 Task: Look for space in Huntsville, United States from 8th August, 2023 to 15th August, 2023 for 9 adults in price range Rs.10000 to Rs.14000. Place can be shared room with 5 bedrooms having 9 beds and 5 bathrooms. Property type can be house, flat, guest house. Amenities needed are: wifi, TV, free parkinig on premises, gym, breakfast. Booking option can be shelf check-in. Required host language is English.
Action: Mouse moved to (529, 112)
Screenshot: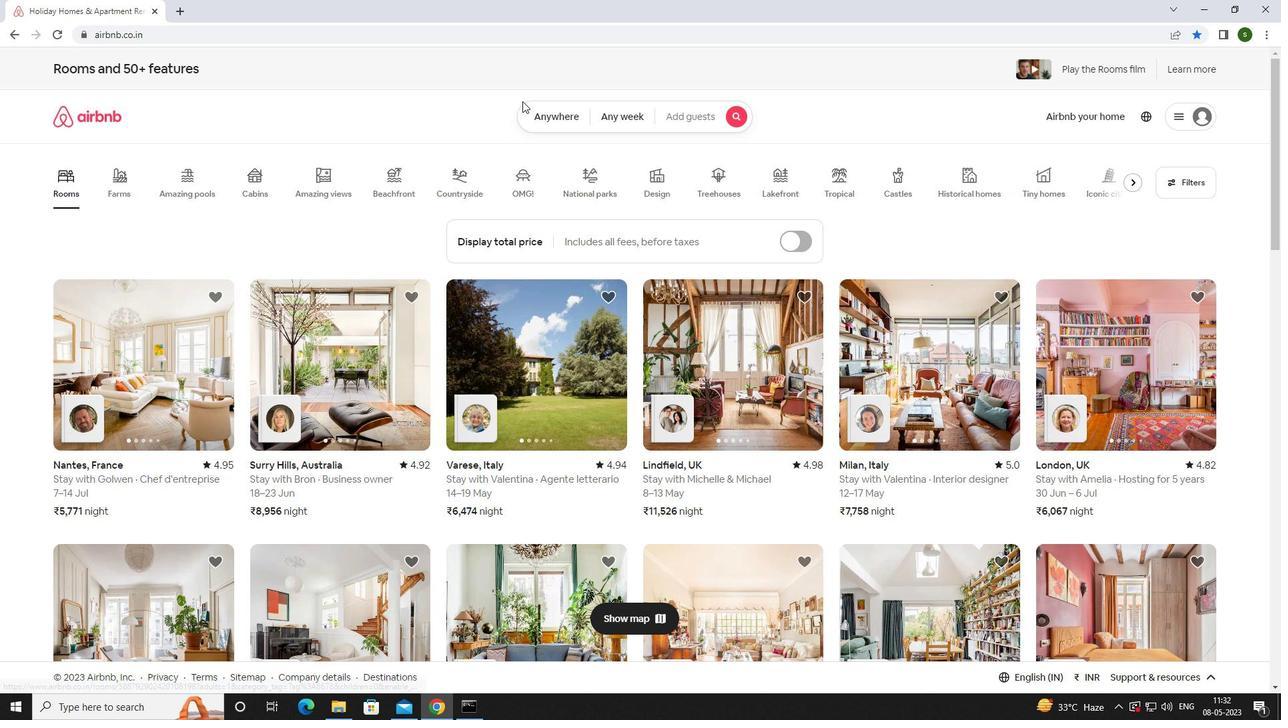 
Action: Mouse pressed left at (529, 112)
Screenshot: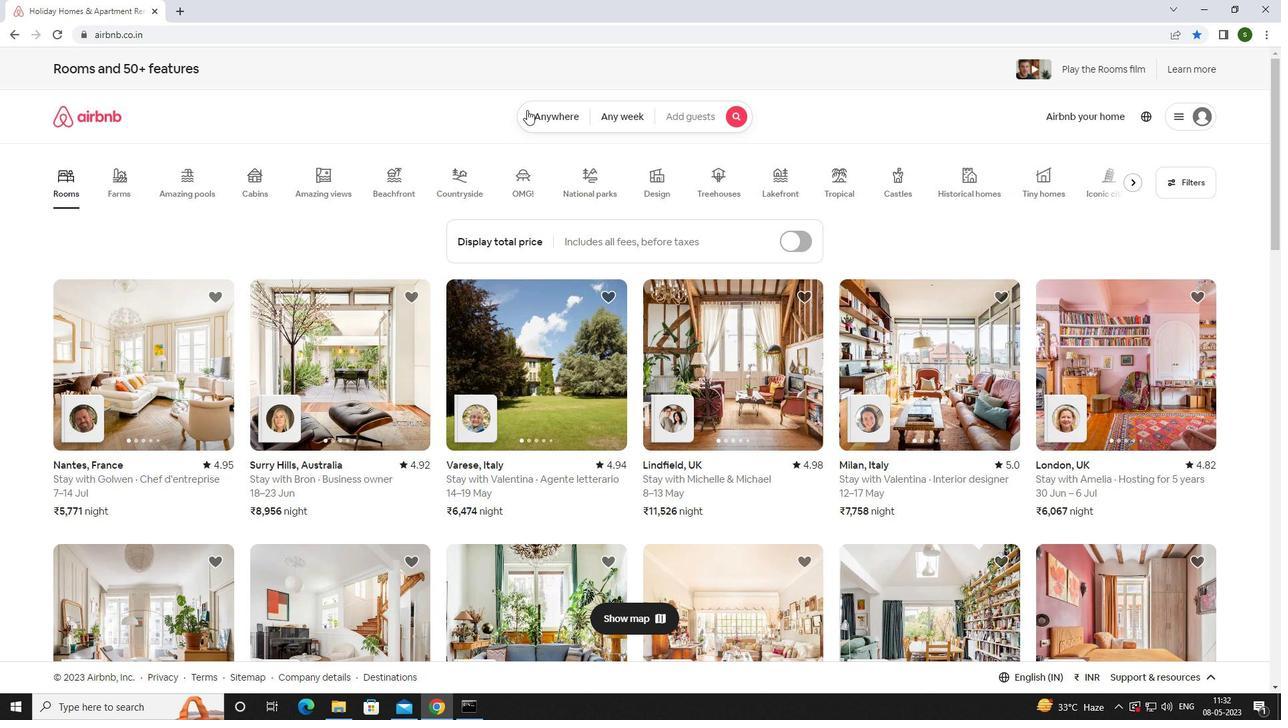 
Action: Mouse moved to (487, 170)
Screenshot: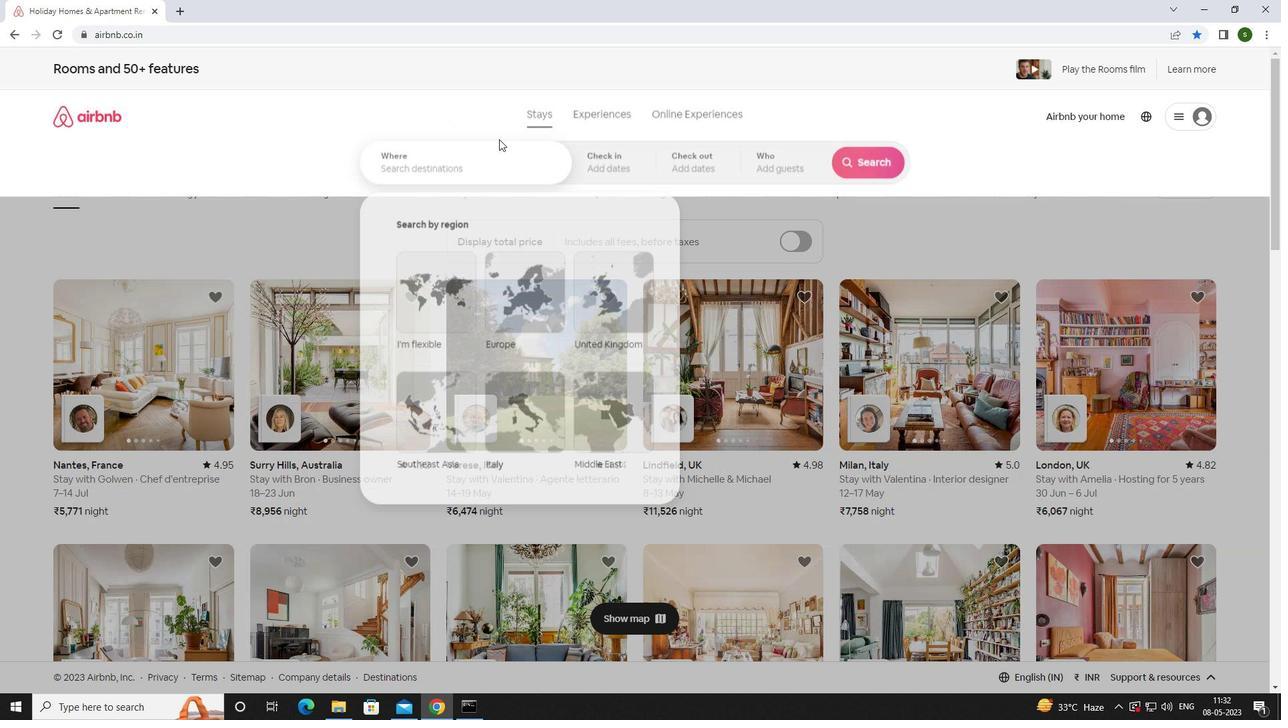 
Action: Mouse pressed left at (487, 170)
Screenshot: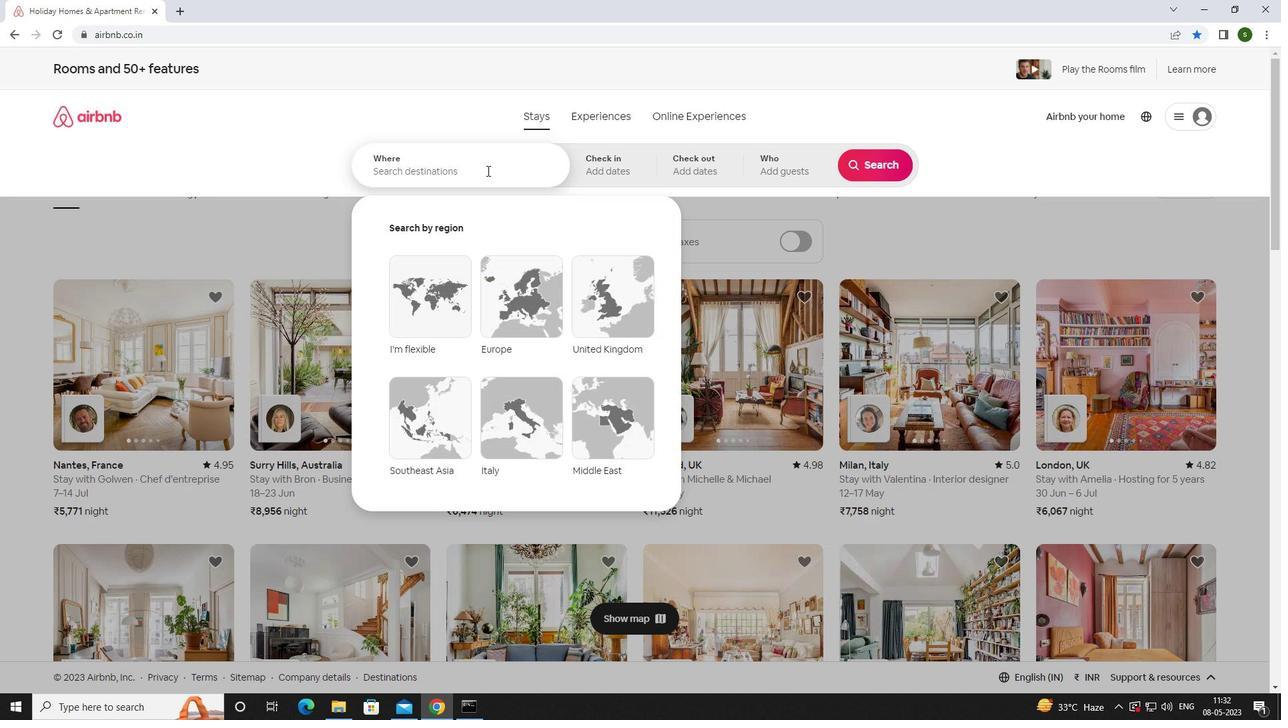 
Action: Key pressed <Key.caps_lock>h<Key.caps_lock>untsville,<Key.space><Key.caps_lock>u<Key.caps_lock>Nited<Key.space><Key.caps_lock>s<Key.caps_lock>tates<Key.enter><Key.enter>
Screenshot: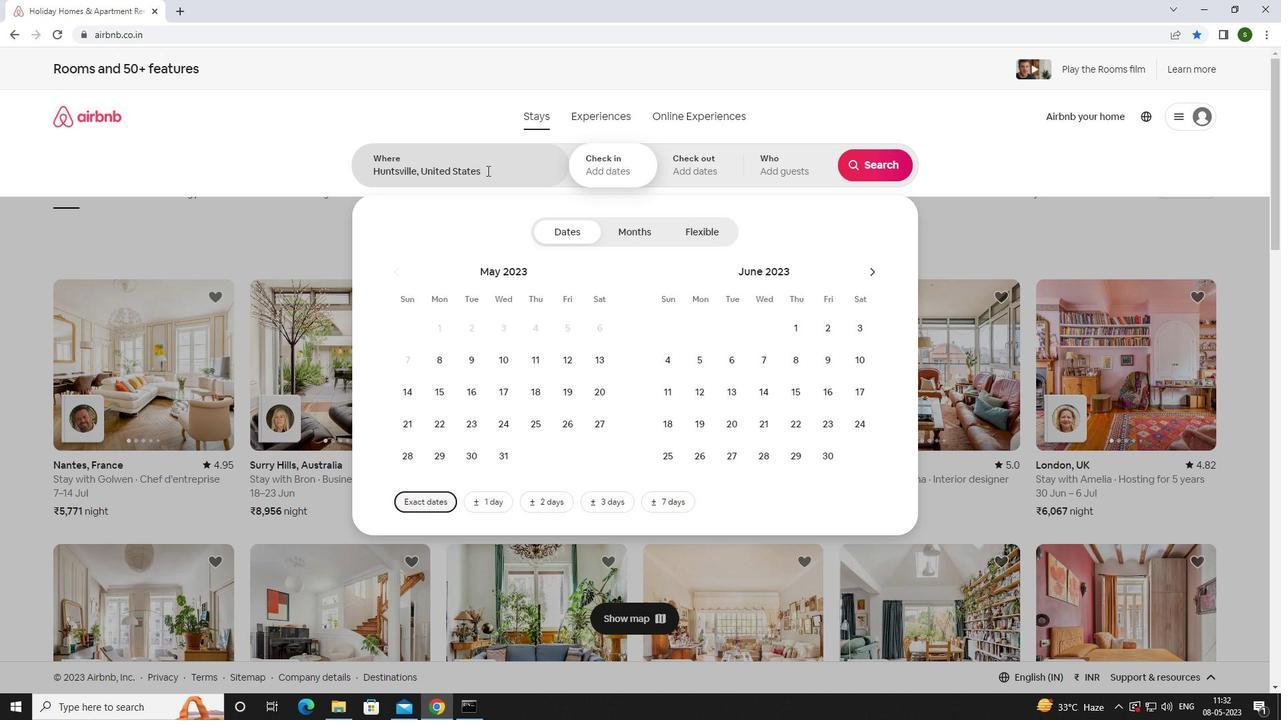 
Action: Mouse moved to (873, 274)
Screenshot: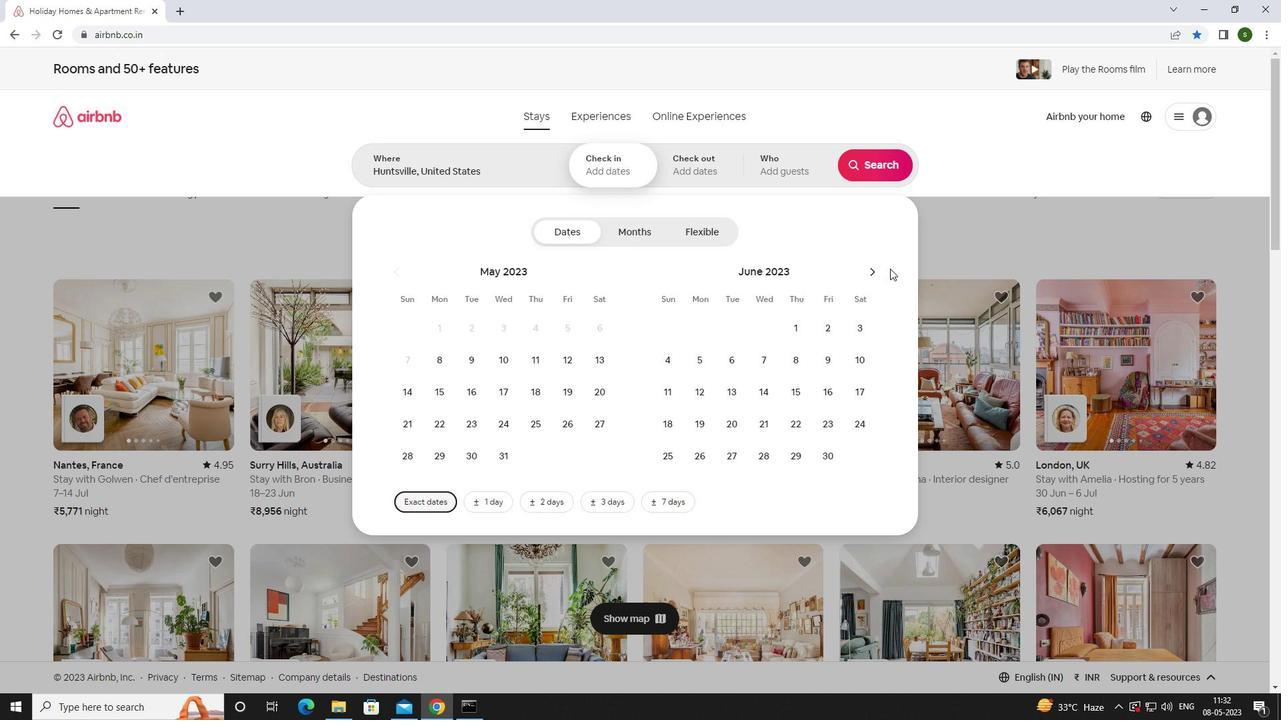 
Action: Mouse pressed left at (873, 274)
Screenshot: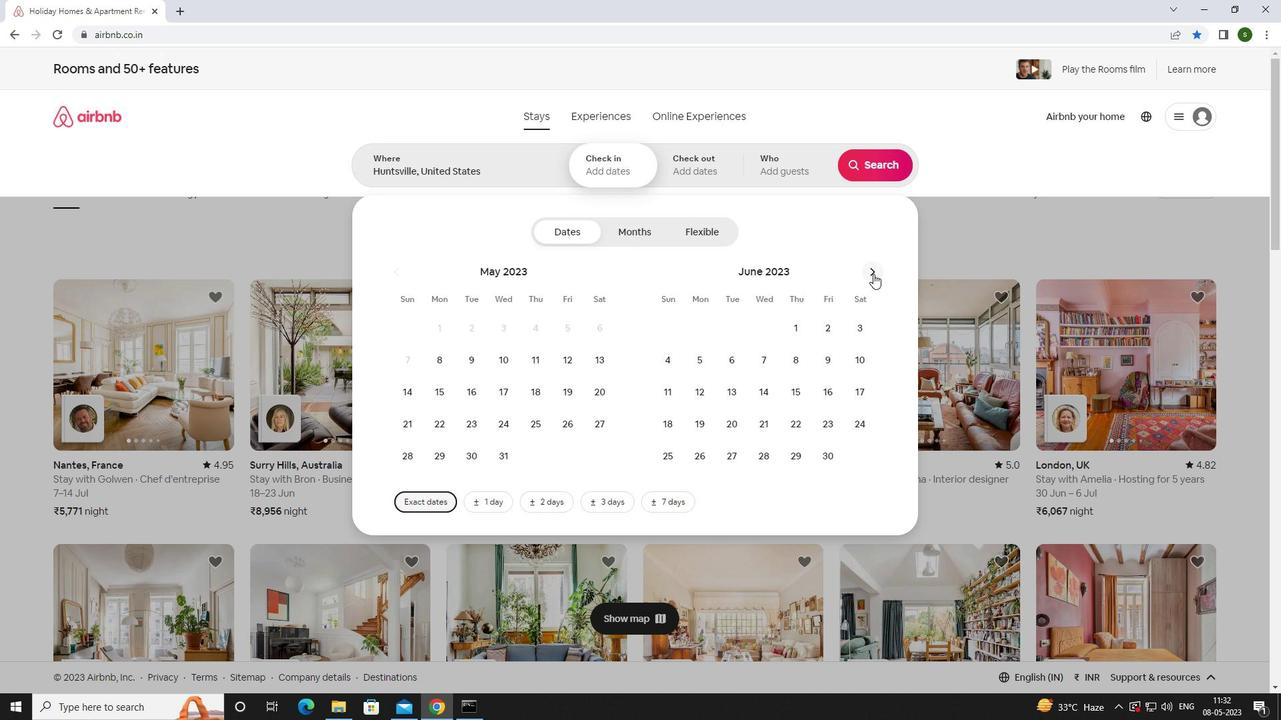 
Action: Mouse moved to (871, 274)
Screenshot: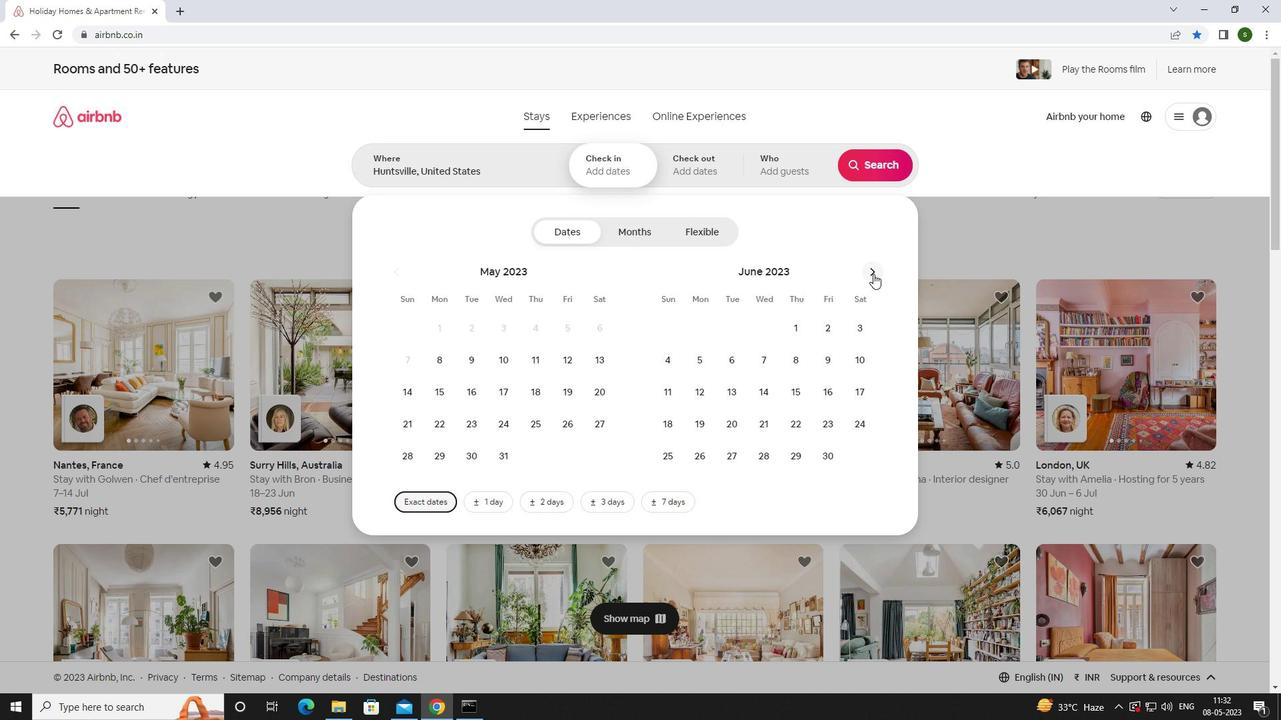 
Action: Mouse pressed left at (871, 274)
Screenshot: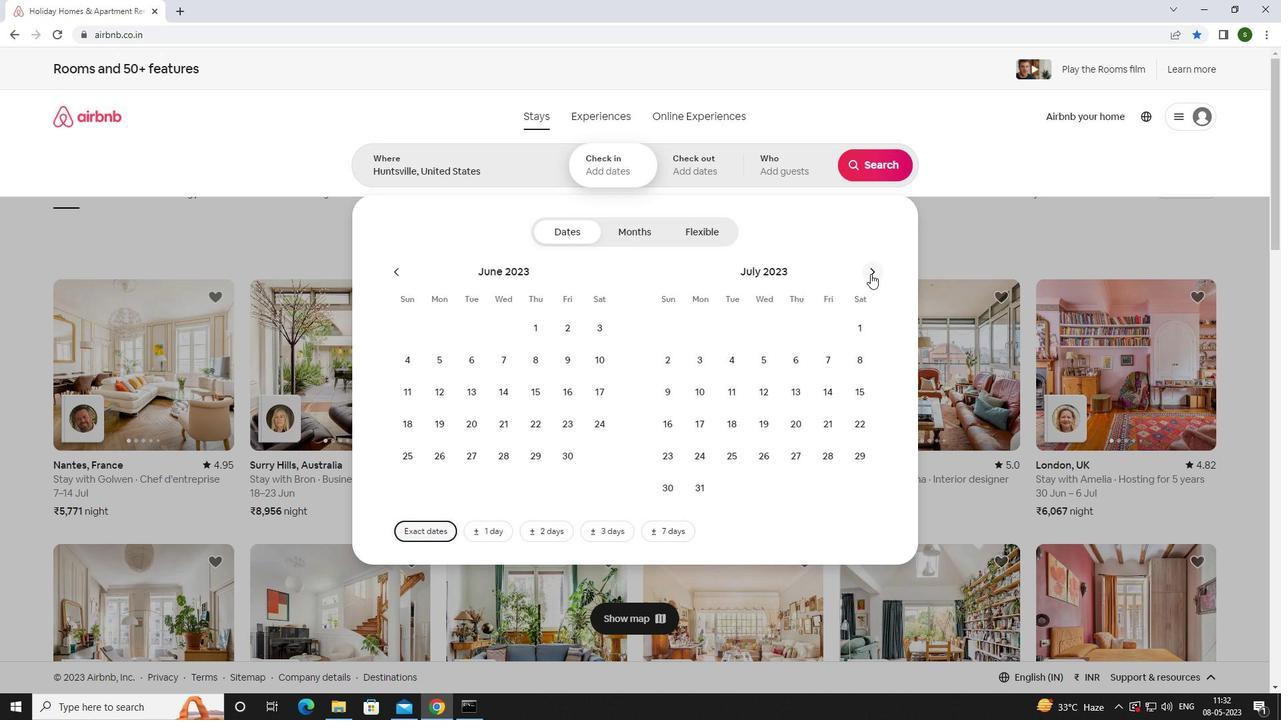 
Action: Mouse moved to (734, 363)
Screenshot: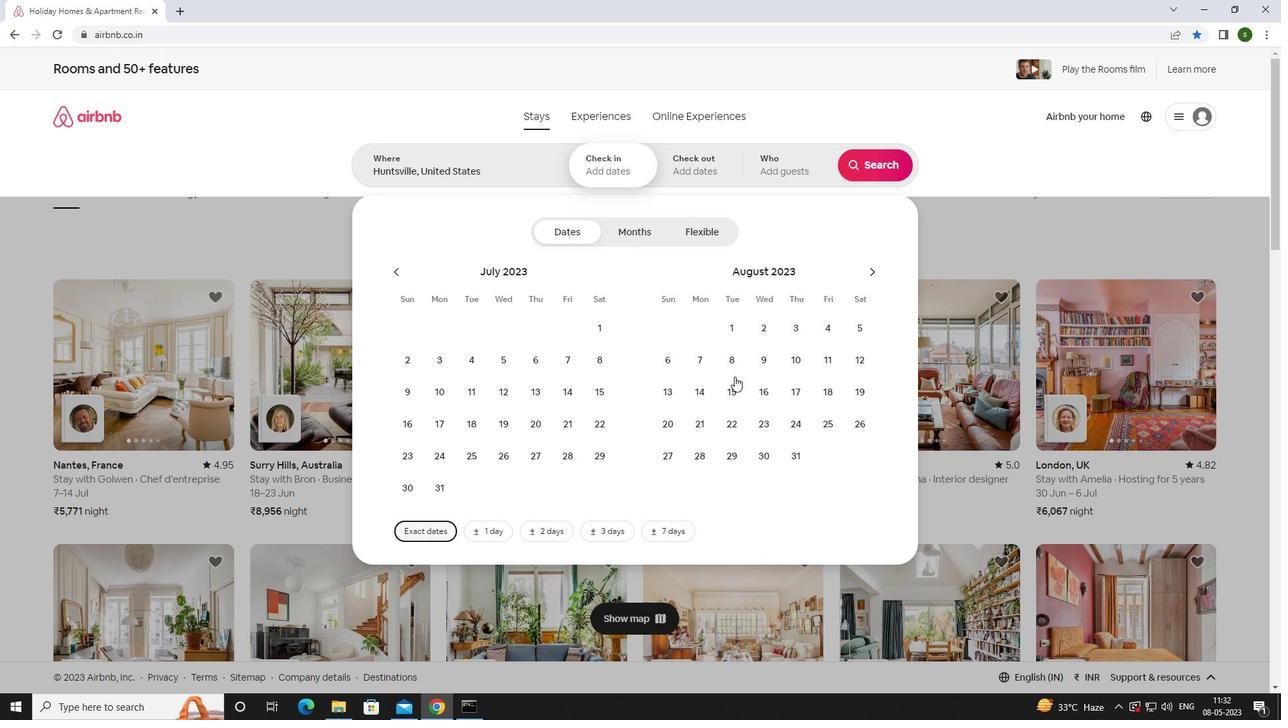 
Action: Mouse pressed left at (734, 363)
Screenshot: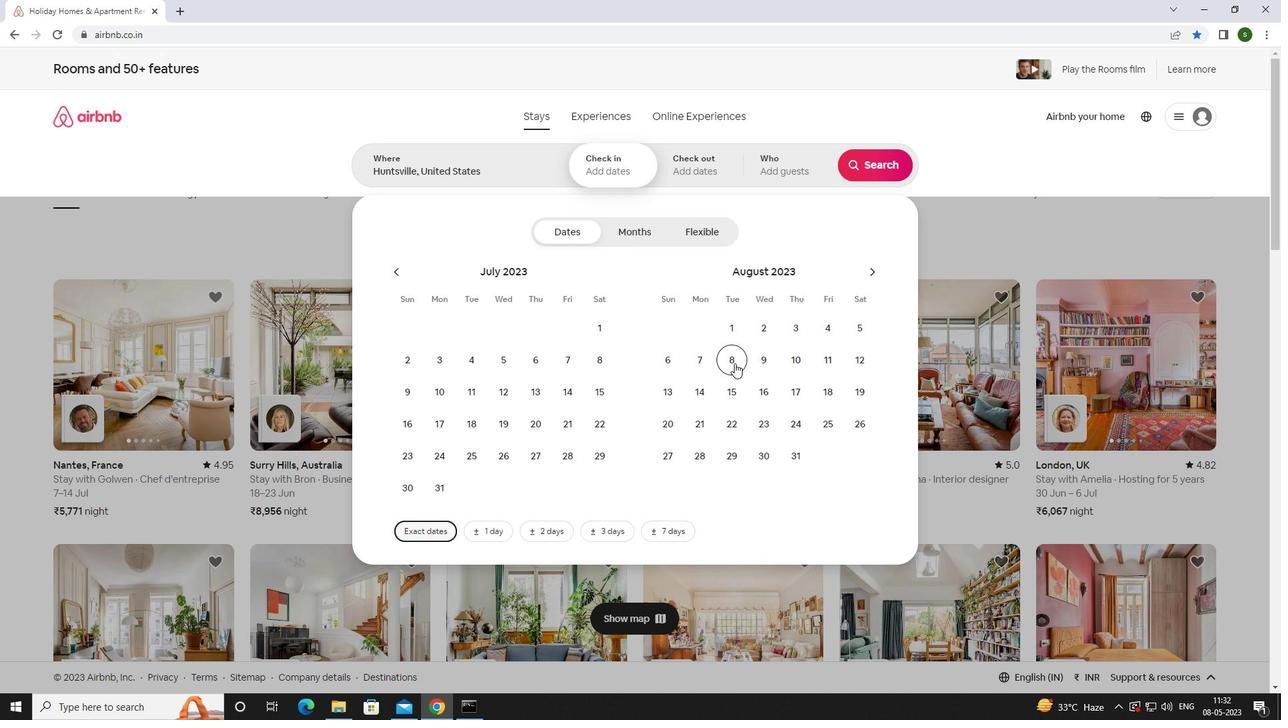 
Action: Mouse moved to (730, 382)
Screenshot: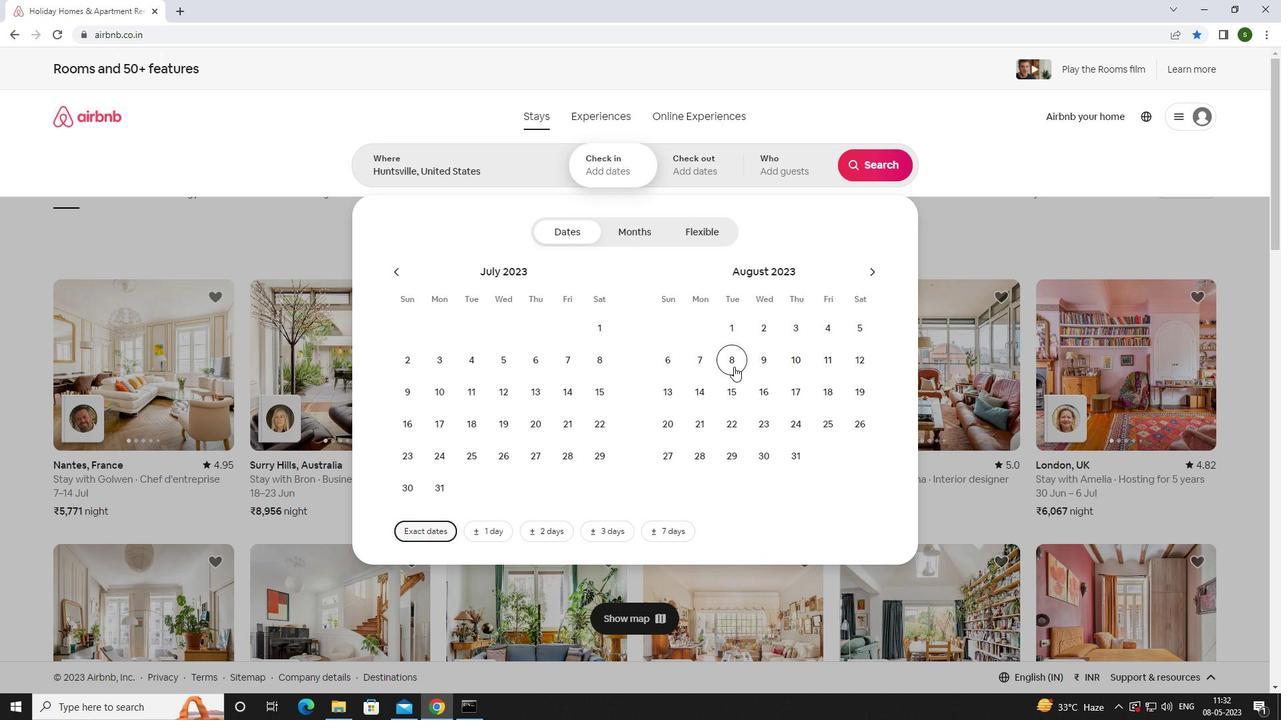 
Action: Mouse pressed left at (730, 382)
Screenshot: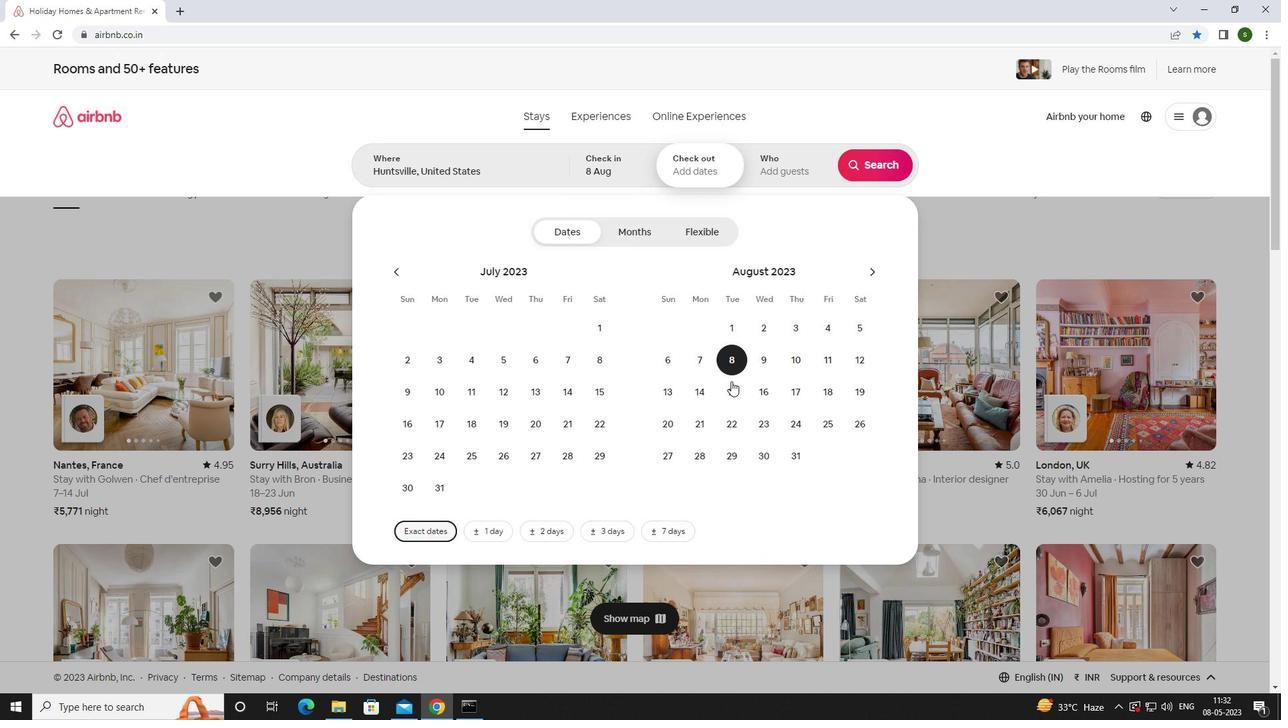 
Action: Mouse moved to (780, 164)
Screenshot: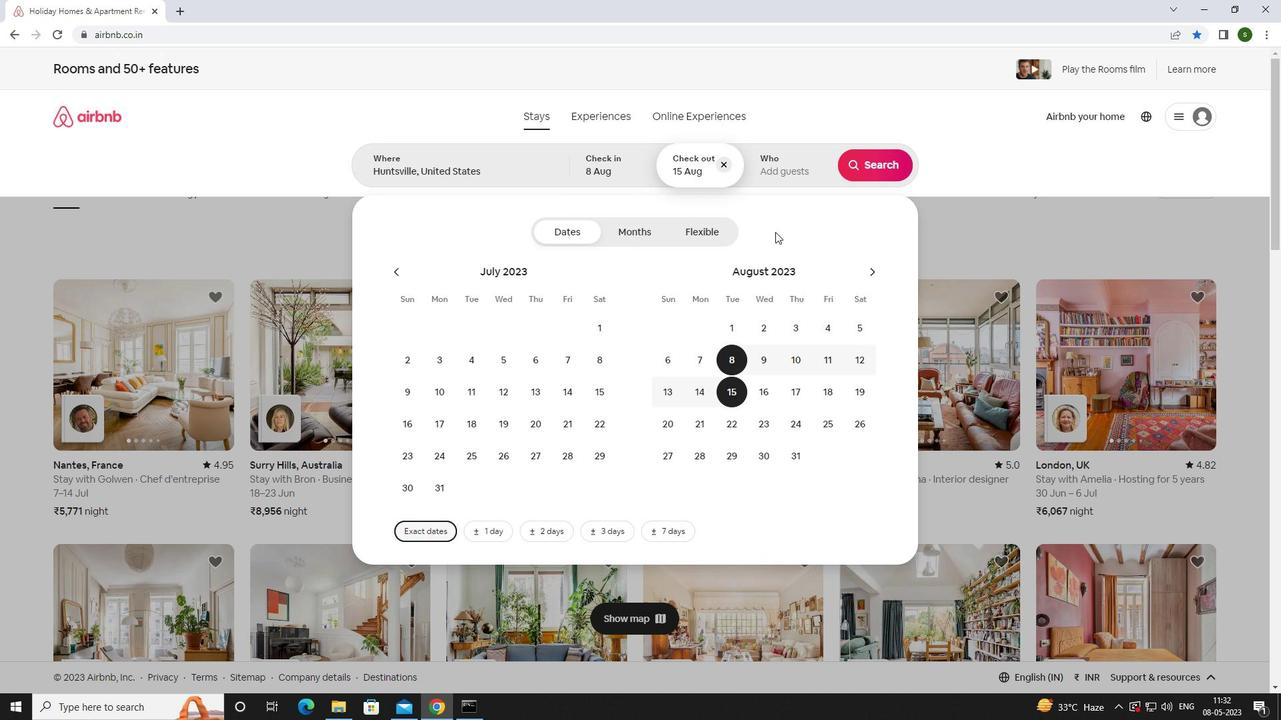 
Action: Mouse pressed left at (780, 164)
Screenshot: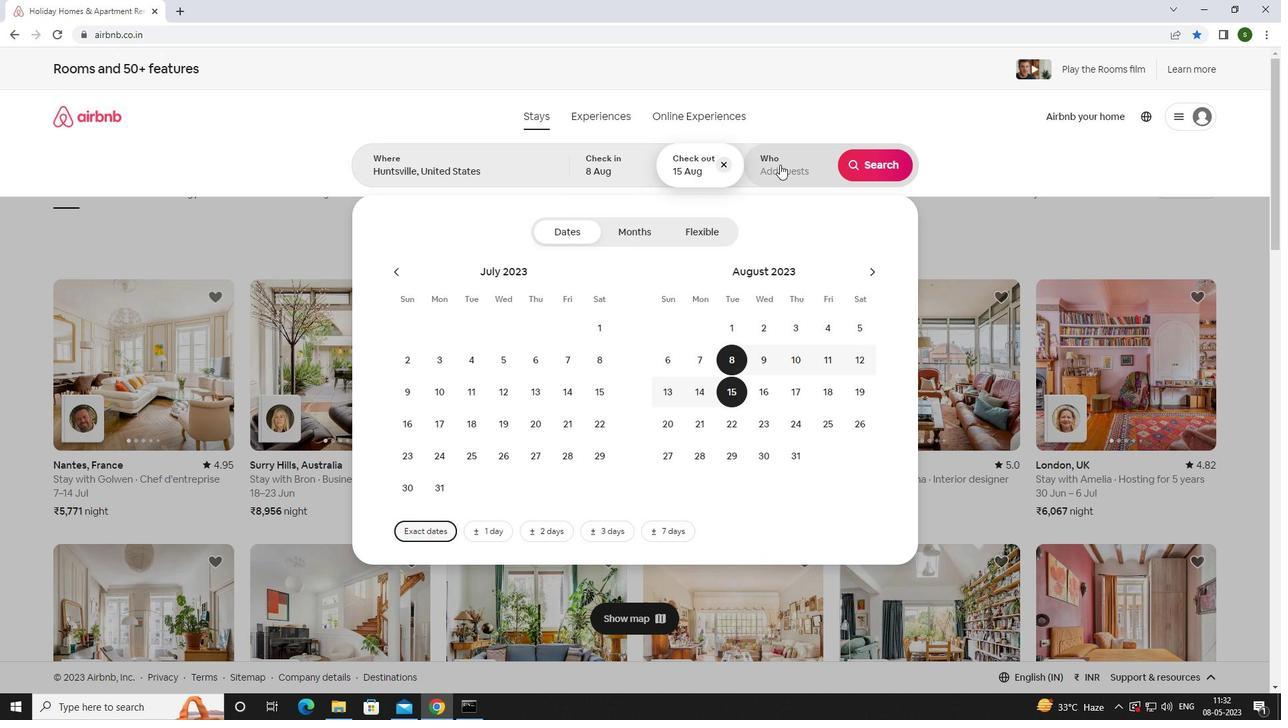 
Action: Mouse moved to (879, 231)
Screenshot: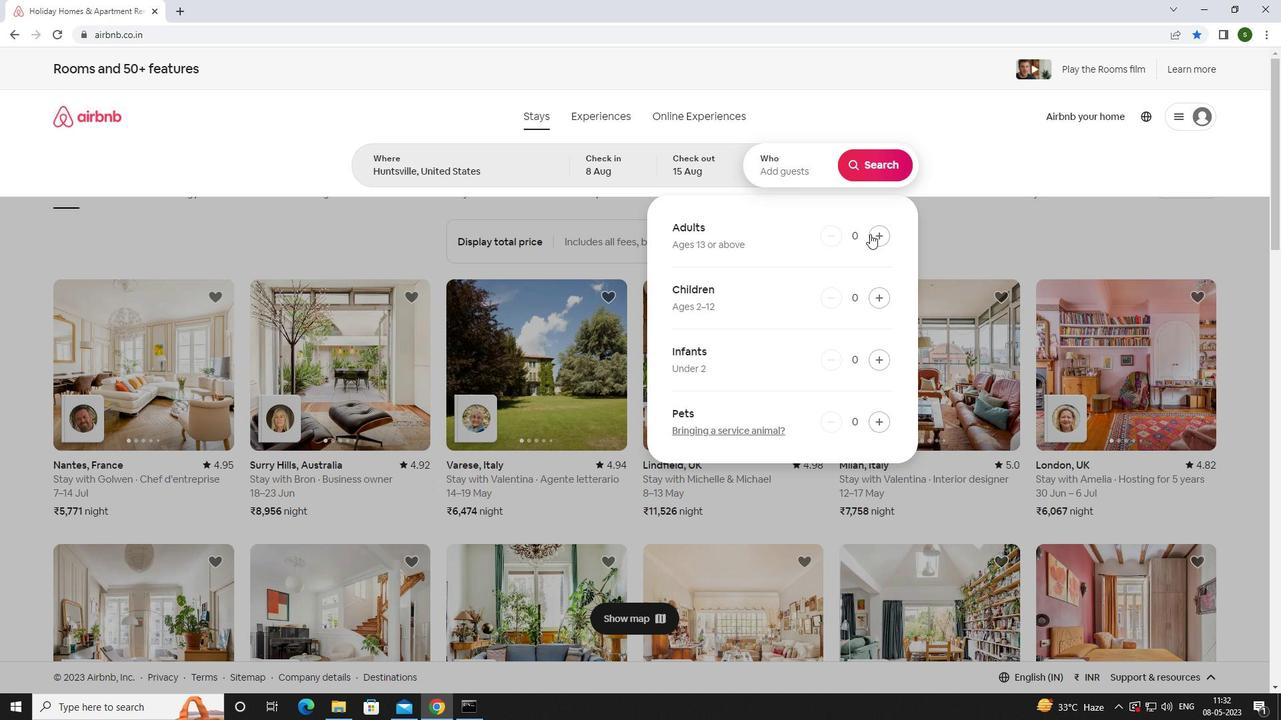 
Action: Mouse pressed left at (879, 231)
Screenshot: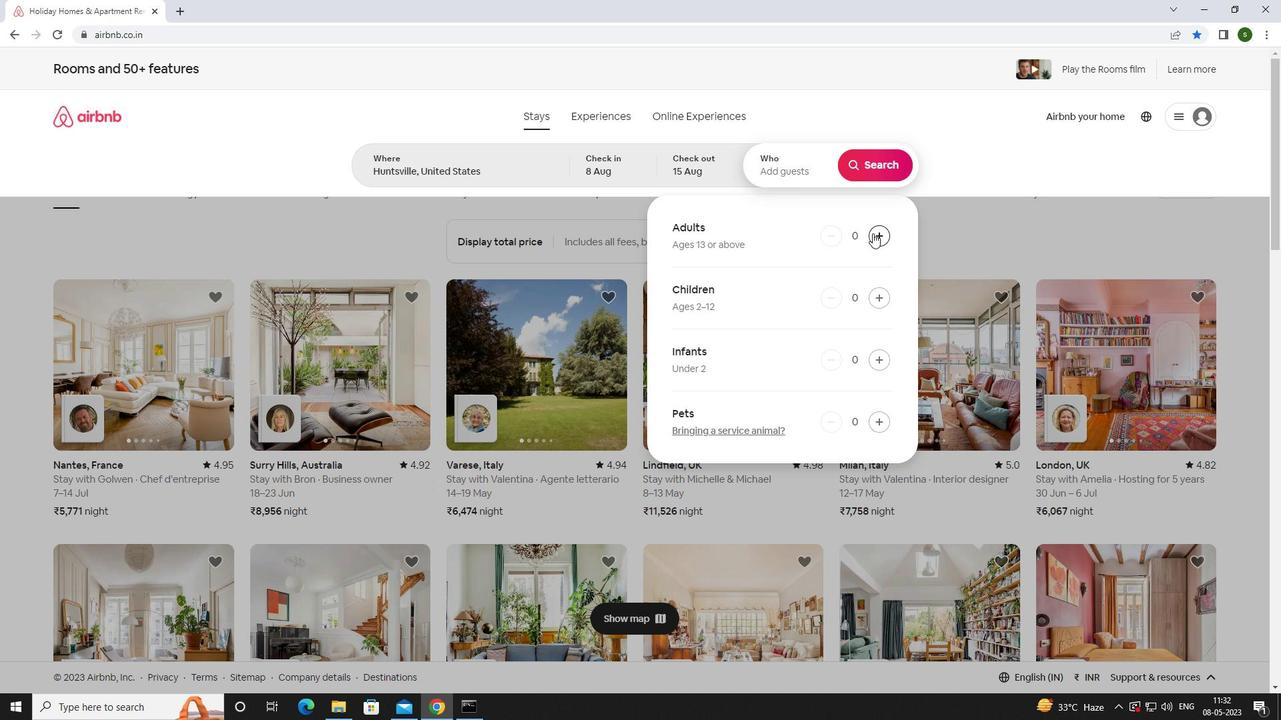 
Action: Mouse pressed left at (879, 231)
Screenshot: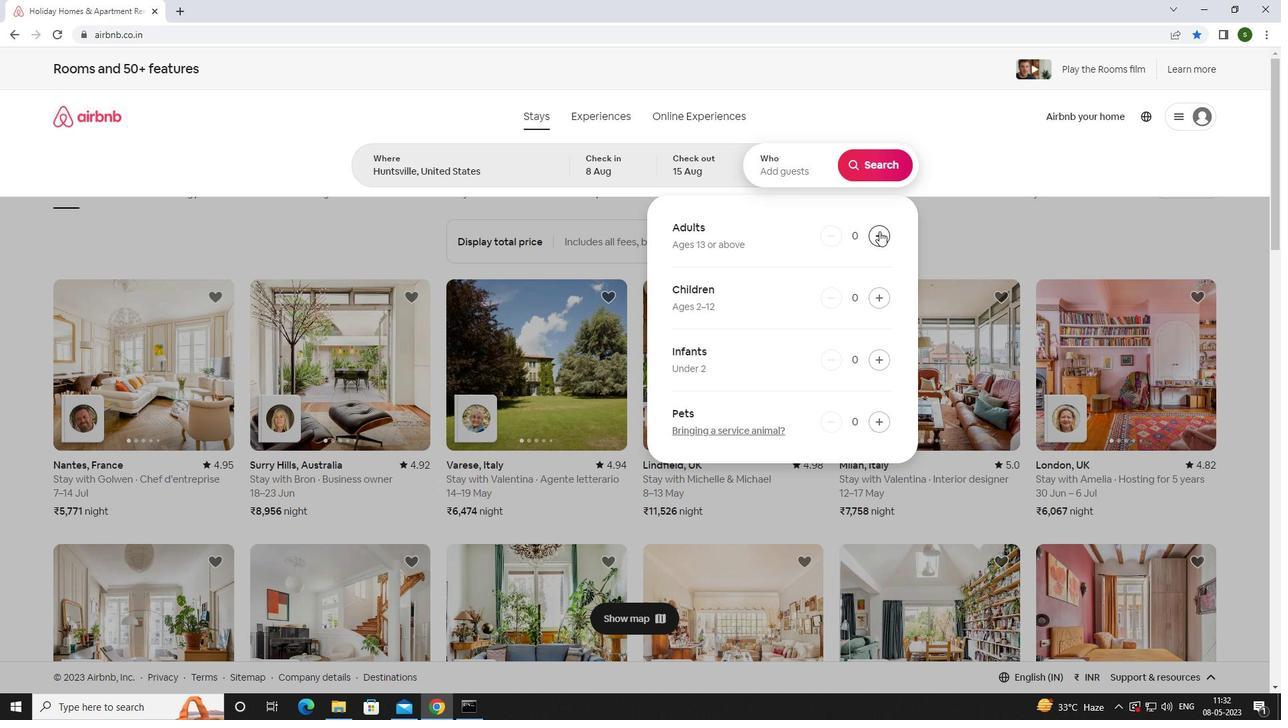 
Action: Mouse pressed left at (879, 231)
Screenshot: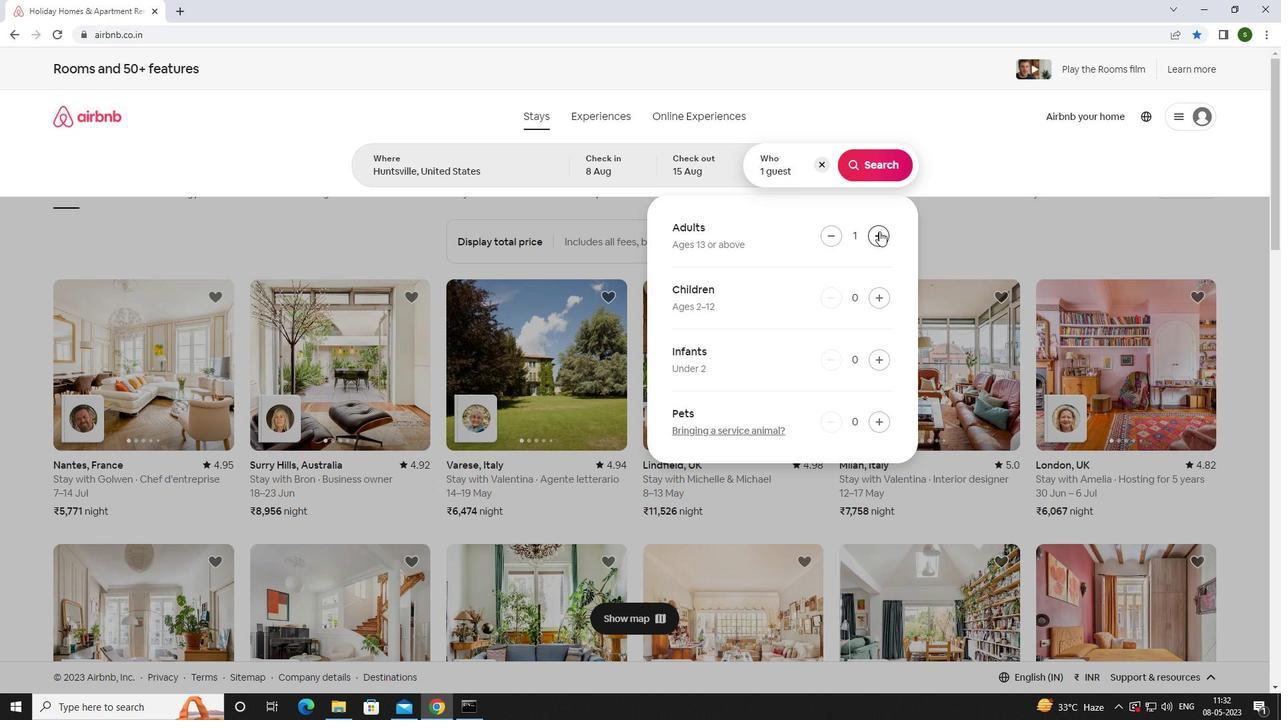 
Action: Mouse pressed left at (879, 231)
Screenshot: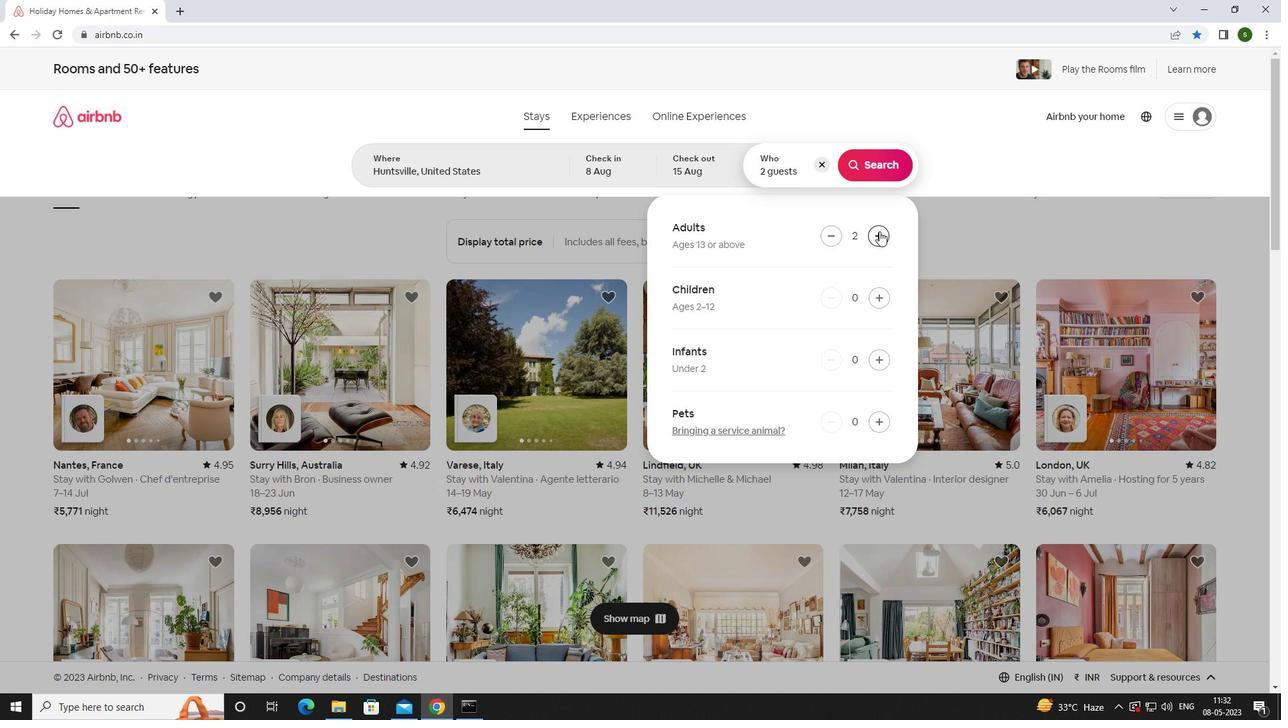 
Action: Mouse pressed left at (879, 231)
Screenshot: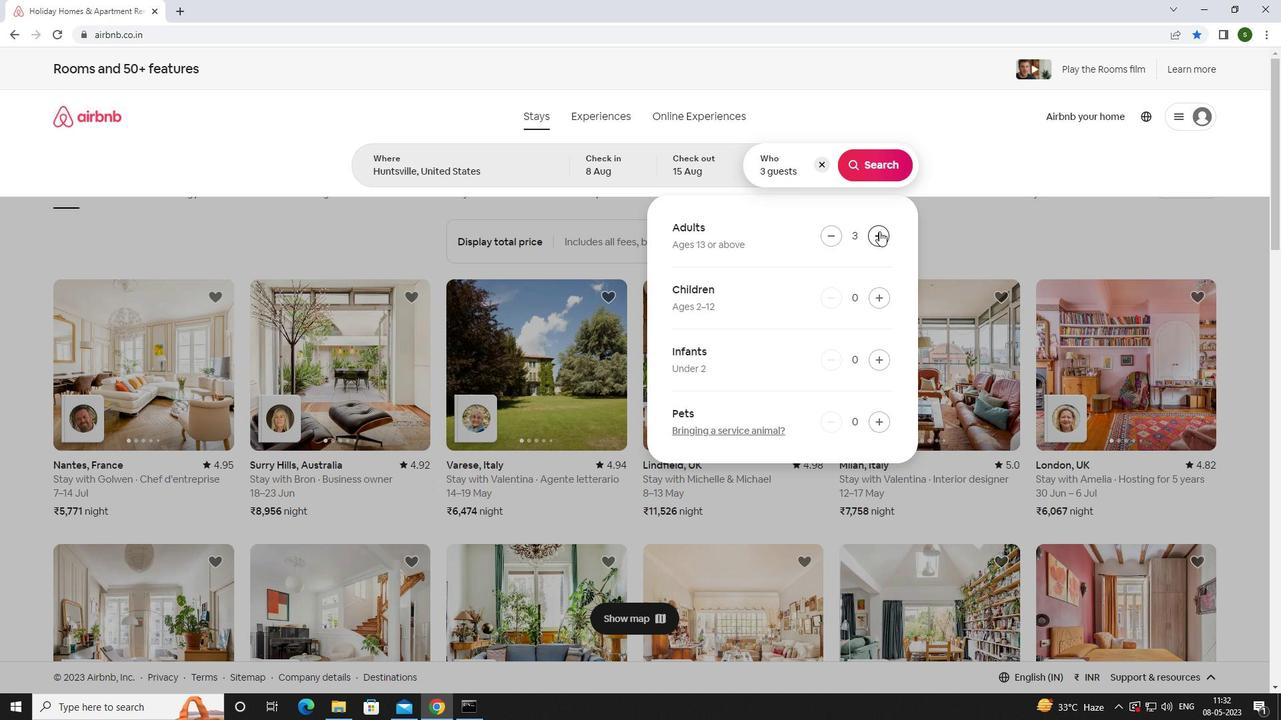 
Action: Mouse pressed left at (879, 231)
Screenshot: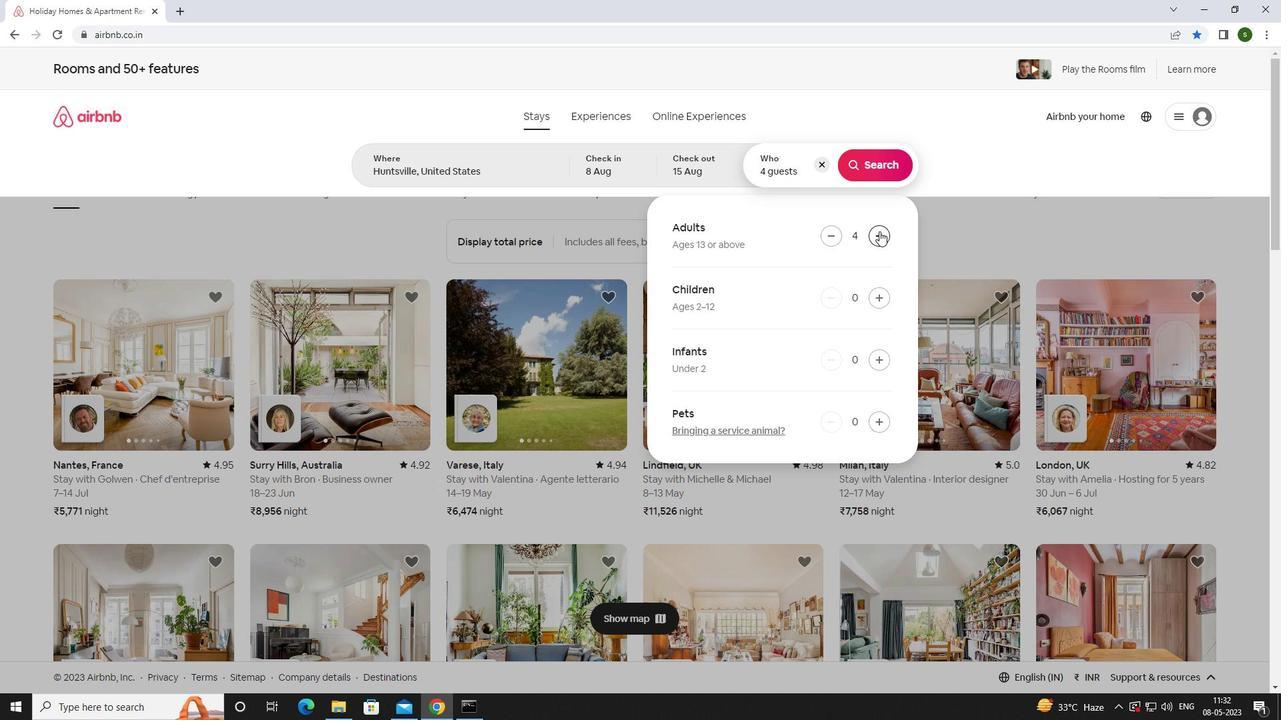 
Action: Mouse pressed left at (879, 231)
Screenshot: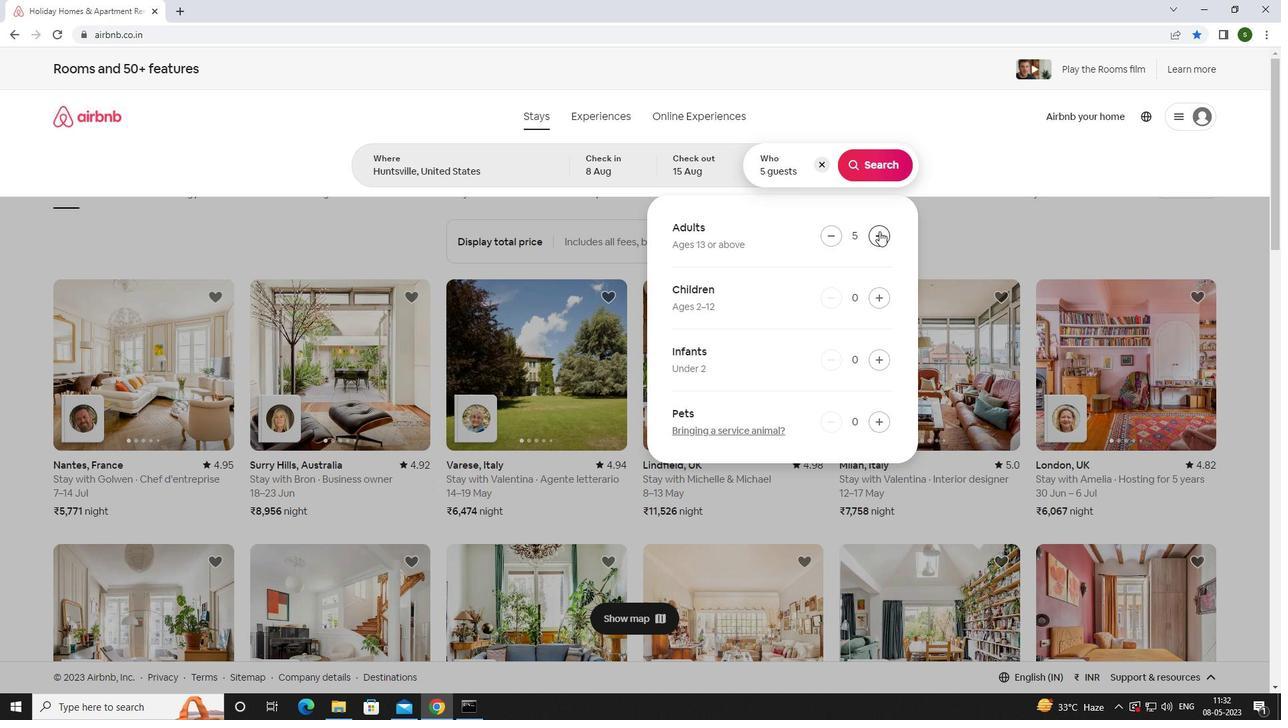 
Action: Mouse pressed left at (879, 231)
Screenshot: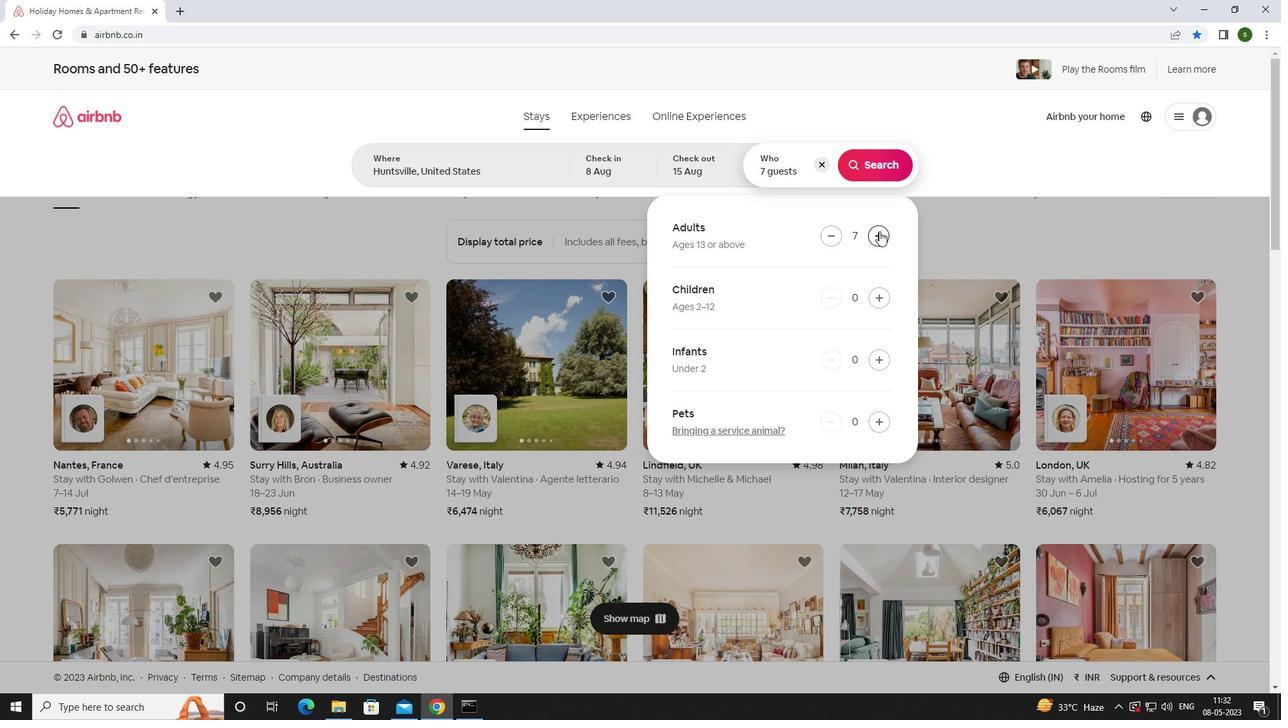 
Action: Mouse moved to (879, 230)
Screenshot: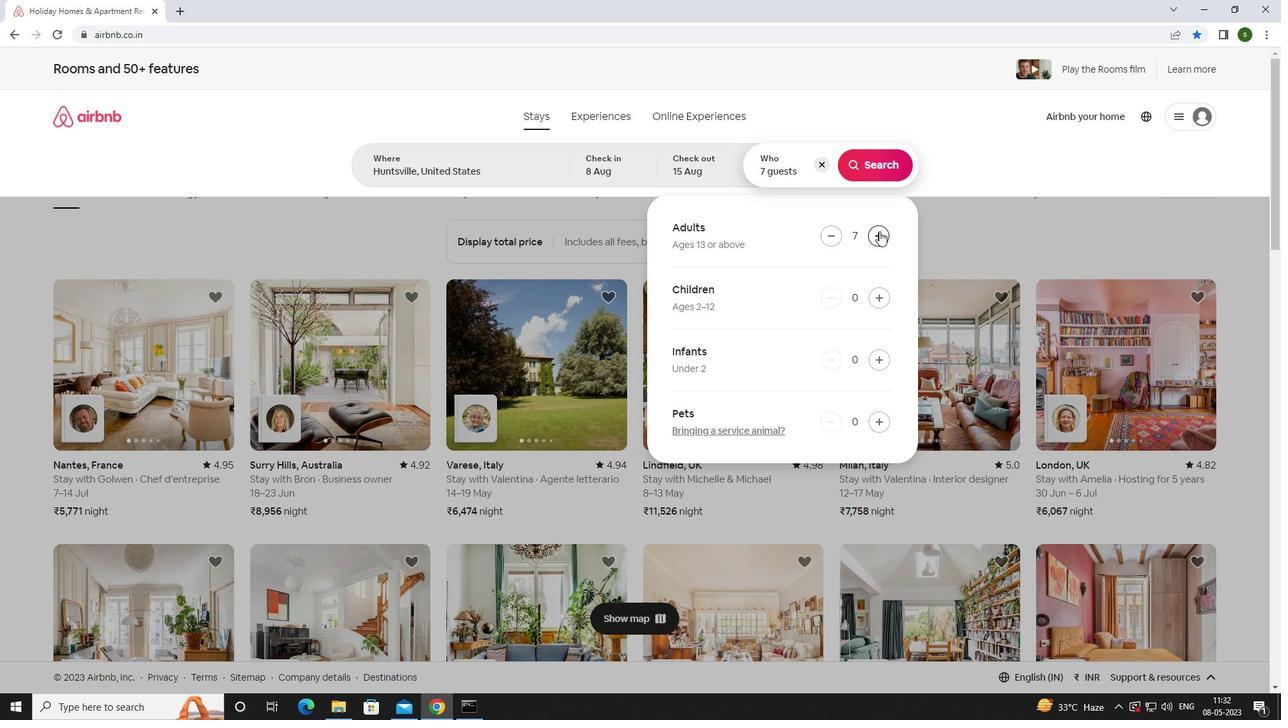 
Action: Mouse pressed left at (879, 230)
Screenshot: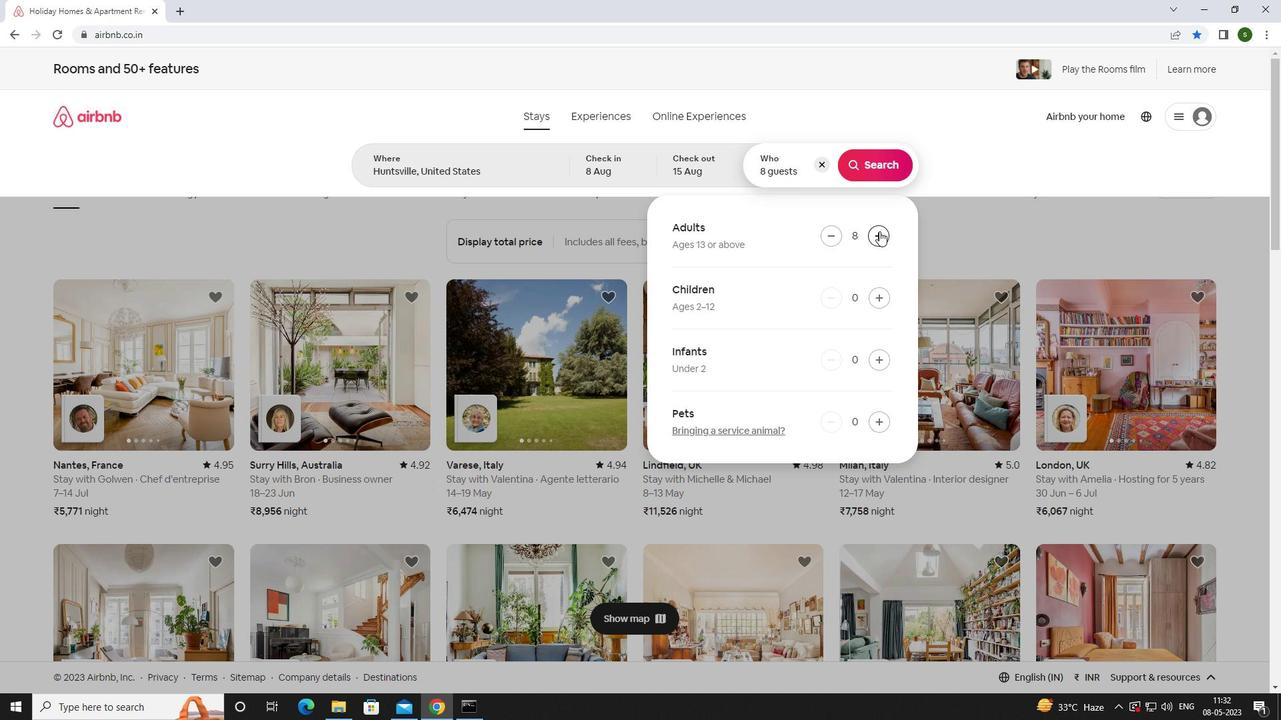
Action: Mouse moved to (866, 170)
Screenshot: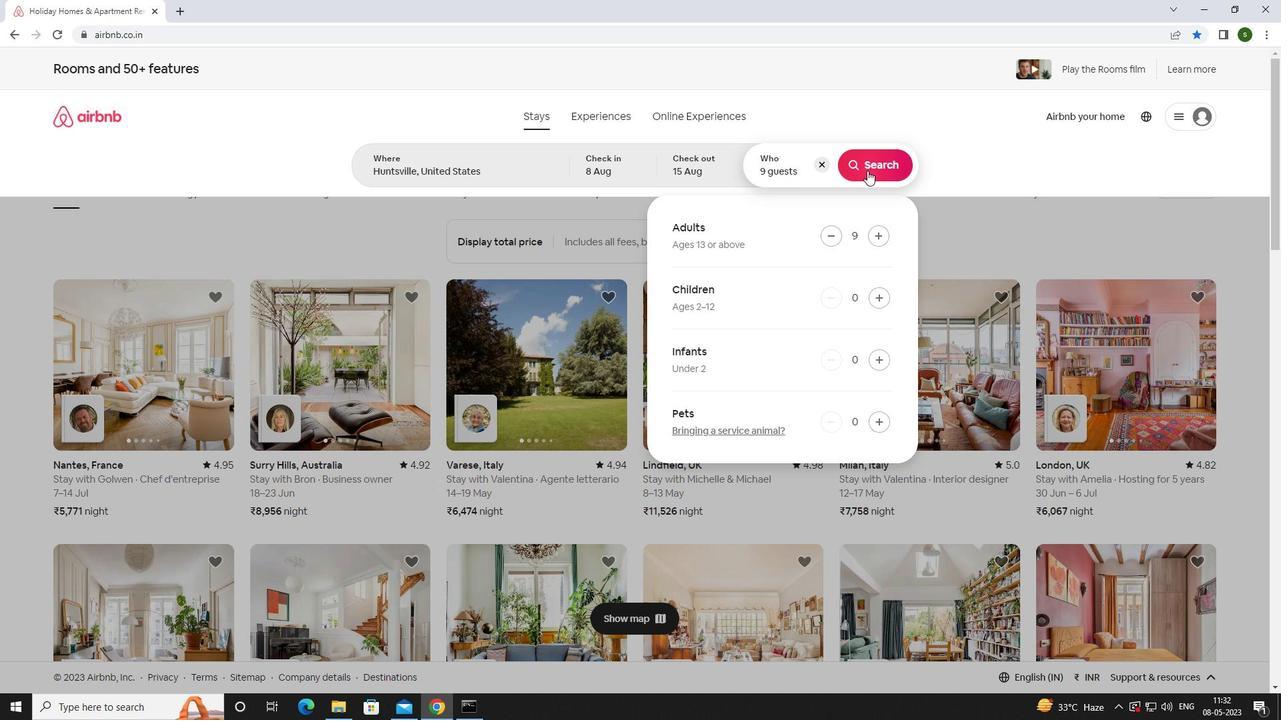 
Action: Mouse pressed left at (866, 170)
Screenshot: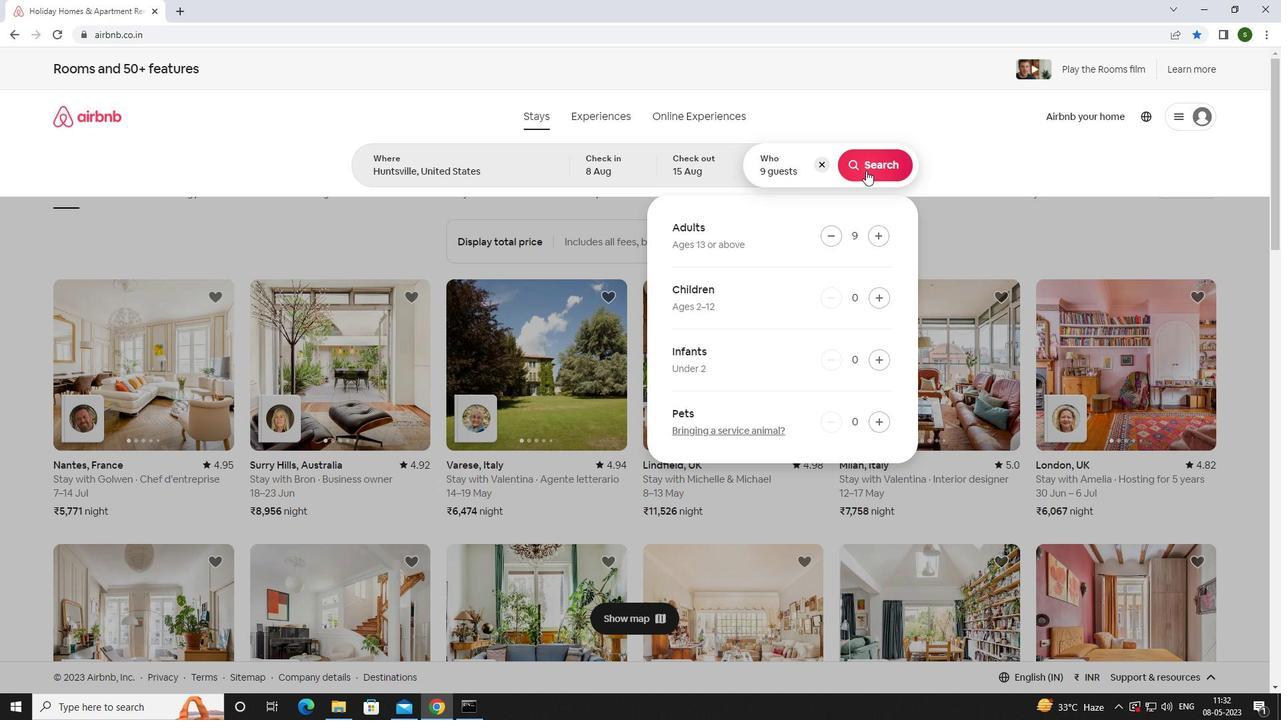 
Action: Mouse moved to (1208, 126)
Screenshot: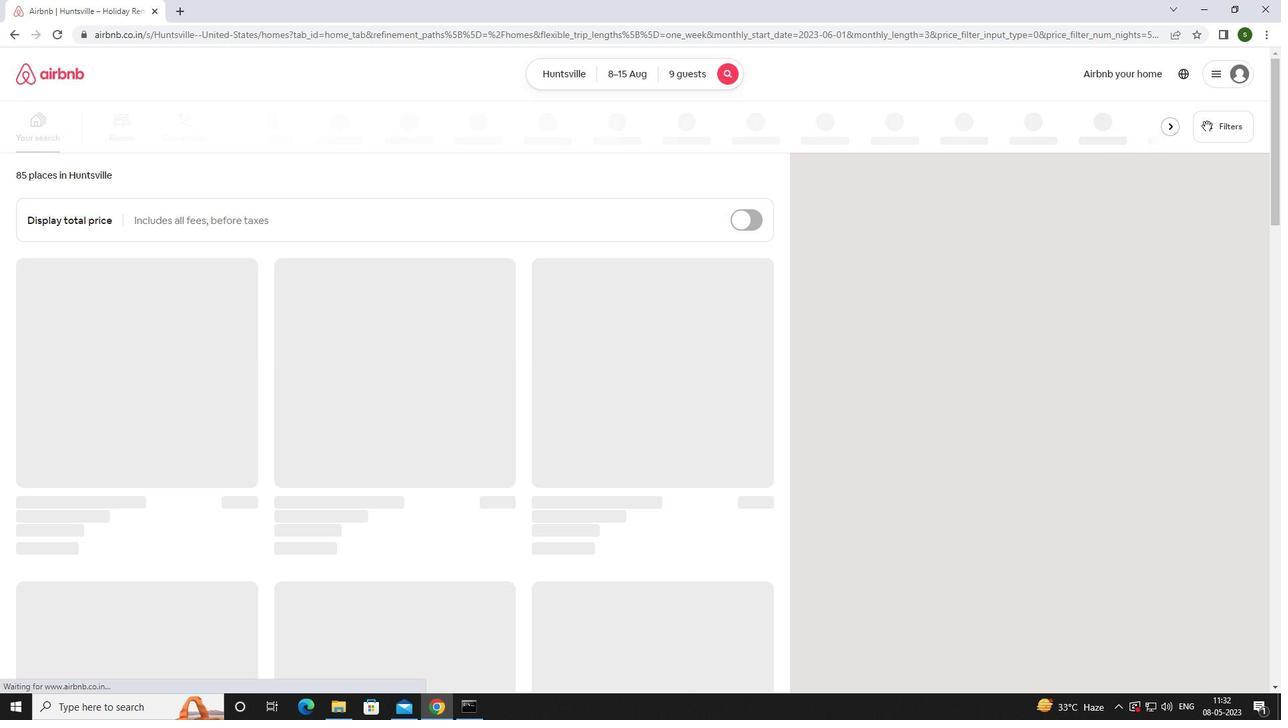 
Action: Mouse pressed left at (1208, 126)
Screenshot: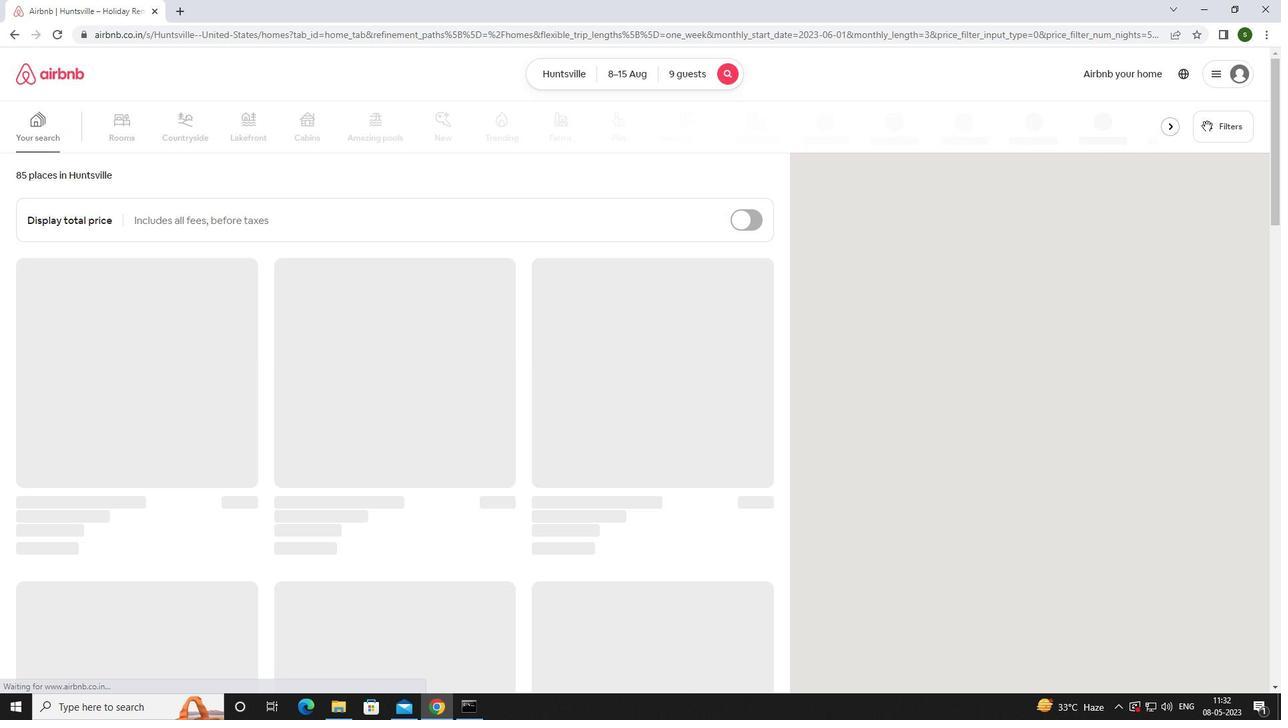 
Action: Mouse moved to (467, 459)
Screenshot: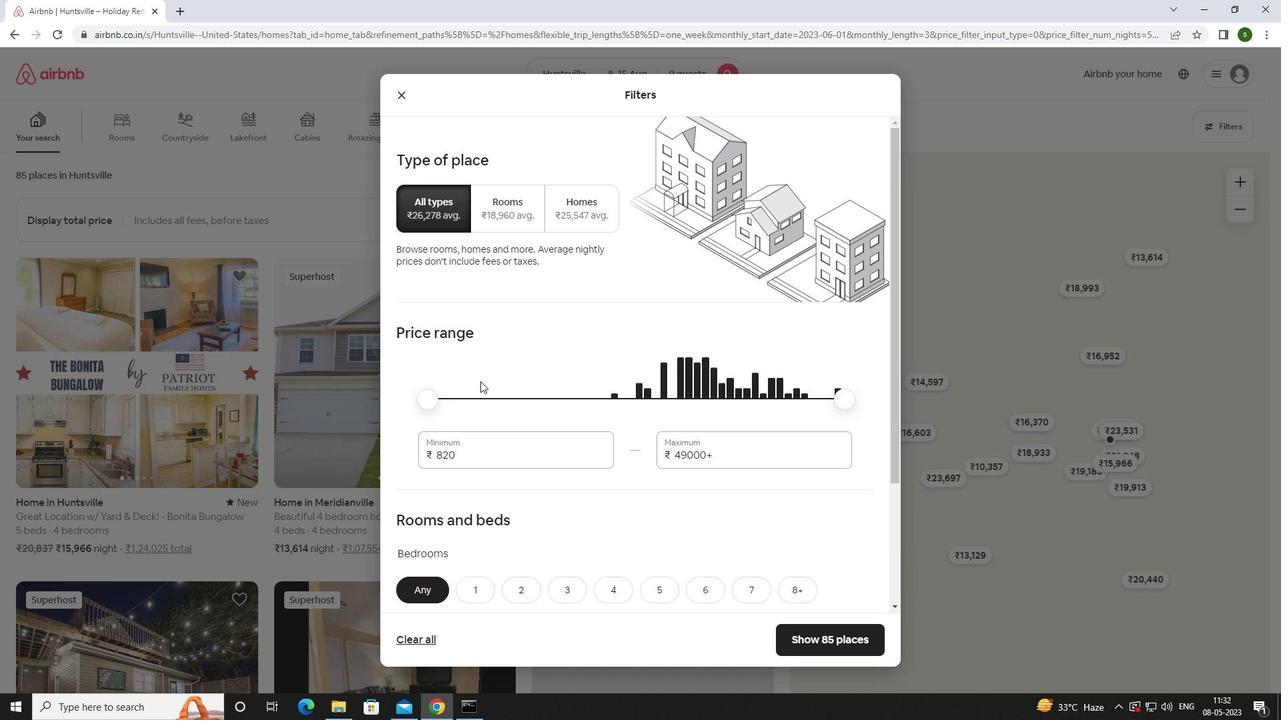 
Action: Mouse pressed left at (467, 459)
Screenshot: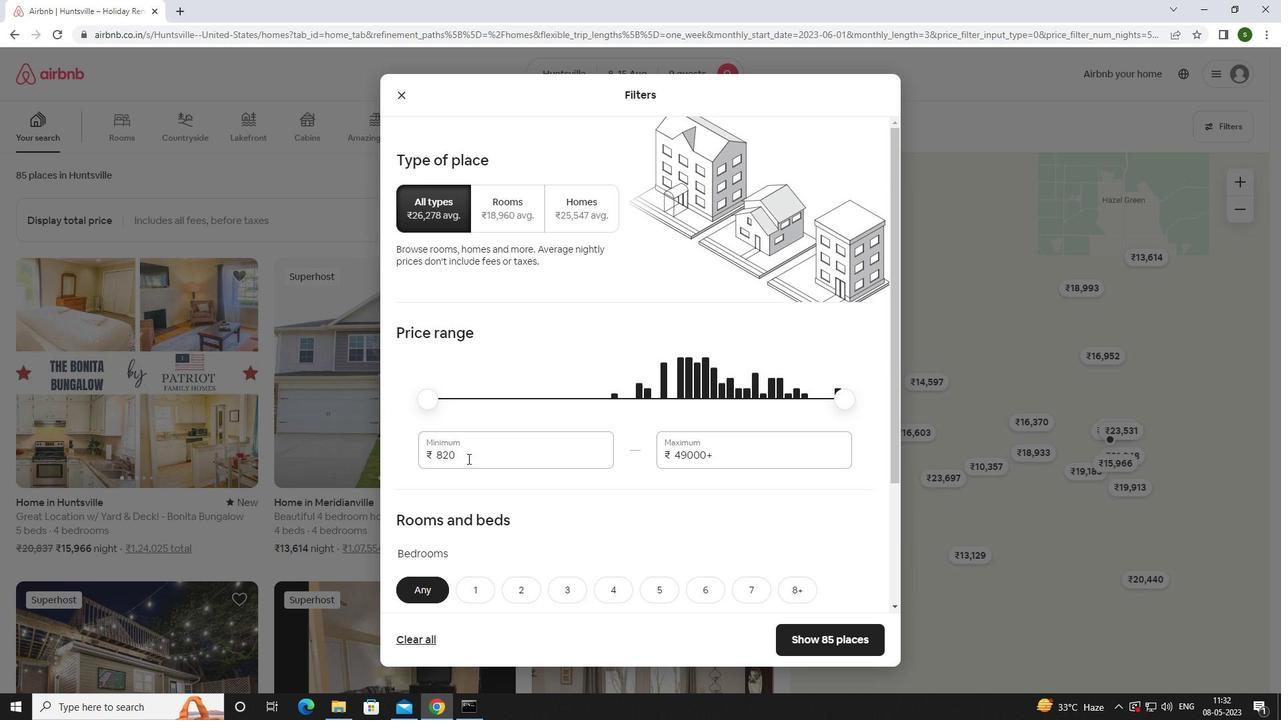 
Action: Mouse moved to (463, 454)
Screenshot: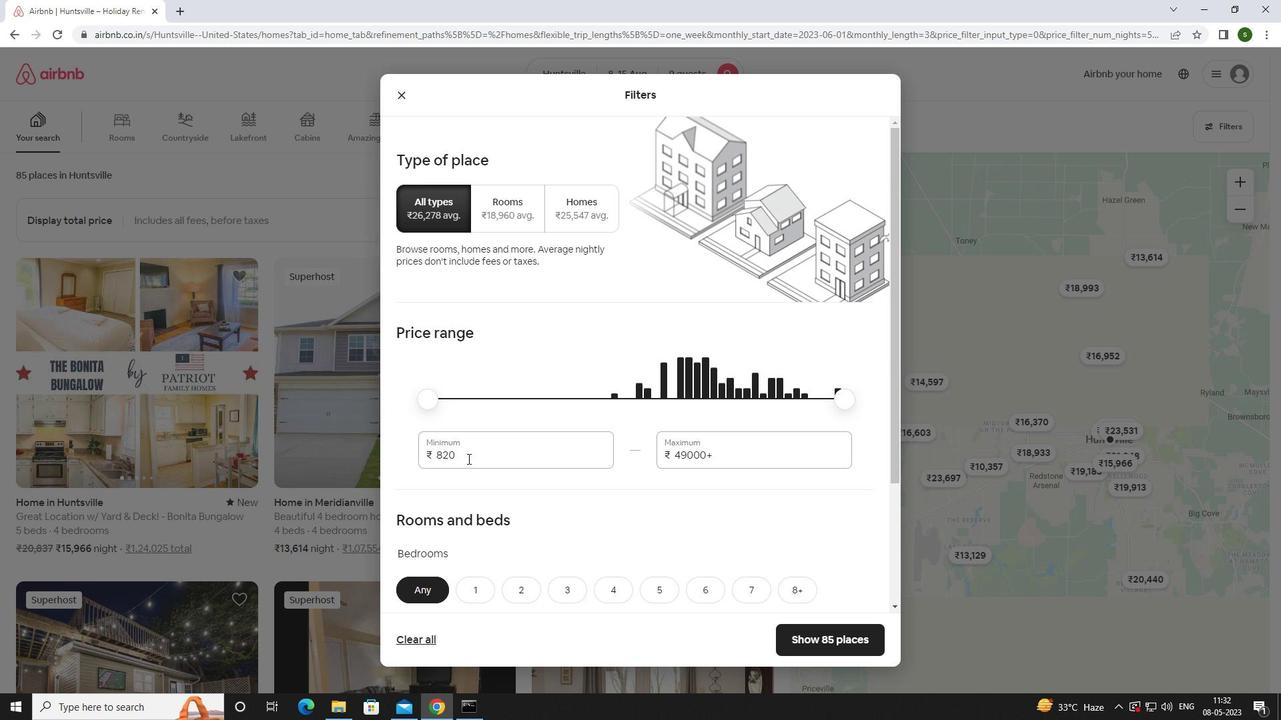 
Action: Key pressed <Key.backspace><Key.backspace><Key.backspace><Key.backspace>10000
Screenshot: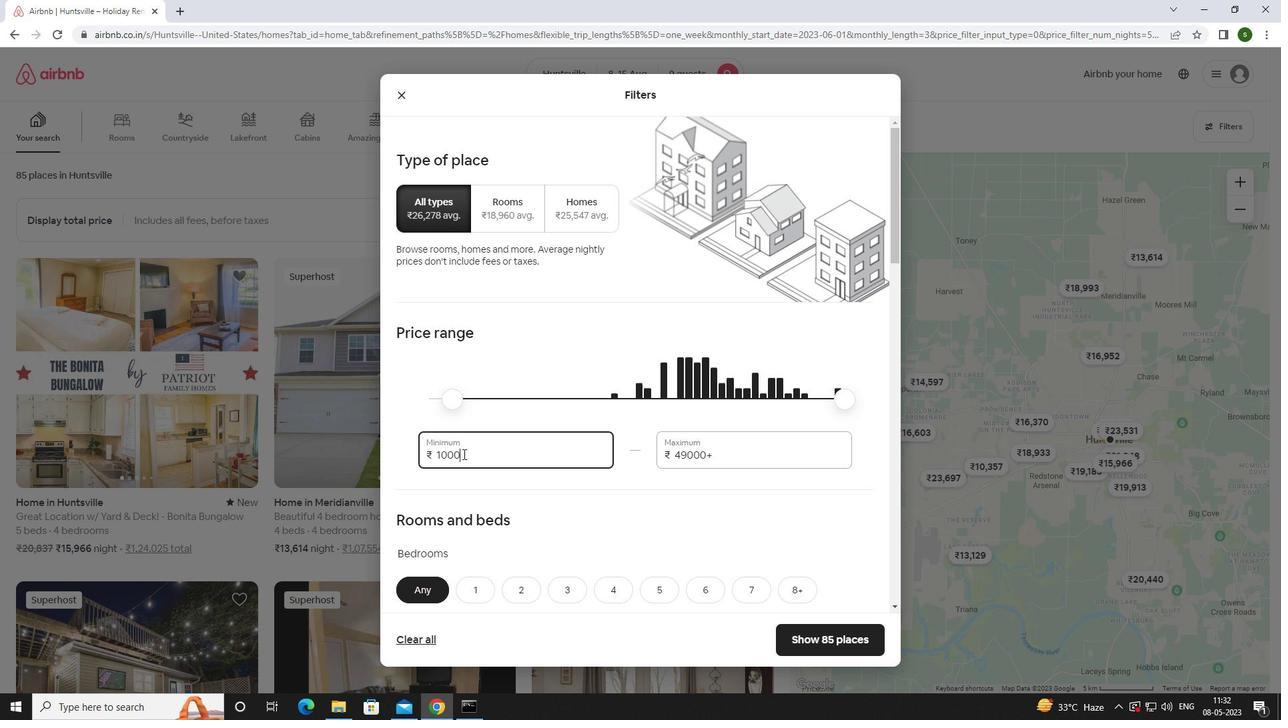 
Action: Mouse moved to (728, 453)
Screenshot: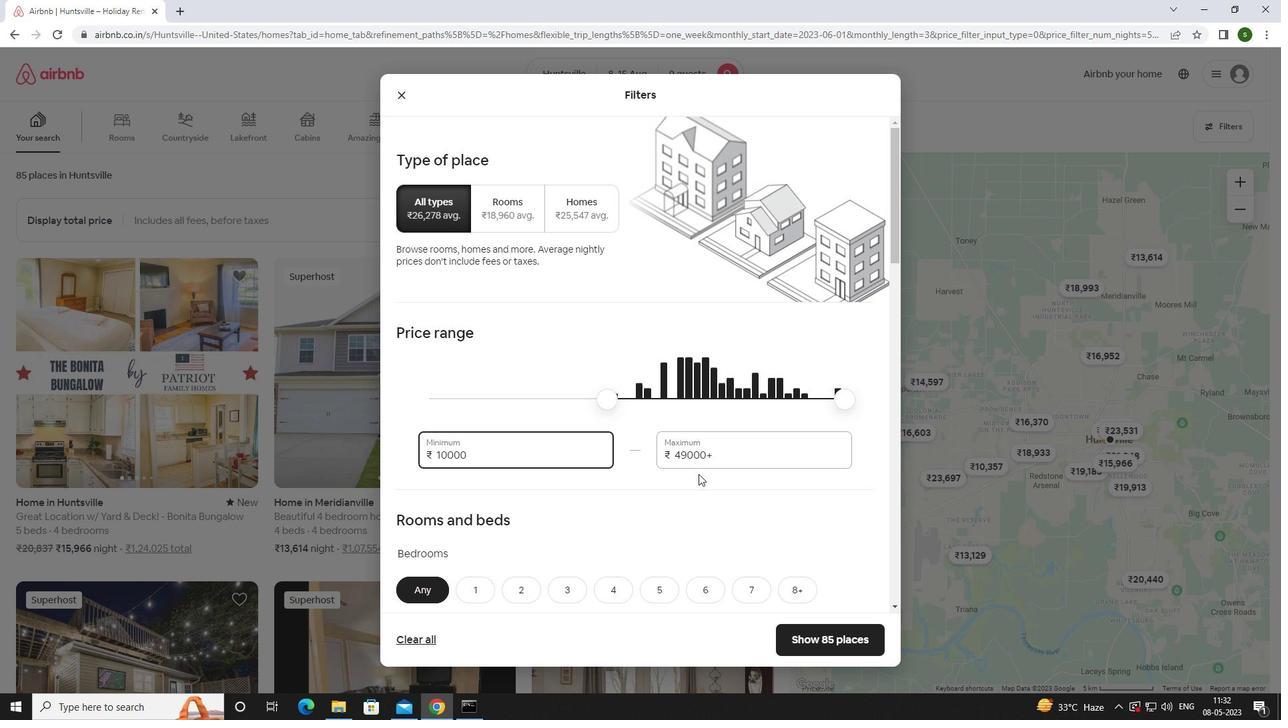 
Action: Mouse pressed left at (728, 453)
Screenshot: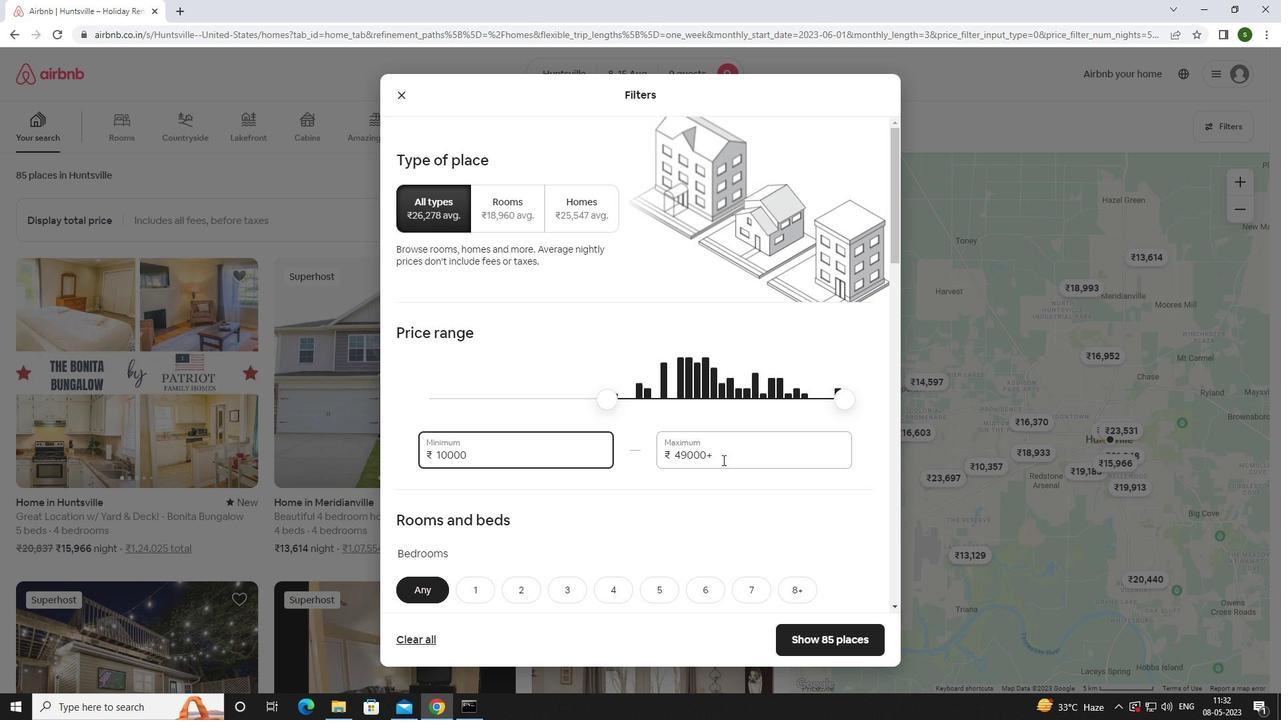 
Action: Mouse moved to (727, 453)
Screenshot: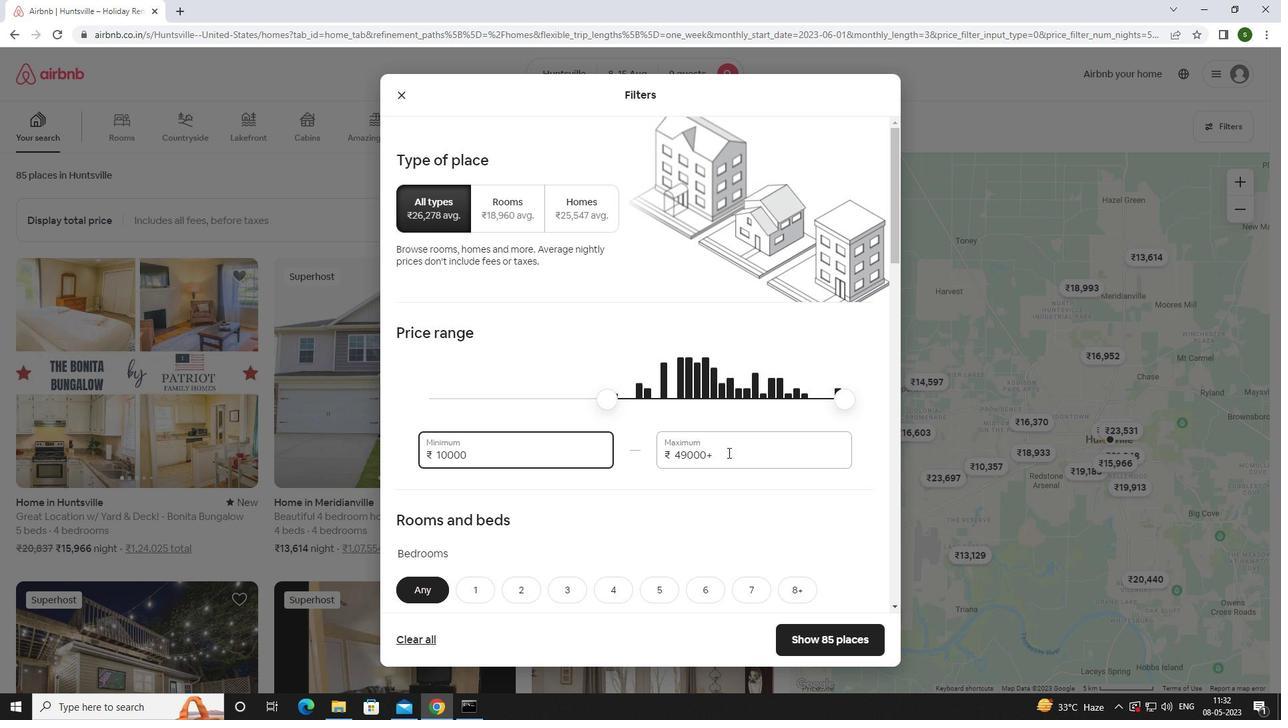 
Action: Key pressed <Key.backspace><Key.backspace><Key.backspace><Key.backspace><Key.backspace><Key.backspace><Key.backspace><Key.backspace><Key.backspace><Key.backspace><Key.backspace>14
Screenshot: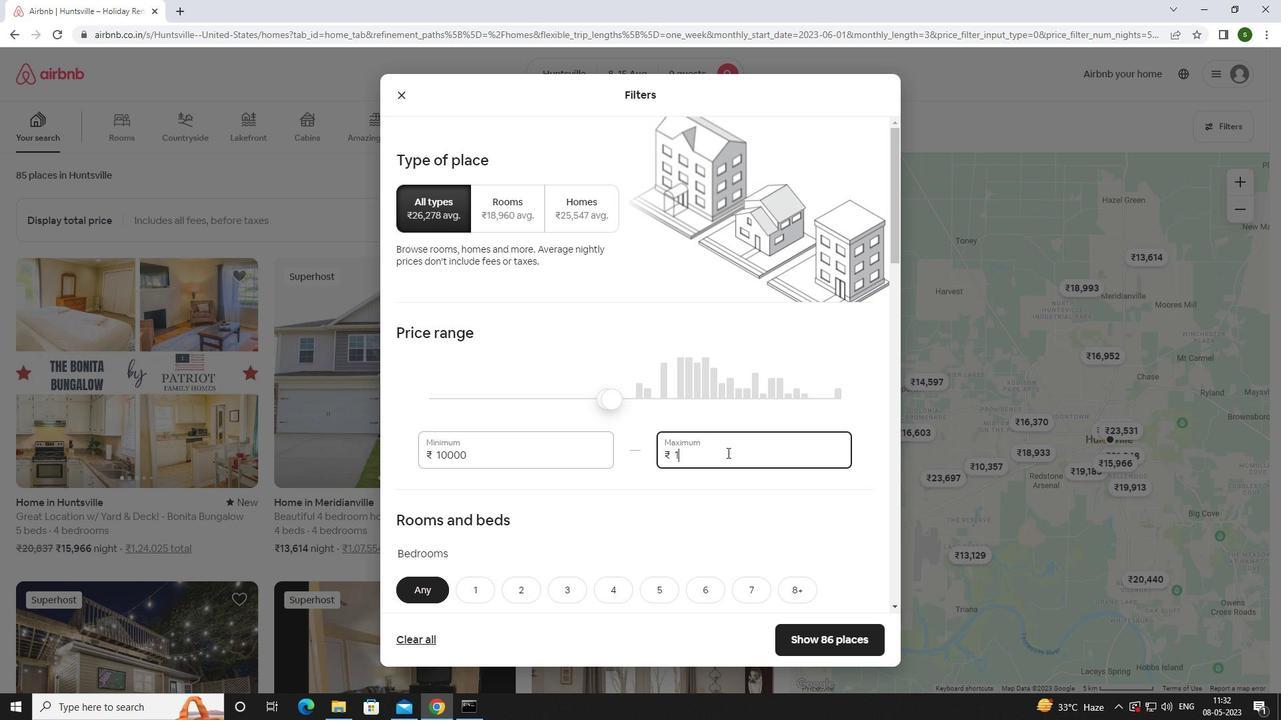 
Action: Mouse moved to (727, 453)
Screenshot: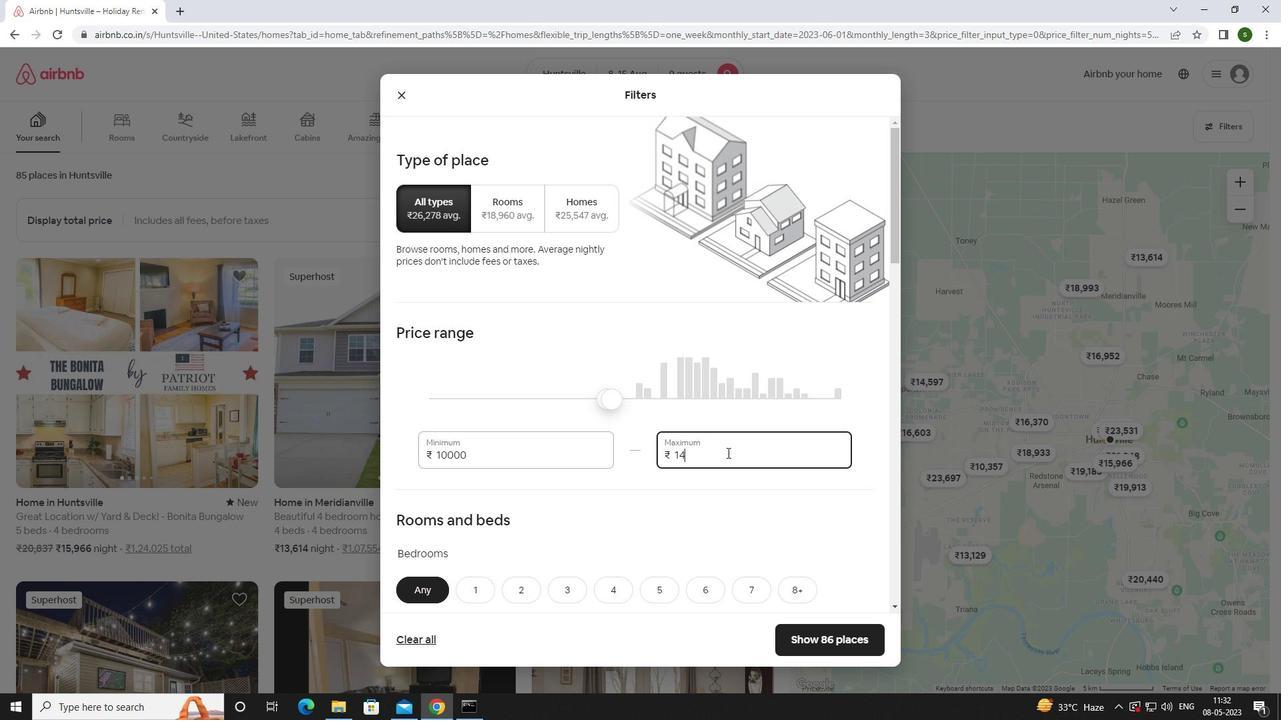 
Action: Key pressed 000
Screenshot: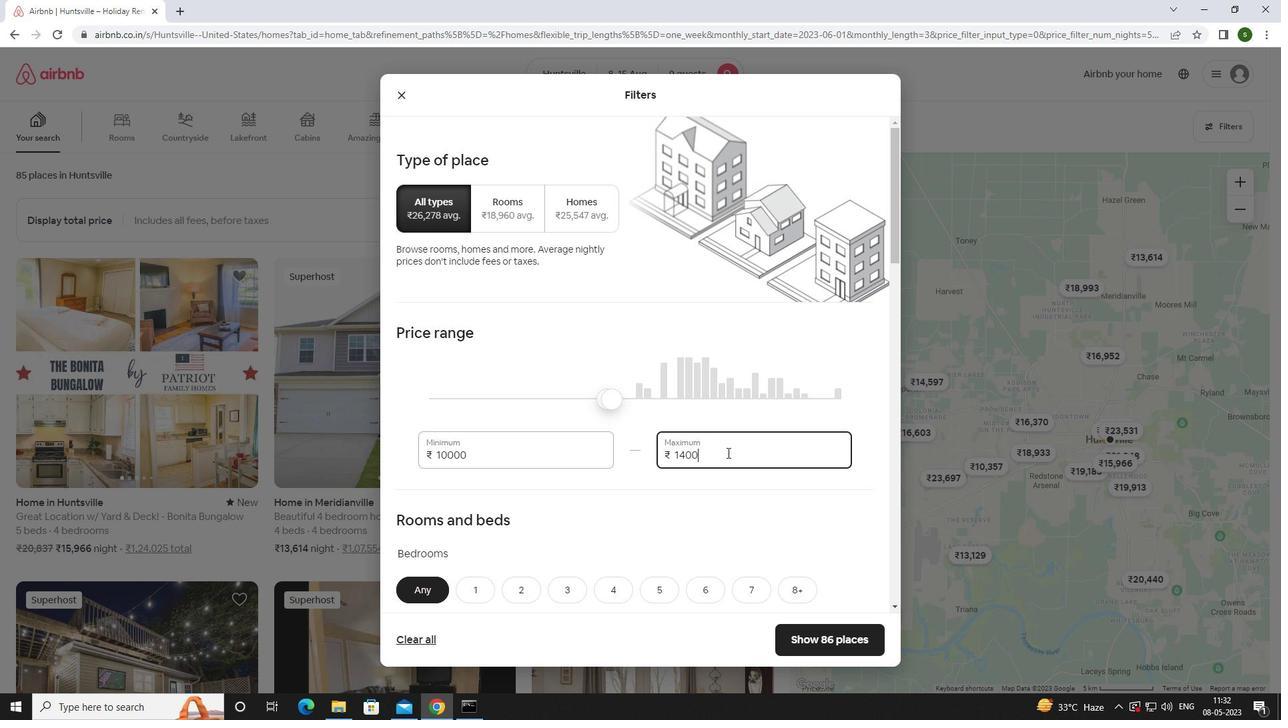 
Action: Mouse moved to (640, 444)
Screenshot: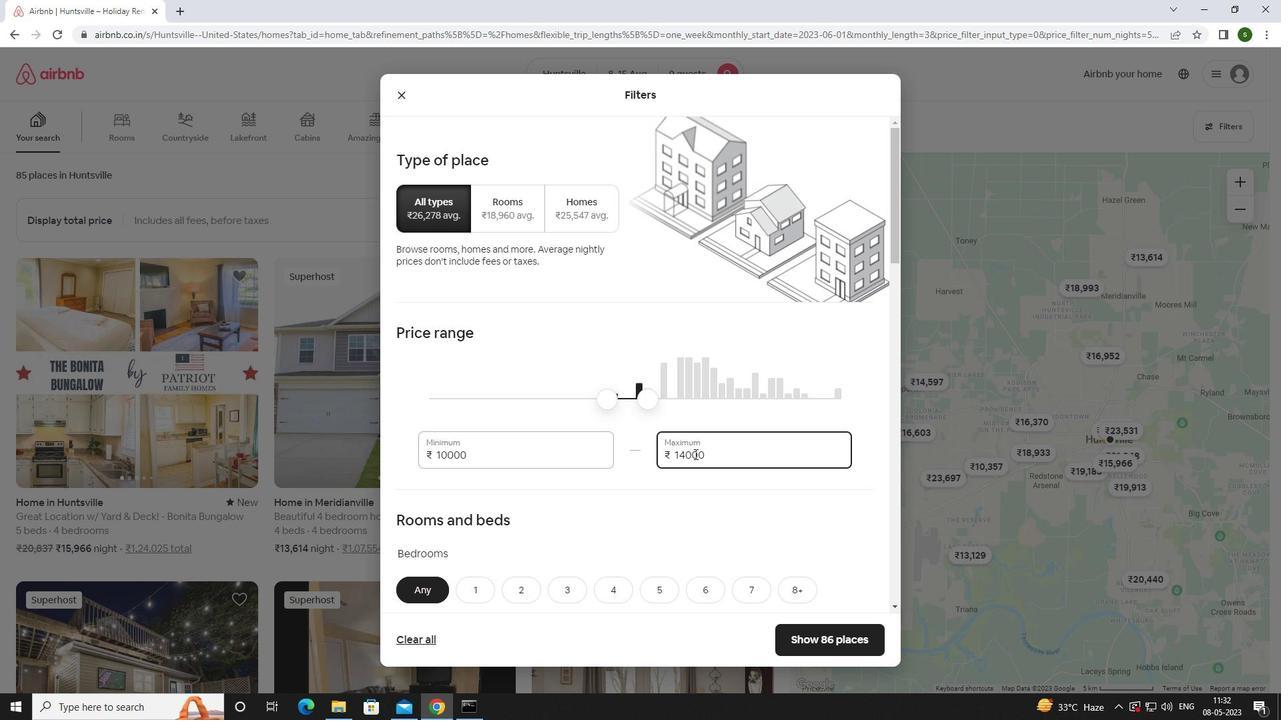 
Action: Mouse scrolled (640, 443) with delta (0, 0)
Screenshot: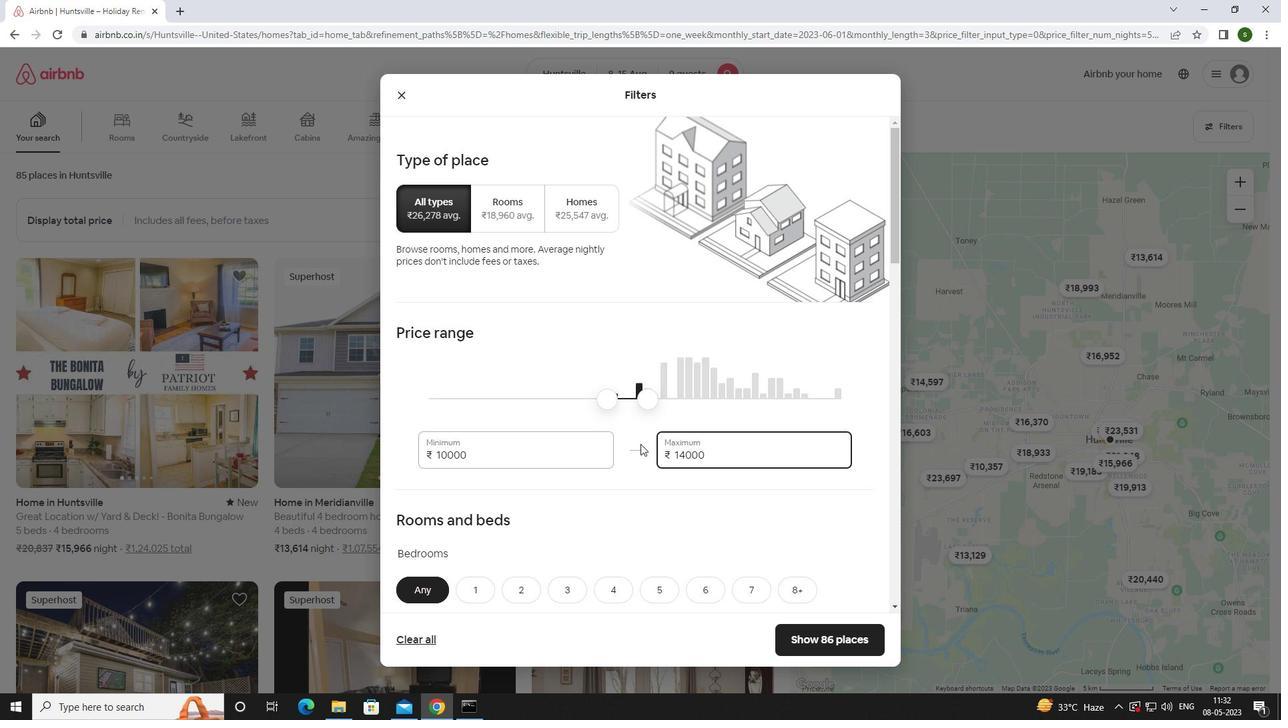 
Action: Mouse scrolled (640, 443) with delta (0, 0)
Screenshot: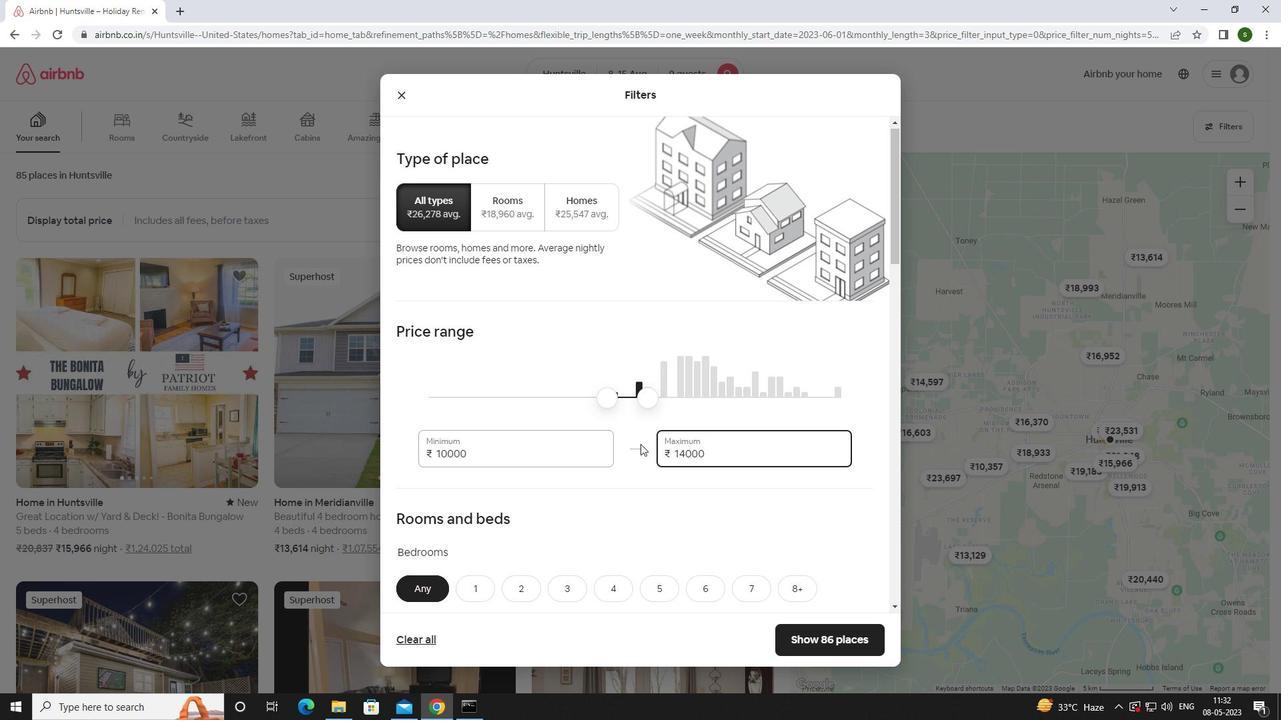 
Action: Mouse scrolled (640, 443) with delta (0, 0)
Screenshot: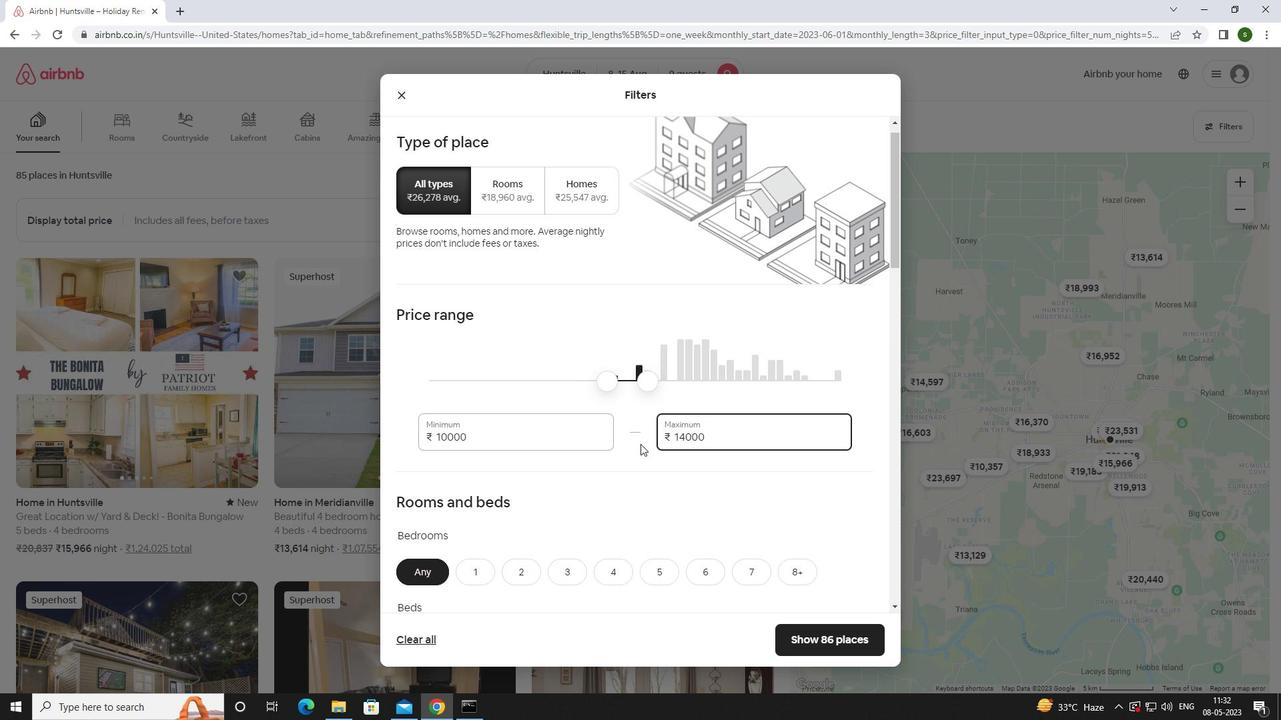 
Action: Mouse moved to (664, 384)
Screenshot: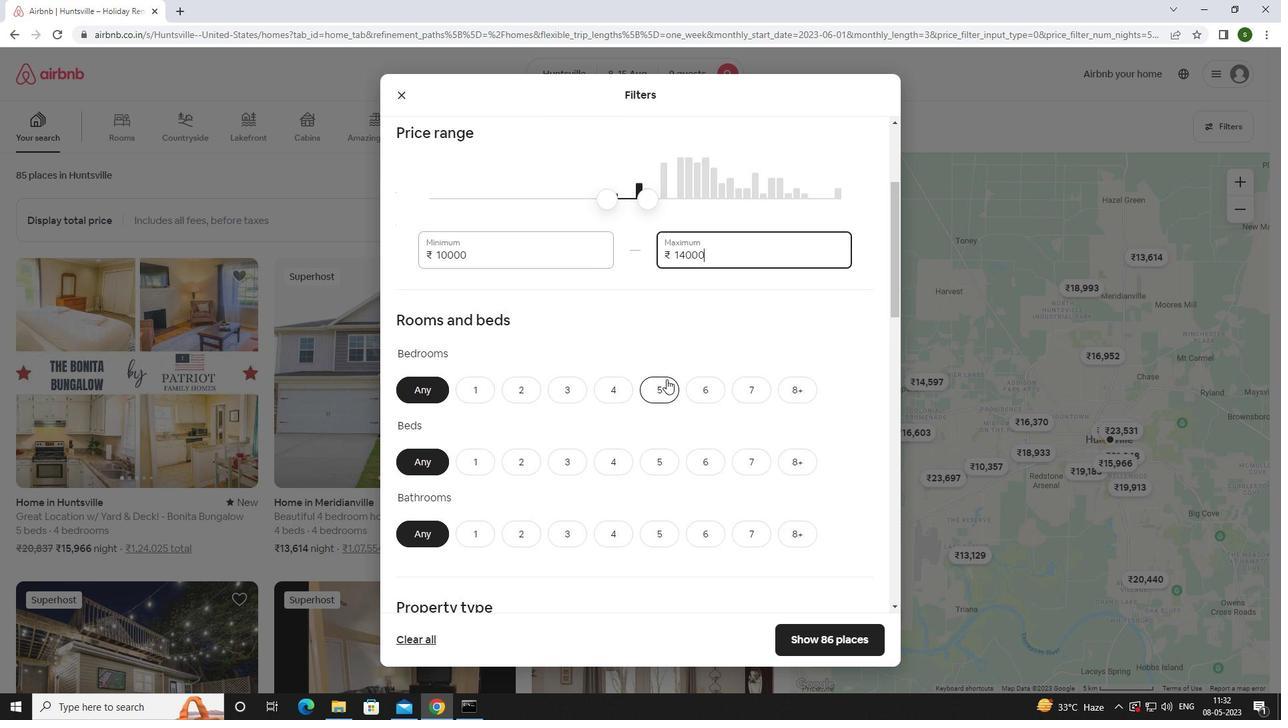 
Action: Mouse pressed left at (664, 384)
Screenshot: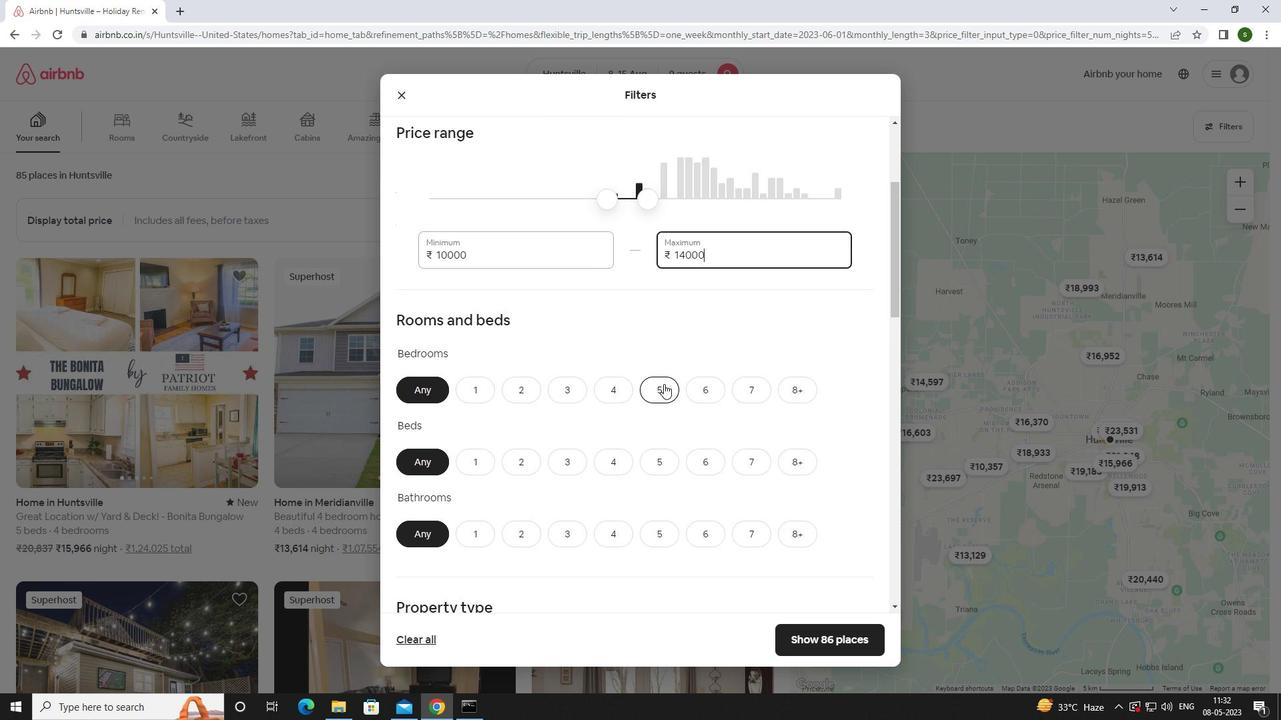 
Action: Mouse moved to (807, 459)
Screenshot: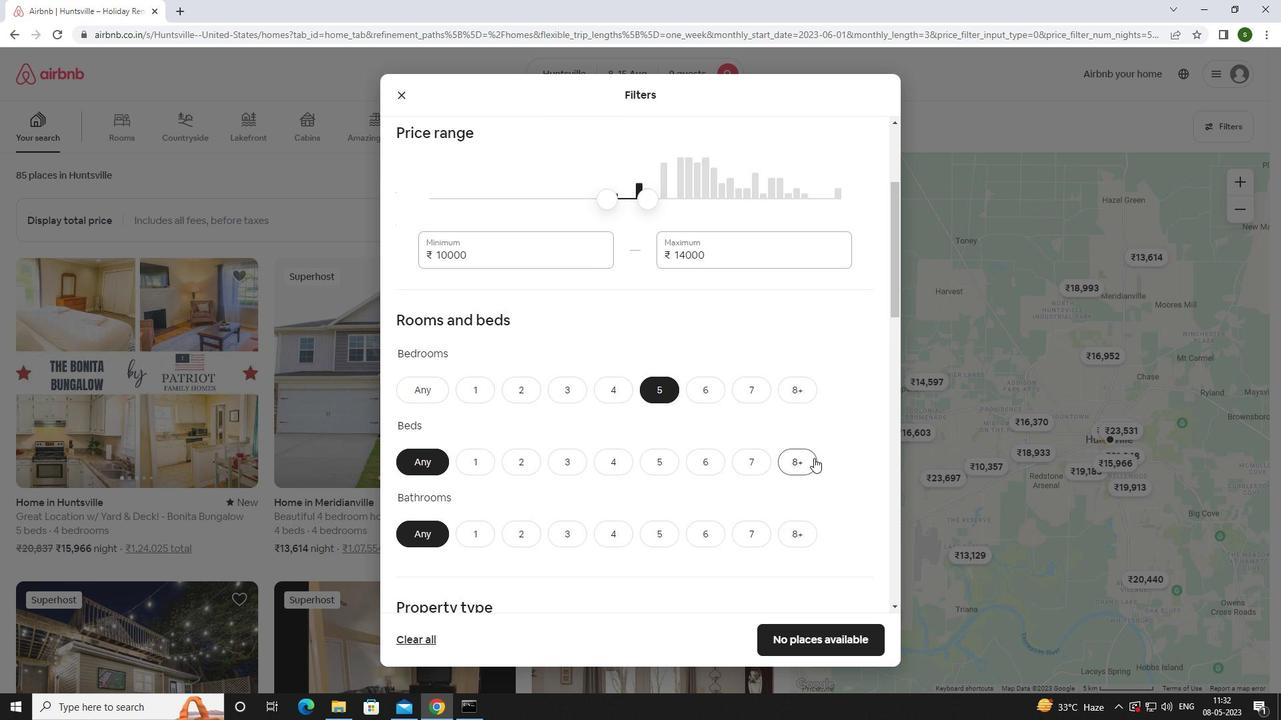 
Action: Mouse pressed left at (807, 459)
Screenshot: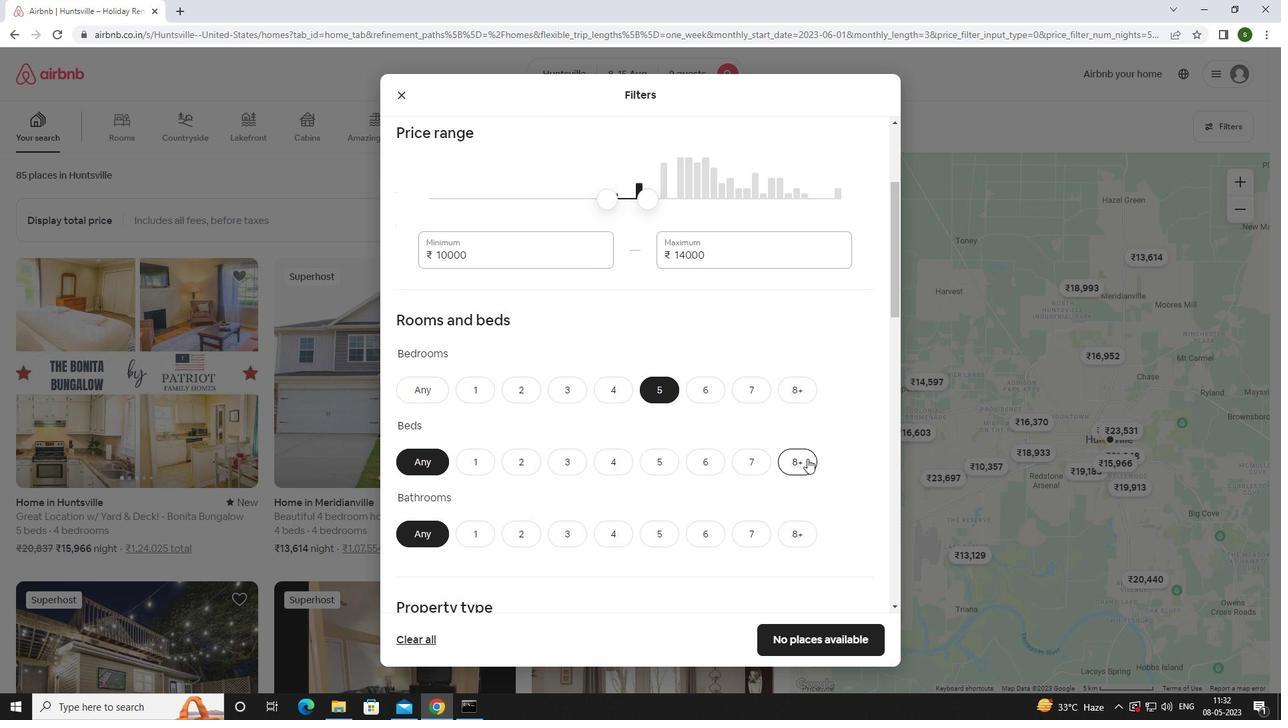 
Action: Mouse moved to (649, 531)
Screenshot: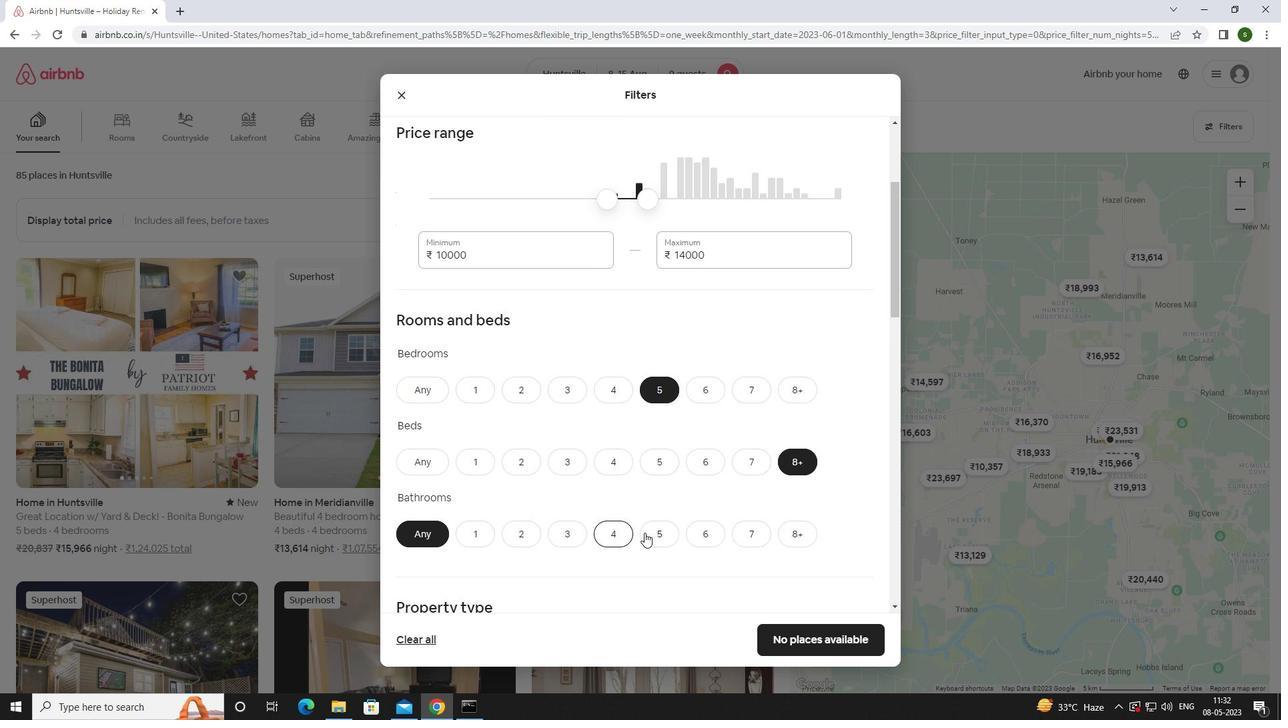 
Action: Mouse pressed left at (649, 531)
Screenshot: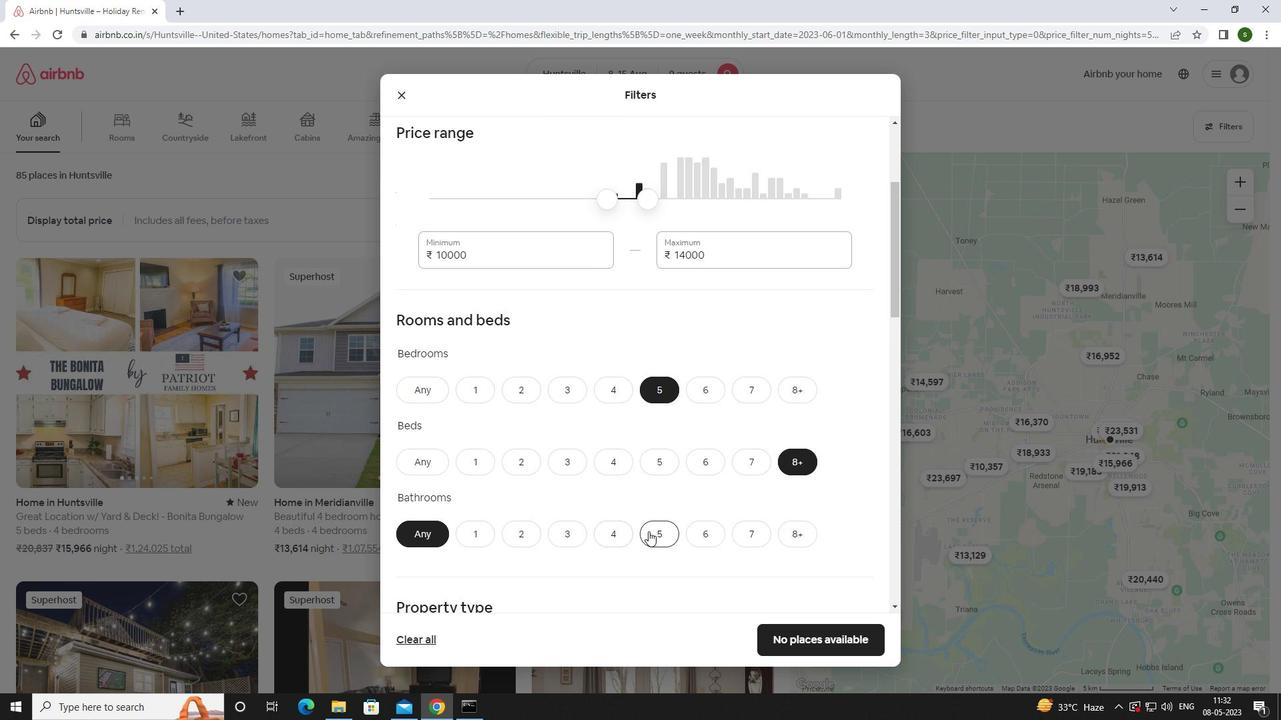 
Action: Mouse moved to (636, 488)
Screenshot: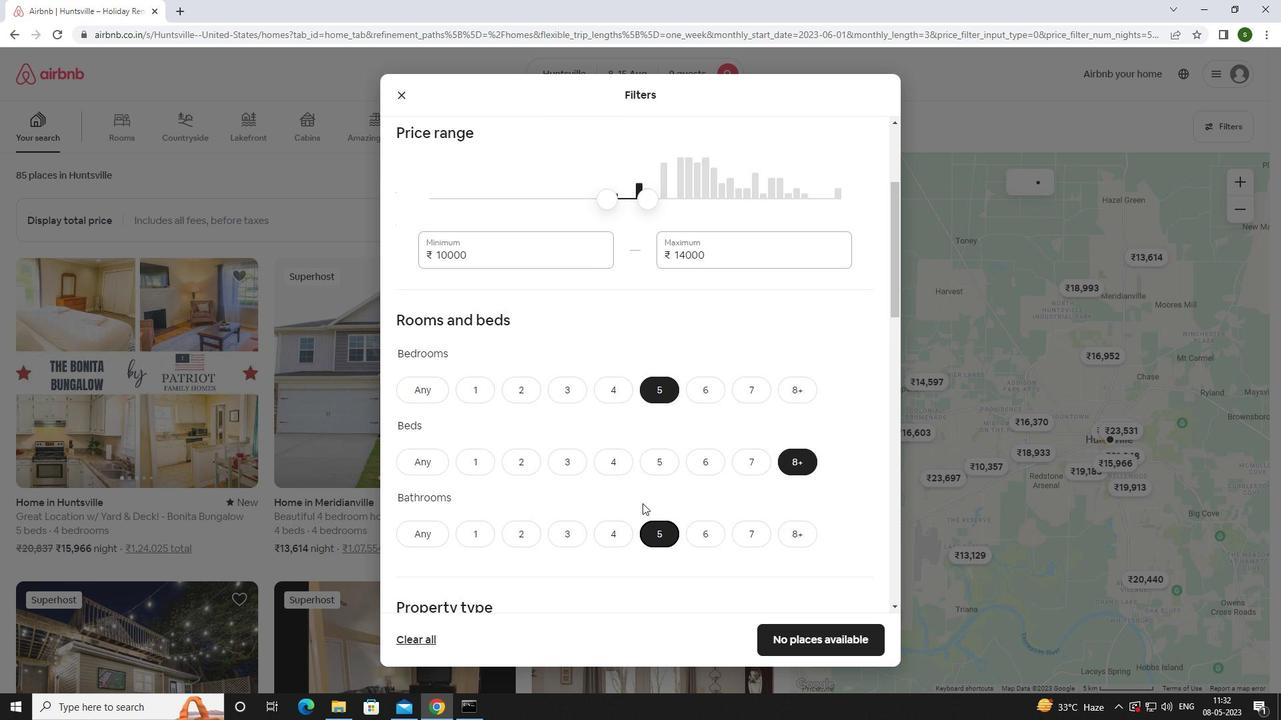 
Action: Mouse scrolled (636, 487) with delta (0, 0)
Screenshot: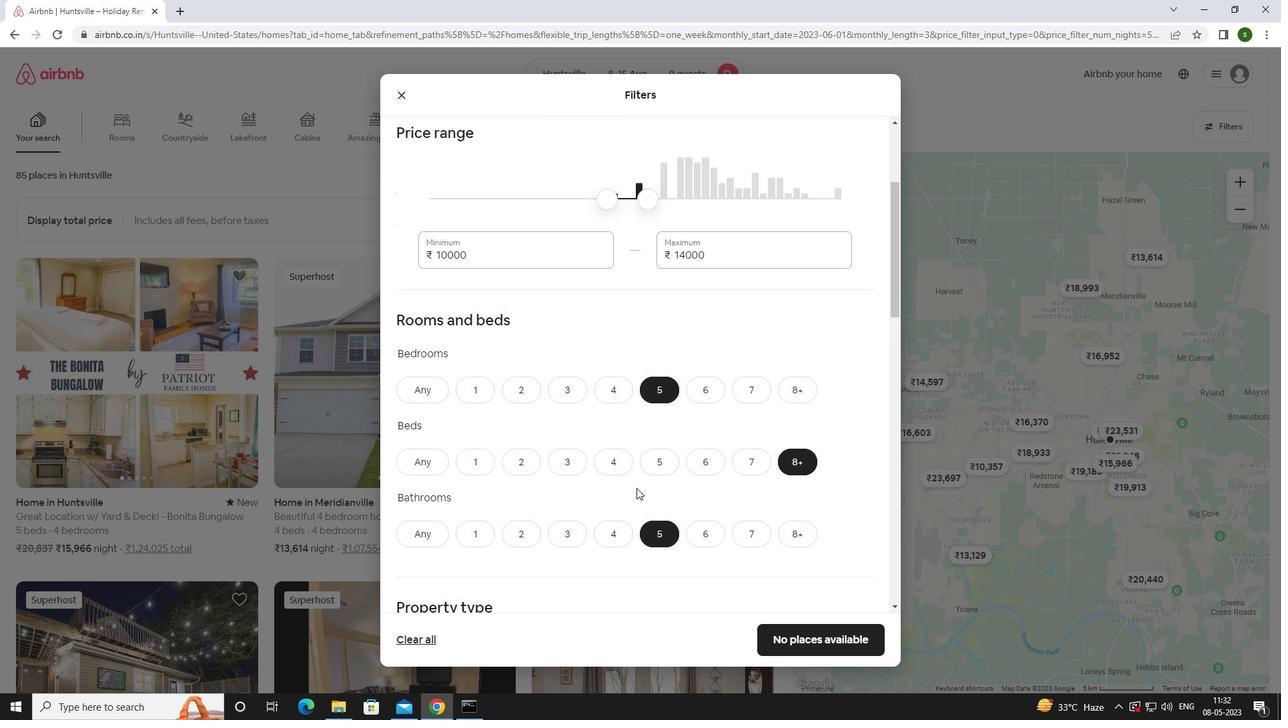 
Action: Mouse scrolled (636, 487) with delta (0, 0)
Screenshot: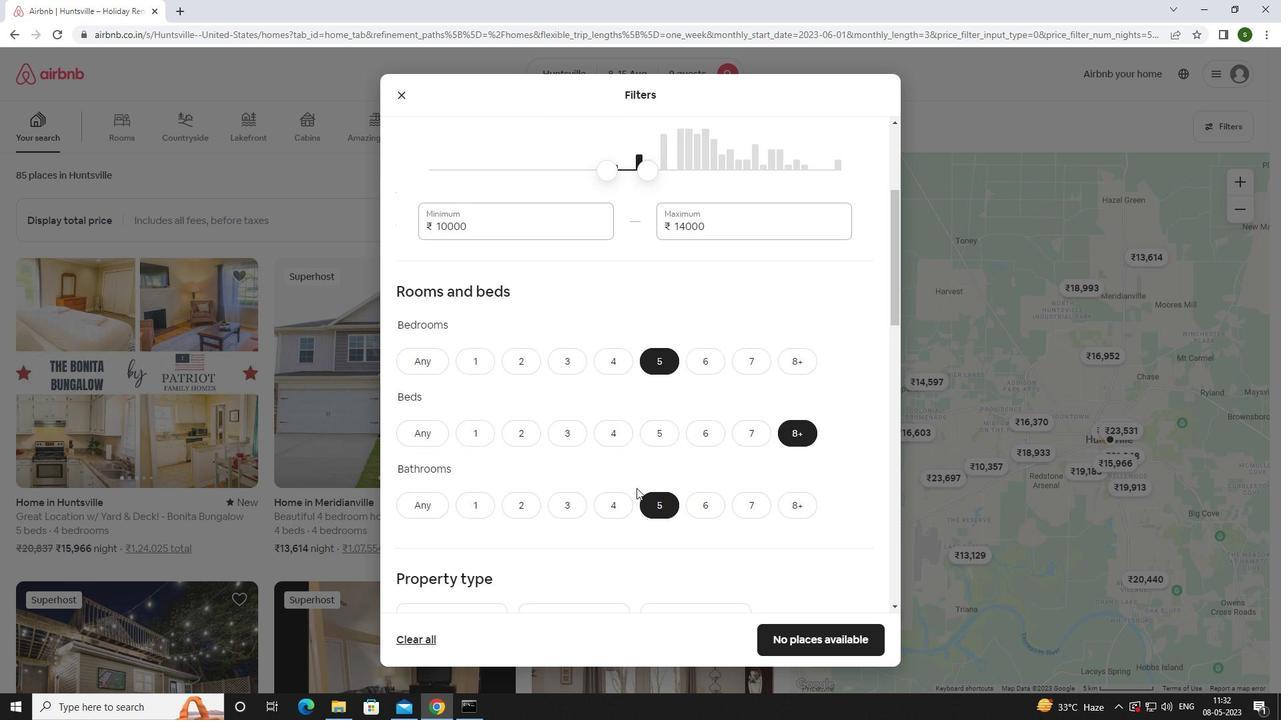 
Action: Mouse scrolled (636, 487) with delta (0, 0)
Screenshot: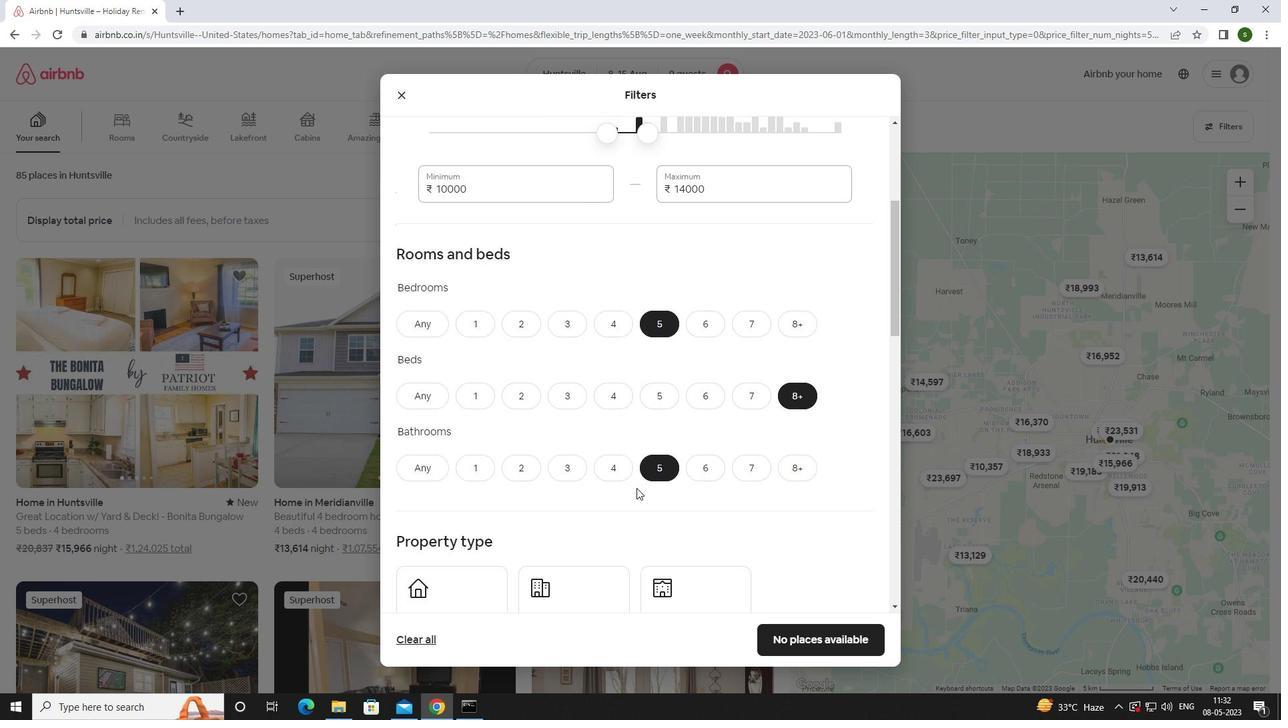
Action: Mouse moved to (405, 481)
Screenshot: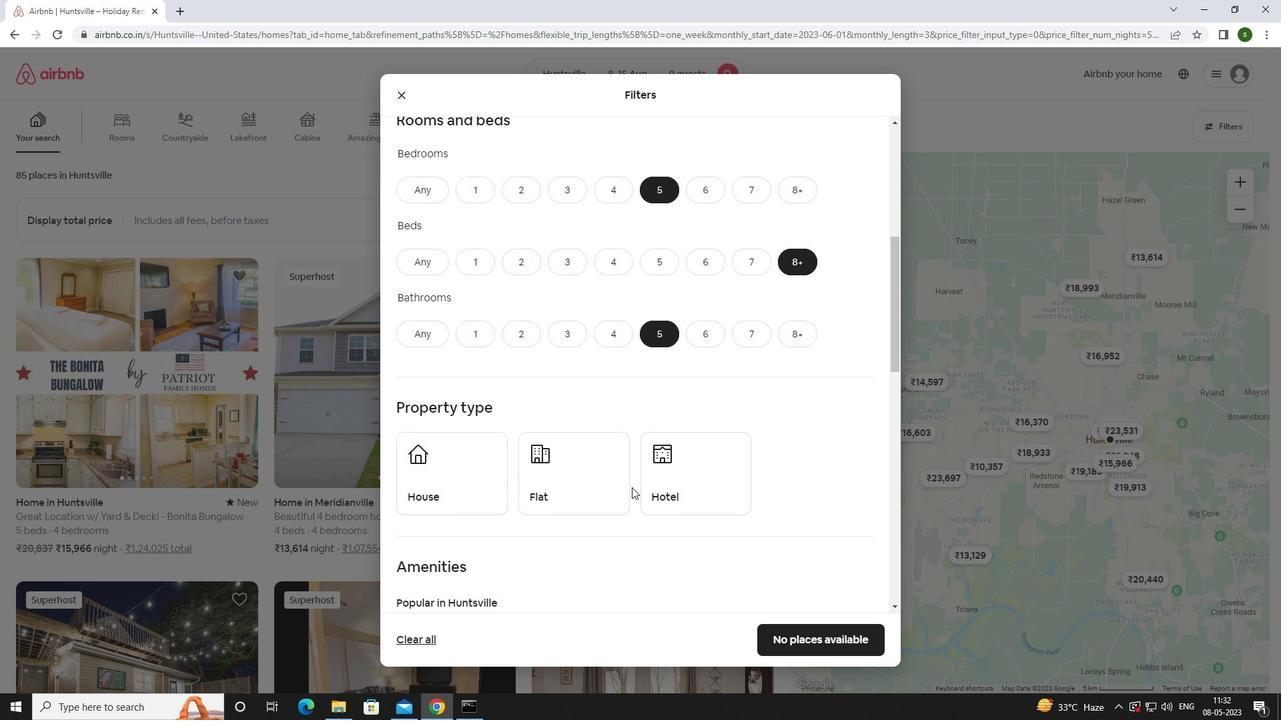 
Action: Mouse pressed left at (405, 481)
Screenshot: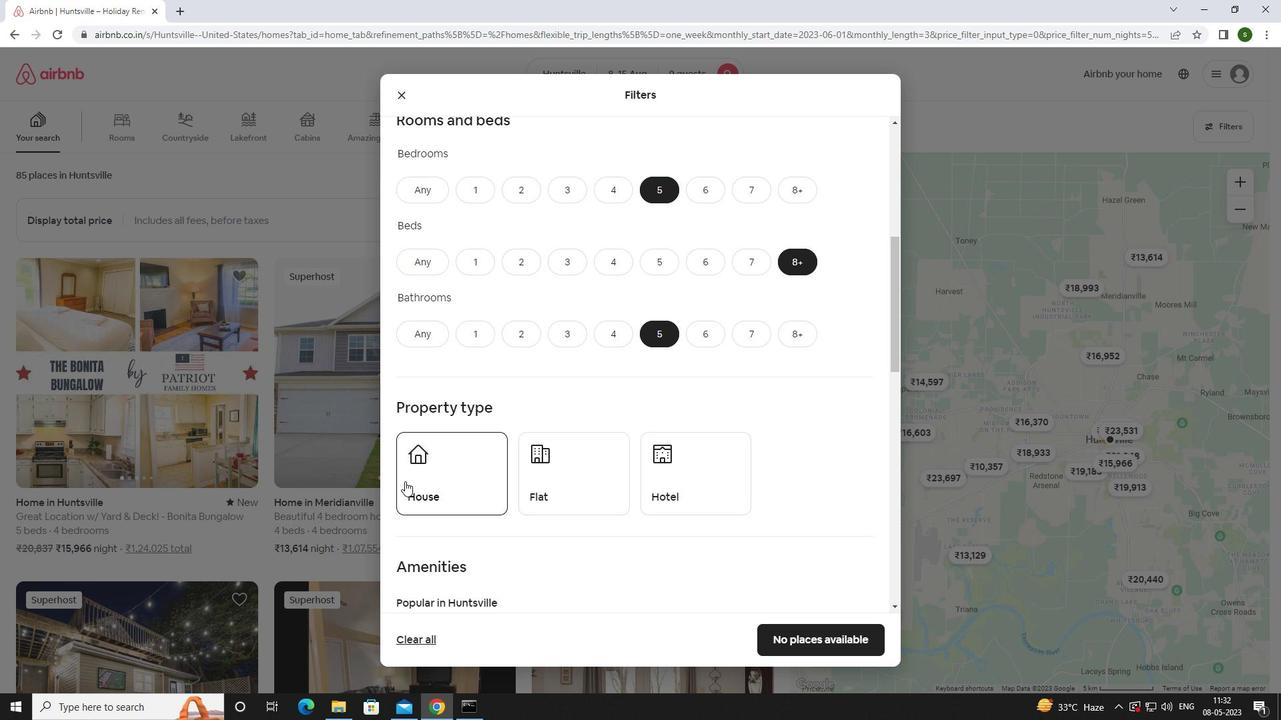 
Action: Mouse moved to (562, 486)
Screenshot: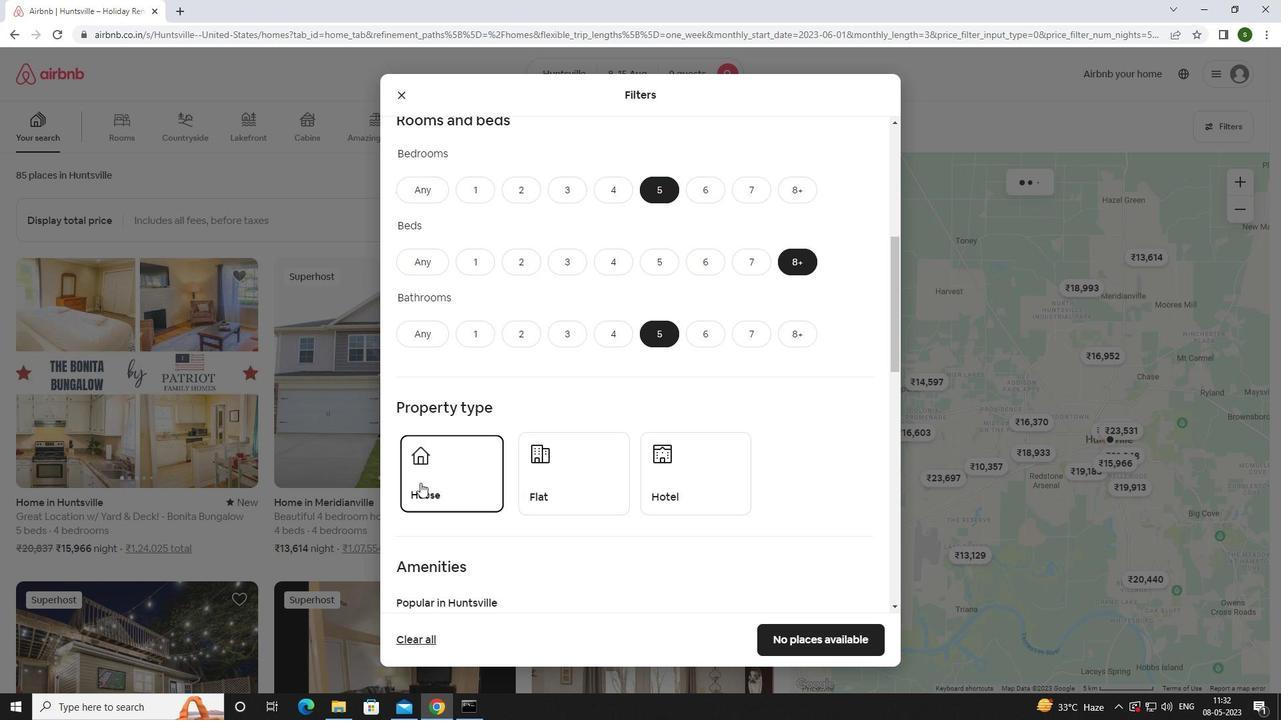 
Action: Mouse pressed left at (562, 486)
Screenshot: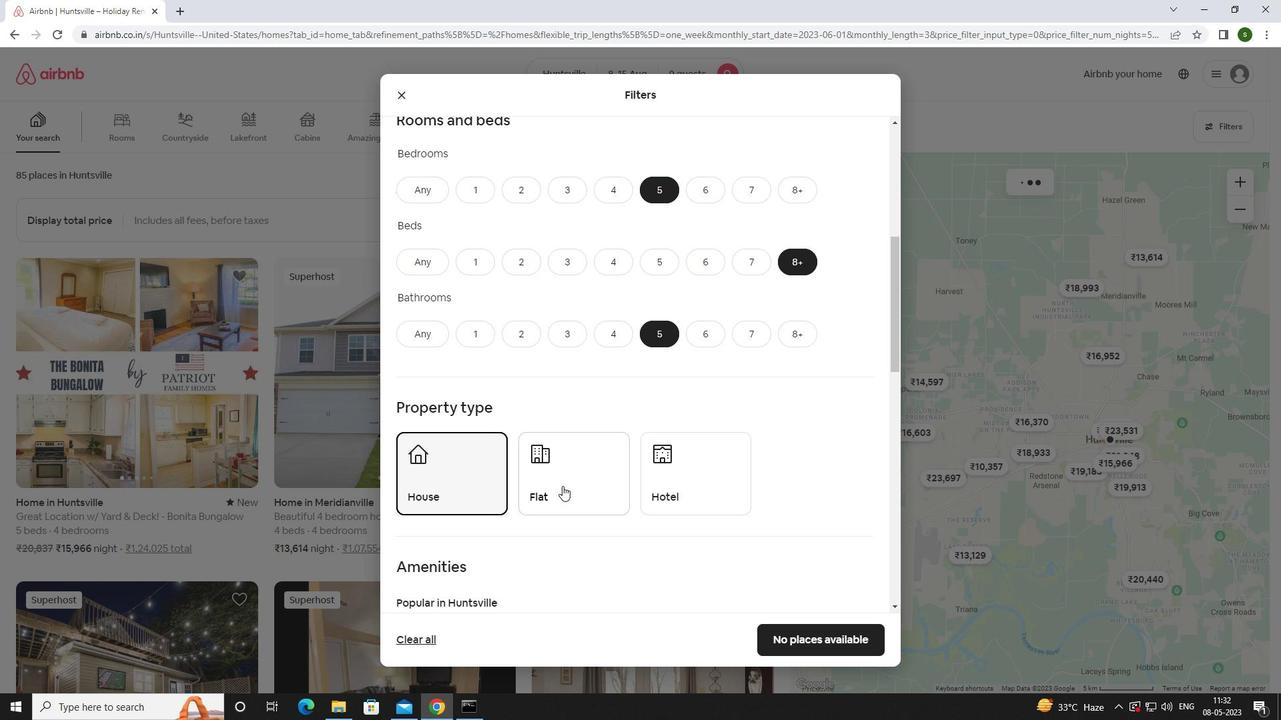 
Action: Mouse scrolled (562, 485) with delta (0, 0)
Screenshot: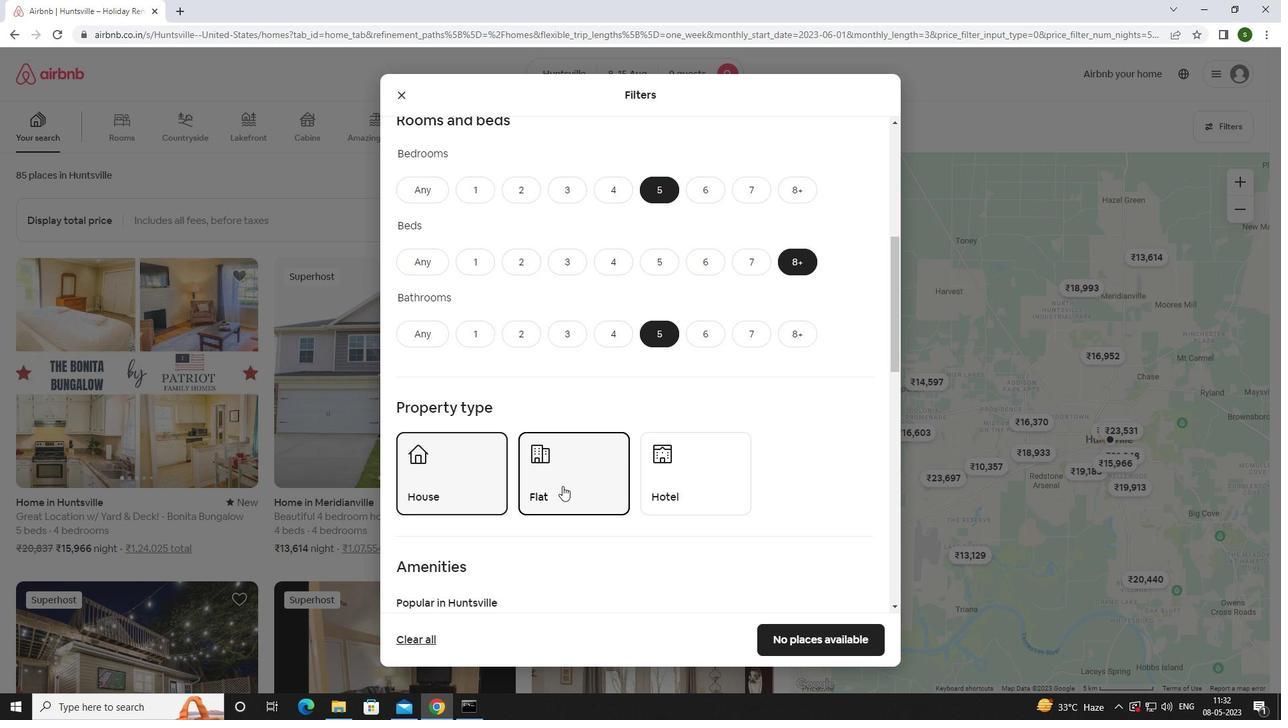 
Action: Mouse scrolled (562, 485) with delta (0, 0)
Screenshot: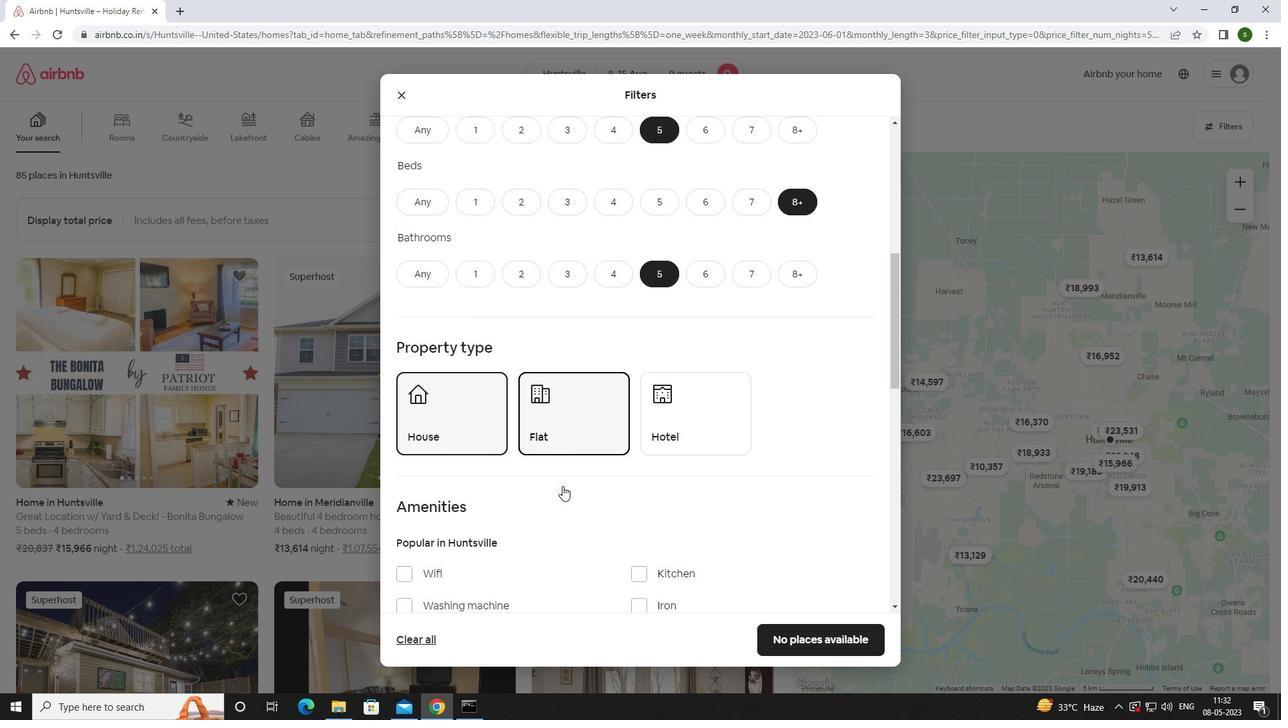 
Action: Mouse scrolled (562, 485) with delta (0, 0)
Screenshot: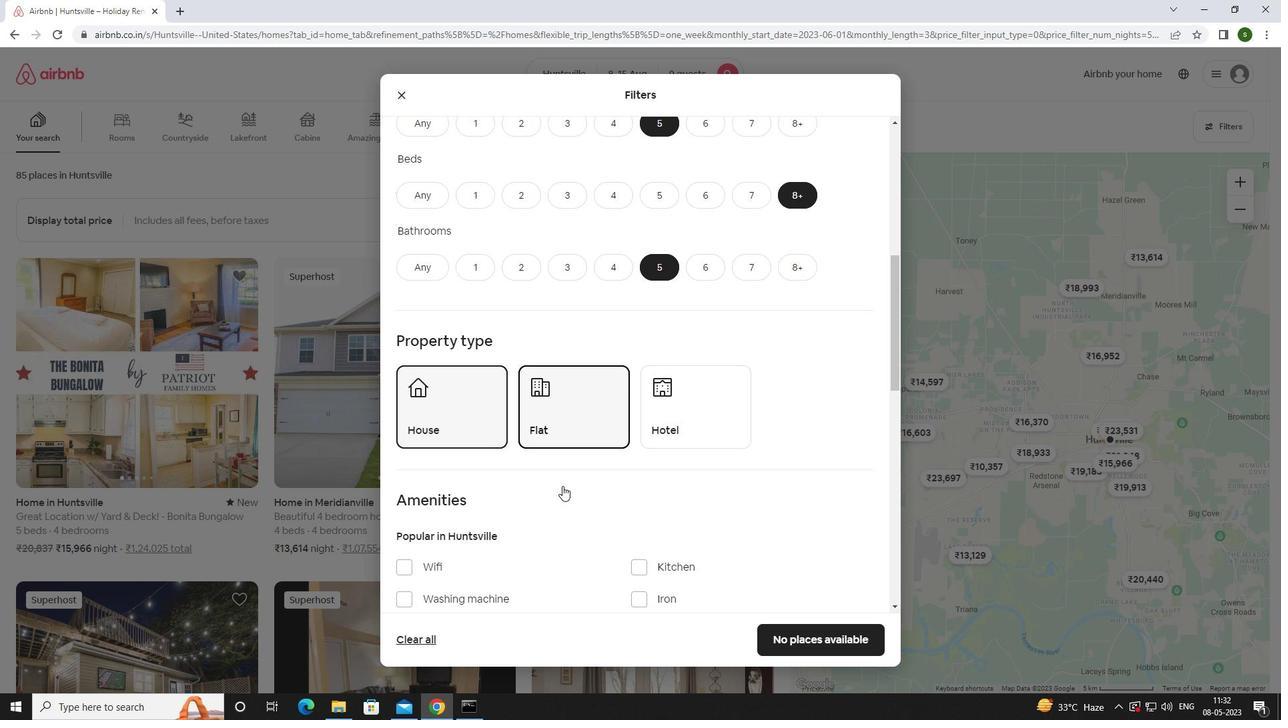 
Action: Mouse scrolled (562, 485) with delta (0, 0)
Screenshot: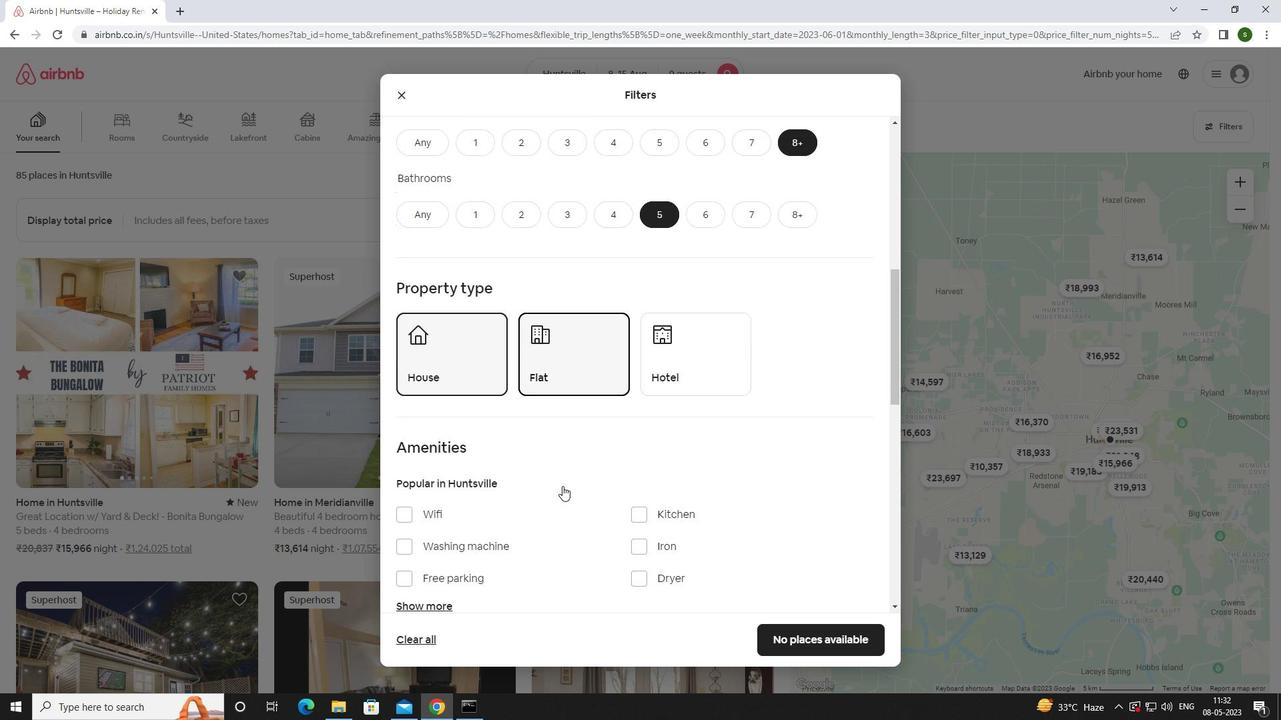
Action: Mouse moved to (427, 371)
Screenshot: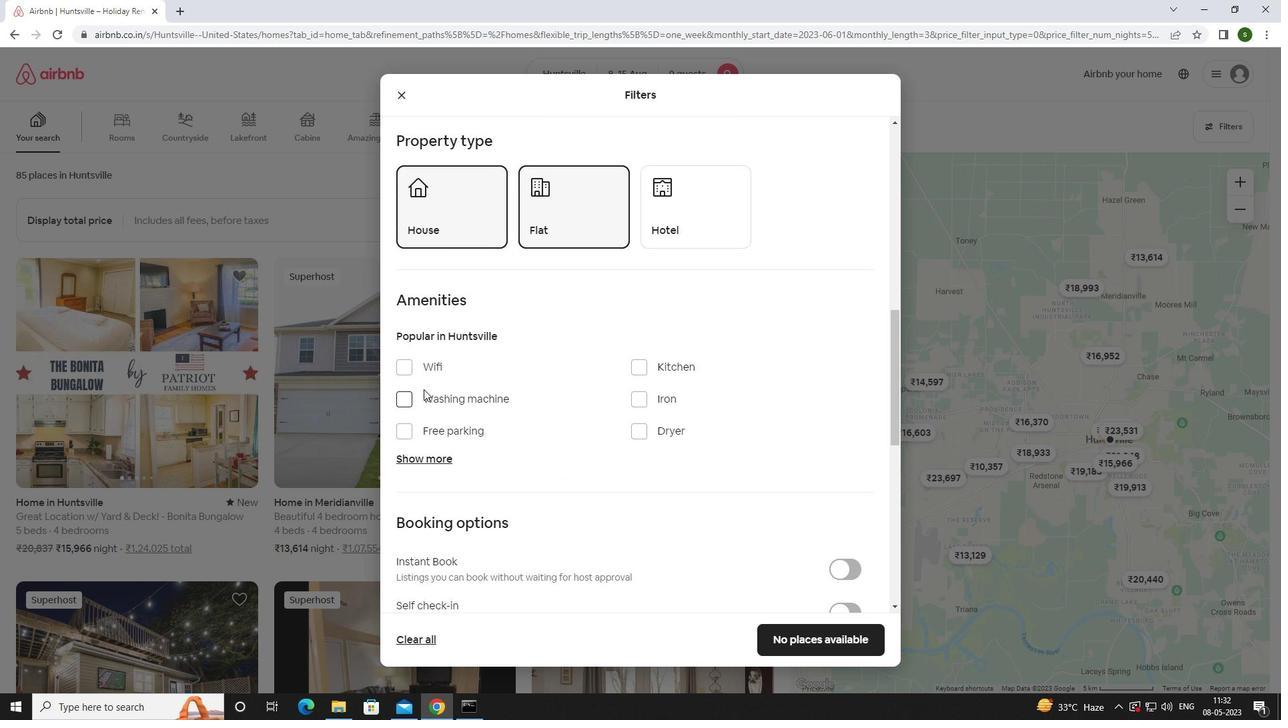 
Action: Mouse pressed left at (427, 371)
Screenshot: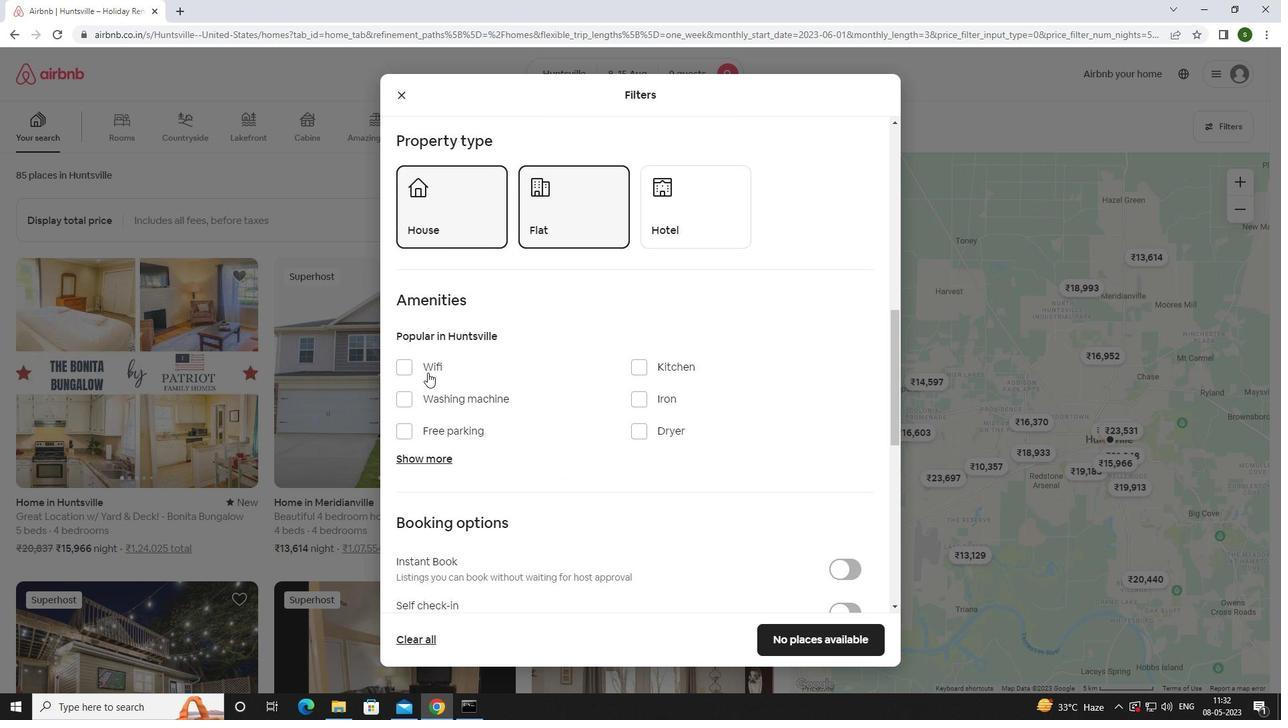 
Action: Mouse moved to (443, 431)
Screenshot: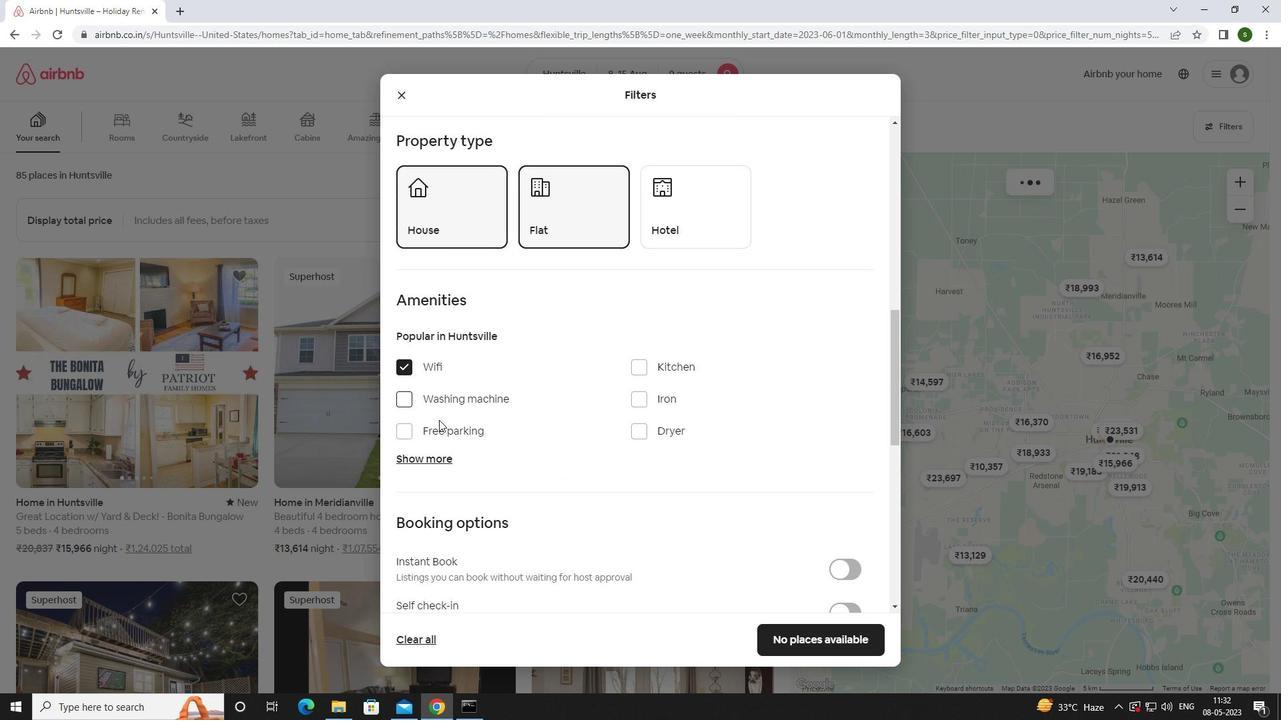 
Action: Mouse pressed left at (443, 431)
Screenshot: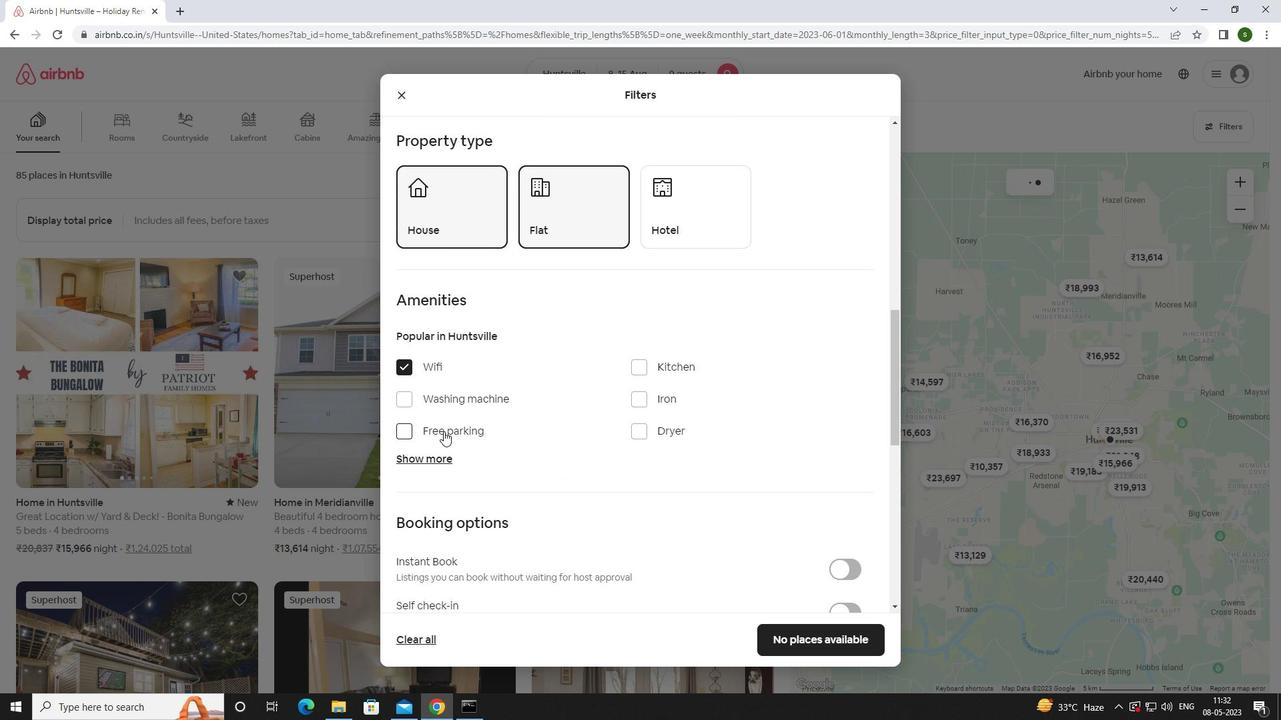 
Action: Mouse moved to (438, 456)
Screenshot: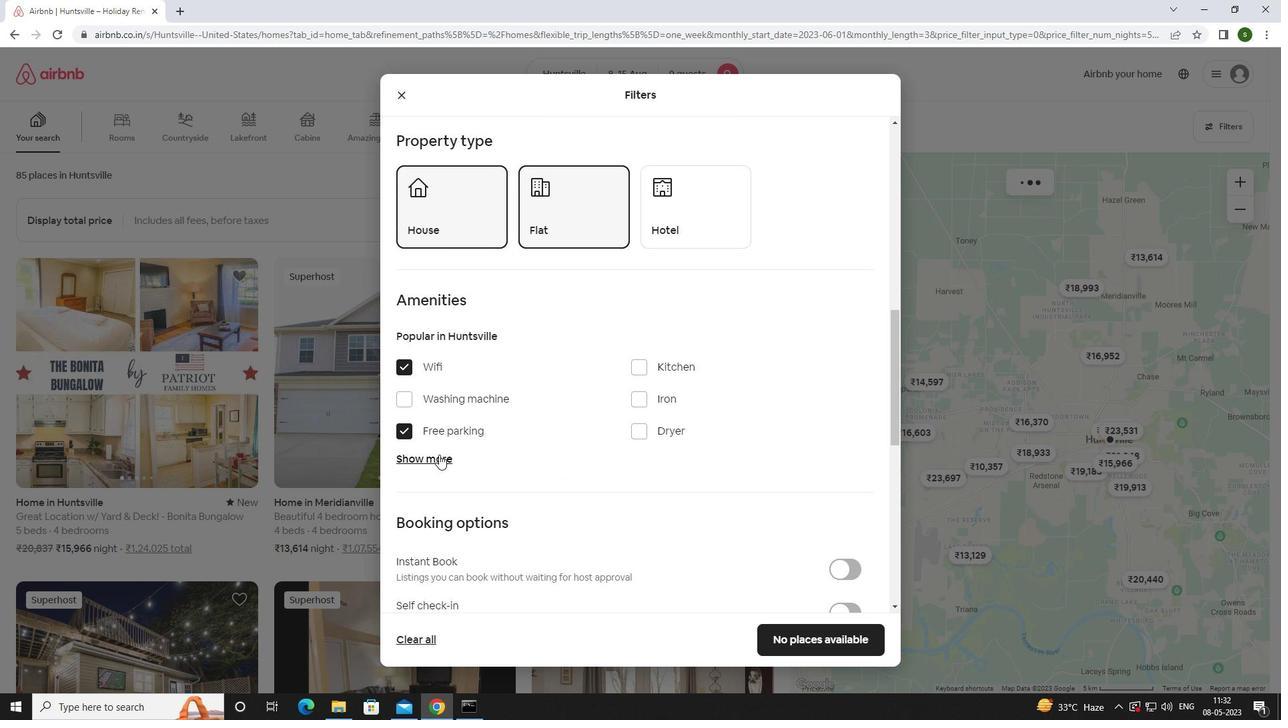 
Action: Mouse pressed left at (438, 456)
Screenshot: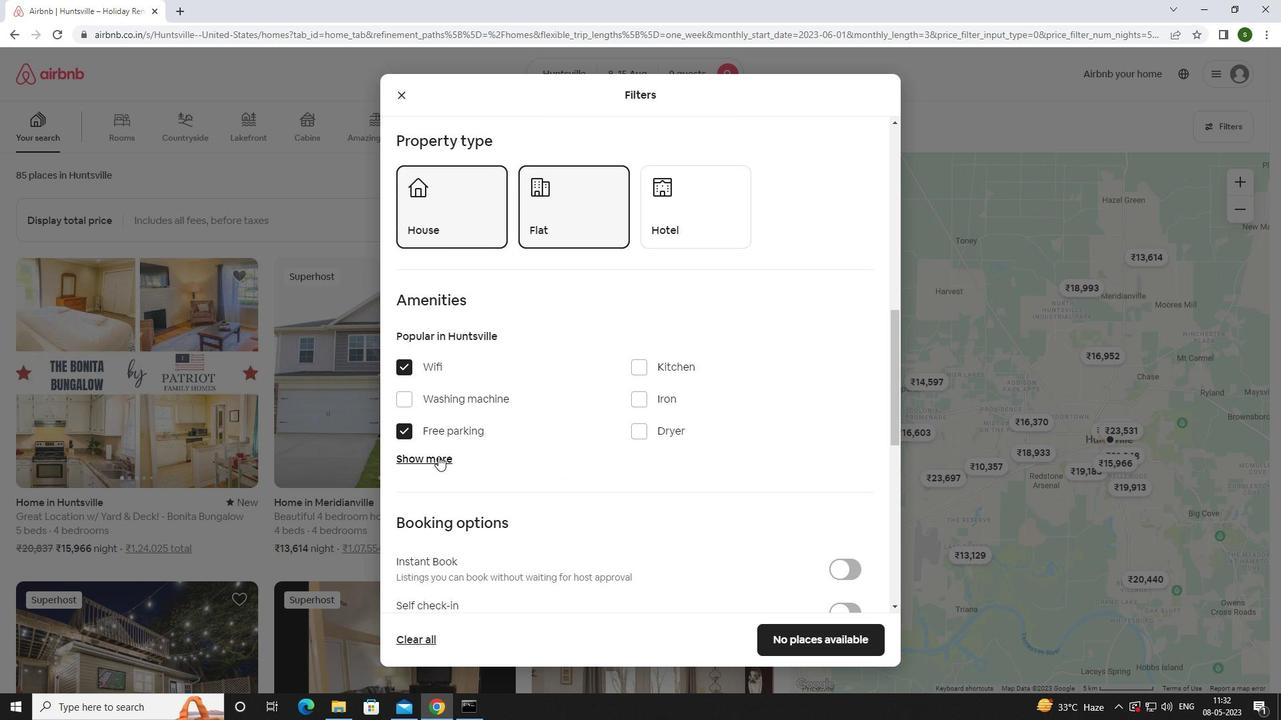 
Action: Mouse moved to (508, 463)
Screenshot: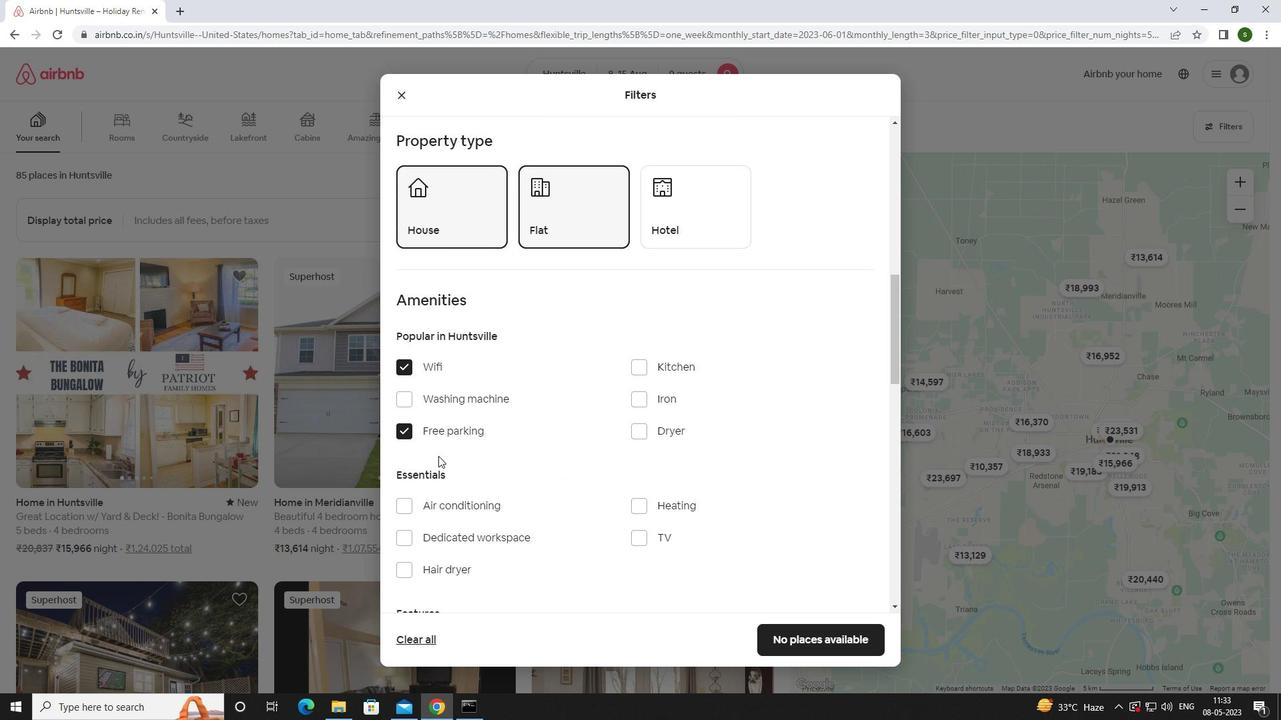 
Action: Mouse scrolled (508, 462) with delta (0, 0)
Screenshot: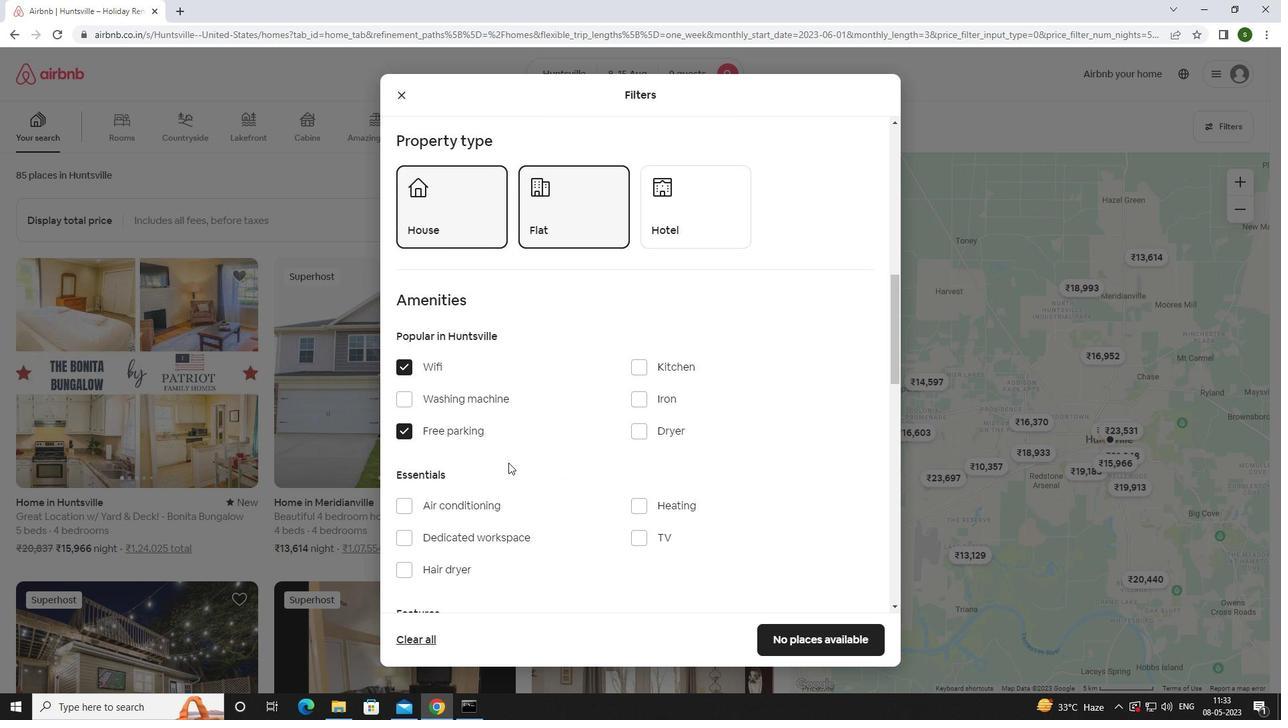 
Action: Mouse scrolled (508, 462) with delta (0, 0)
Screenshot: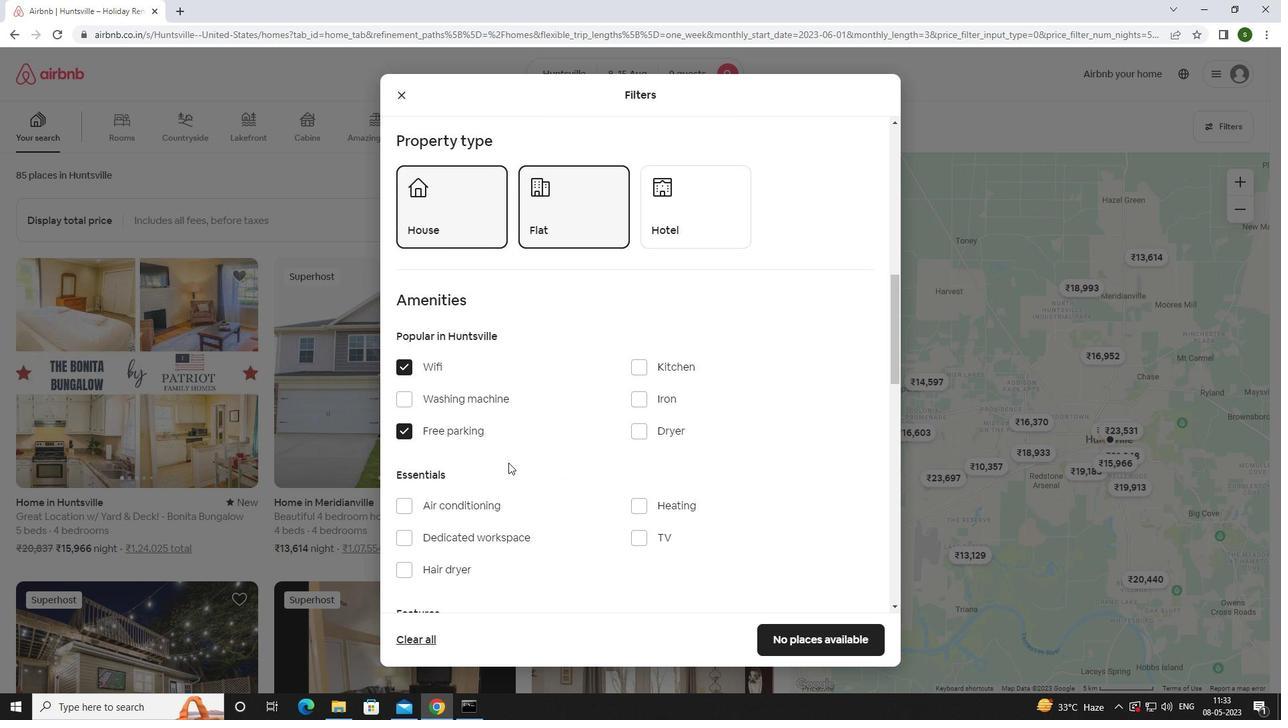 
Action: Mouse moved to (634, 403)
Screenshot: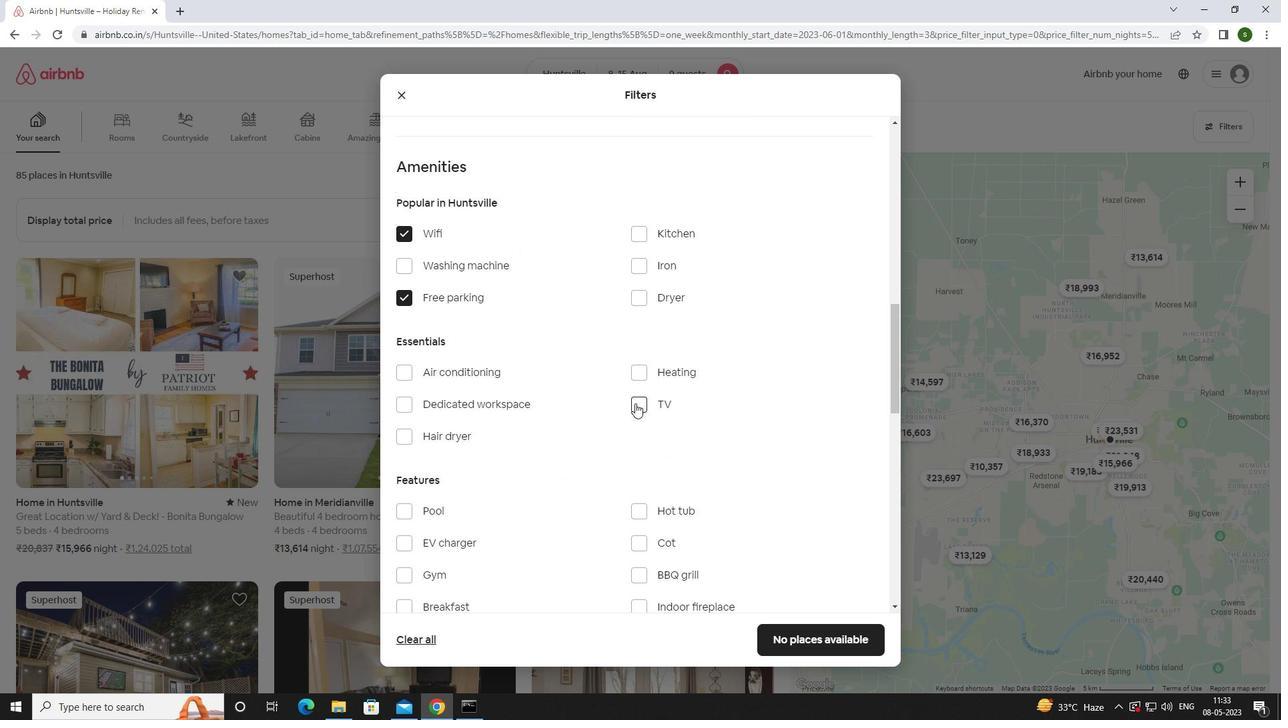 
Action: Mouse pressed left at (634, 403)
Screenshot: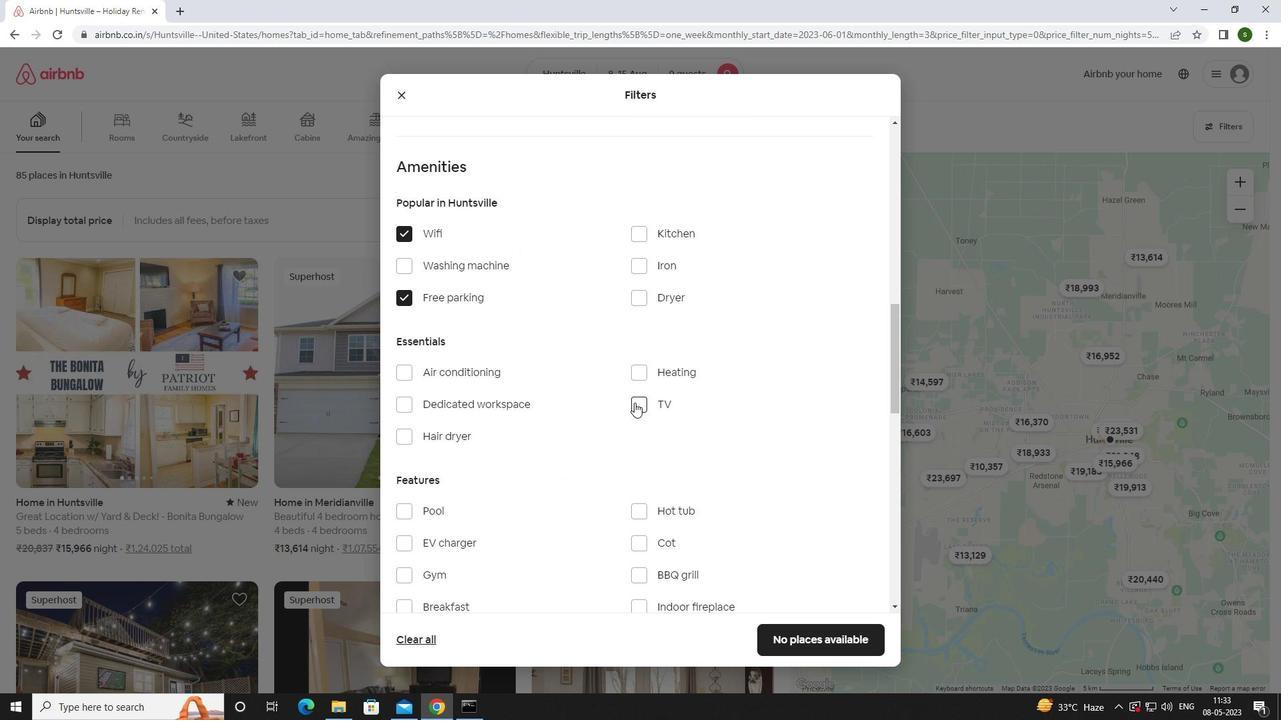 
Action: Mouse moved to (568, 437)
Screenshot: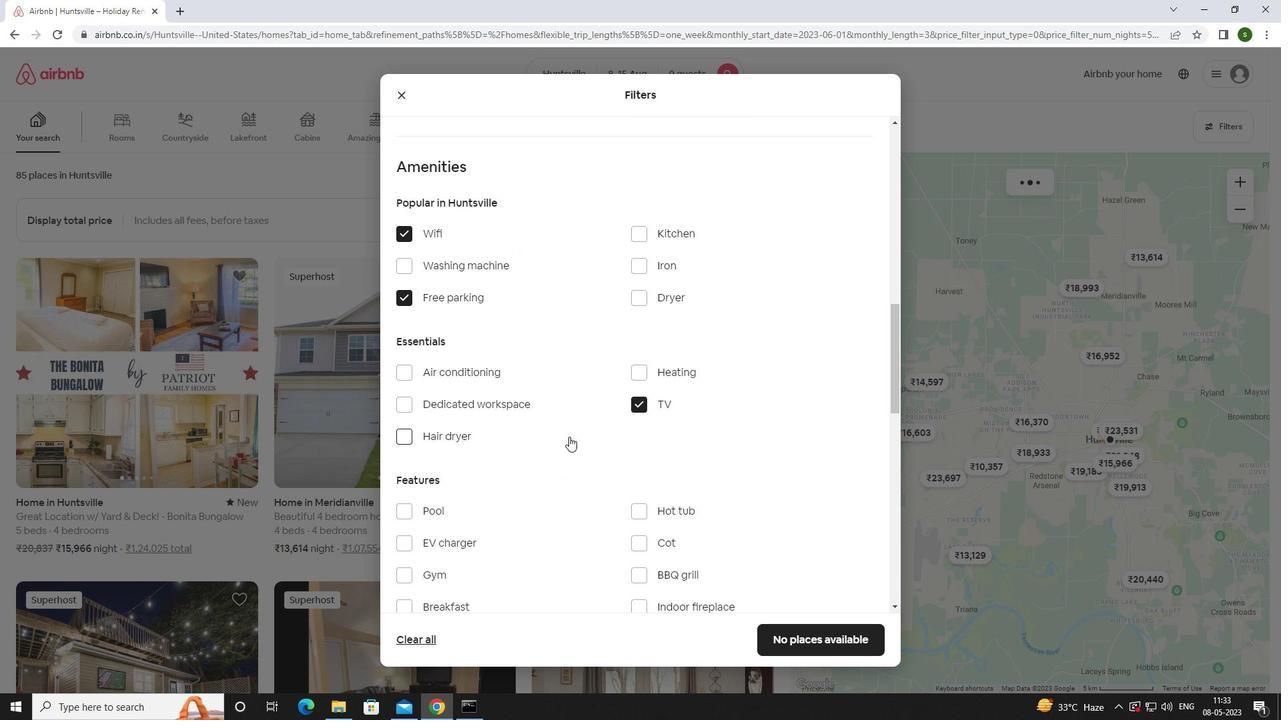 
Action: Mouse scrolled (568, 437) with delta (0, 0)
Screenshot: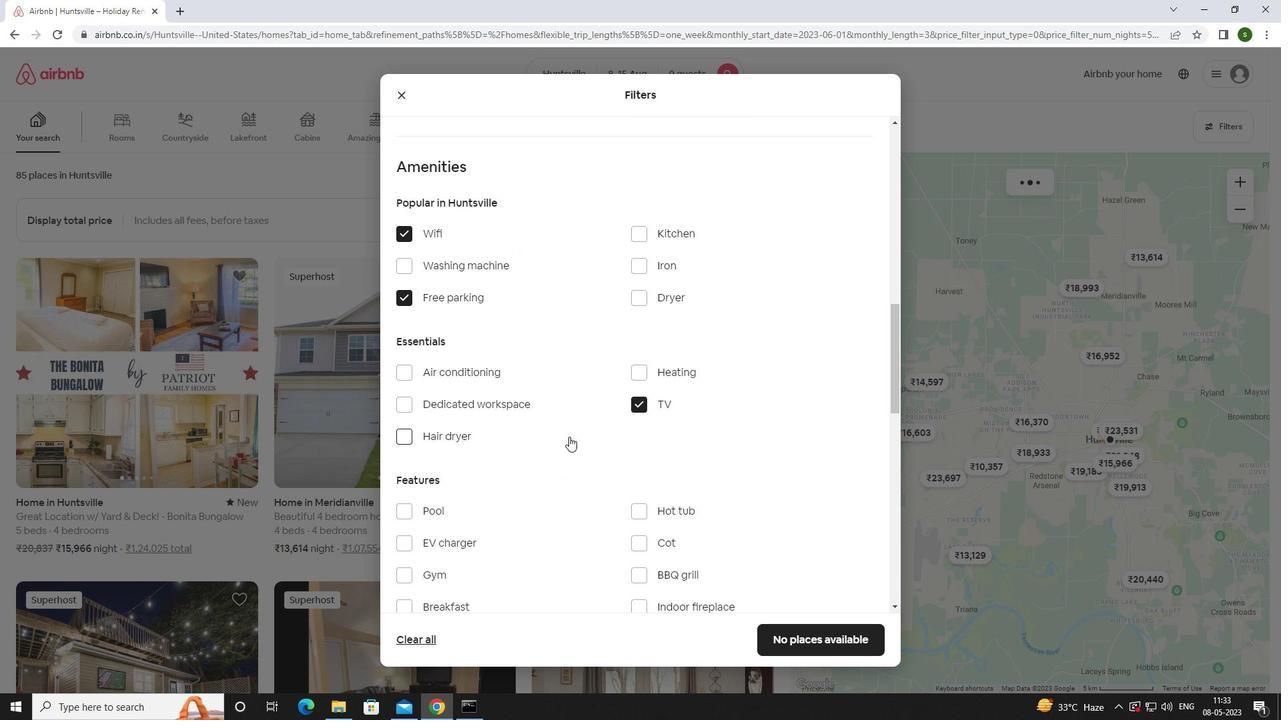 
Action: Mouse moved to (568, 438)
Screenshot: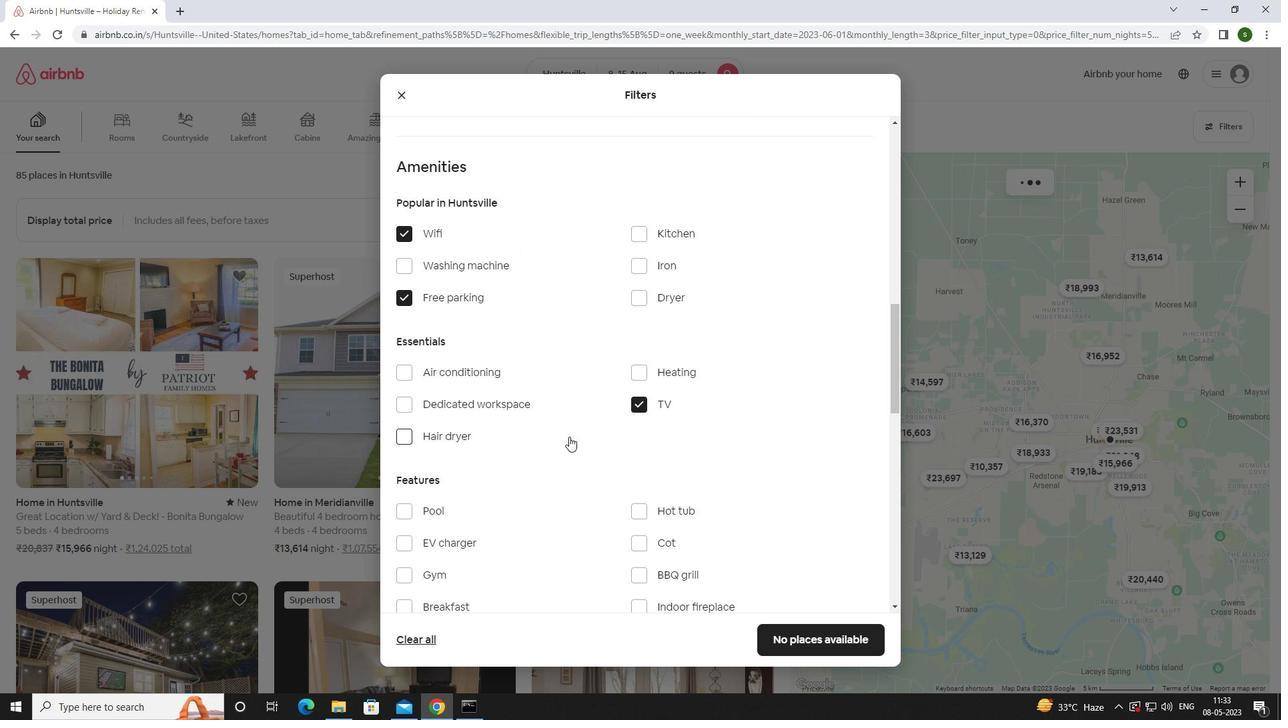 
Action: Mouse scrolled (568, 437) with delta (0, 0)
Screenshot: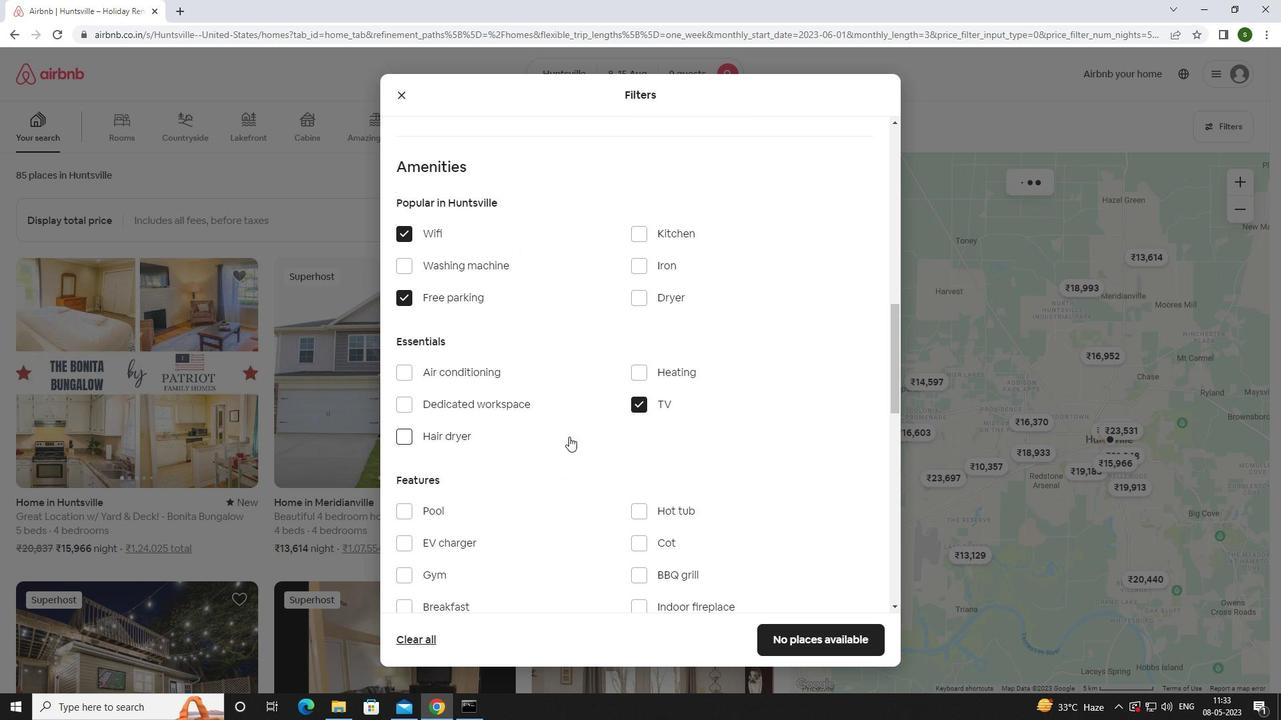 
Action: Mouse moved to (440, 442)
Screenshot: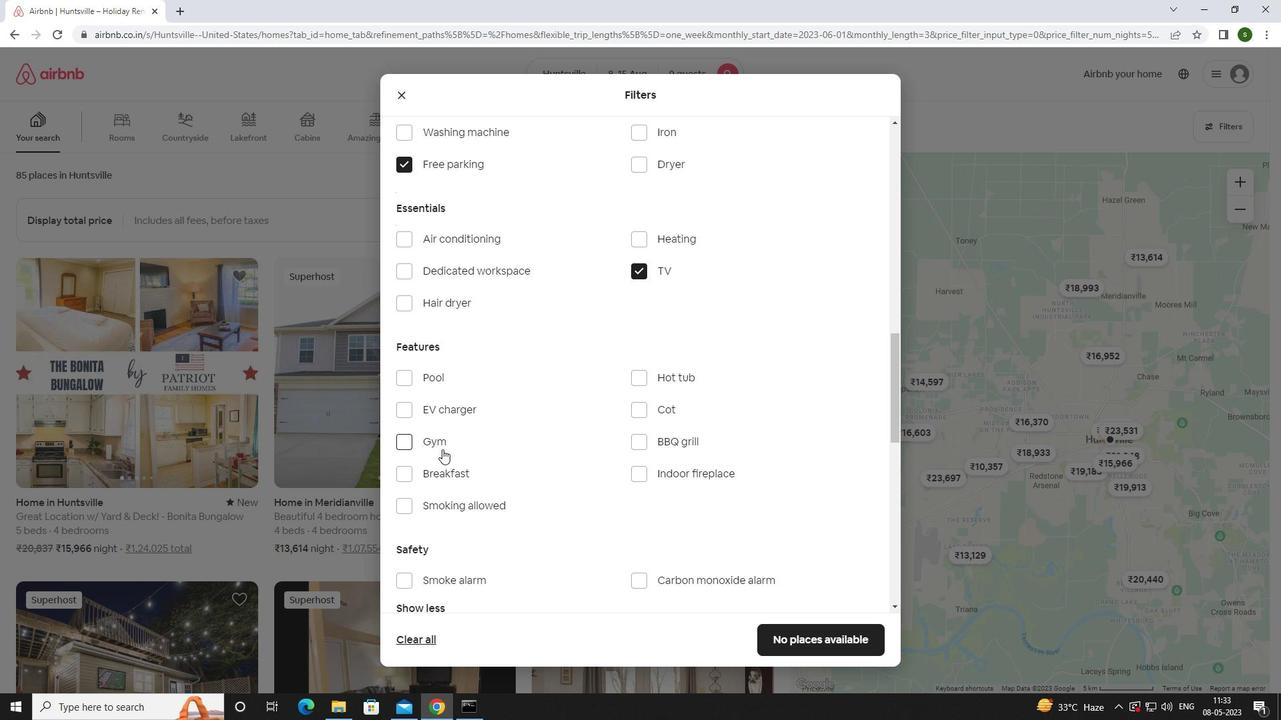 
Action: Mouse pressed left at (440, 442)
Screenshot: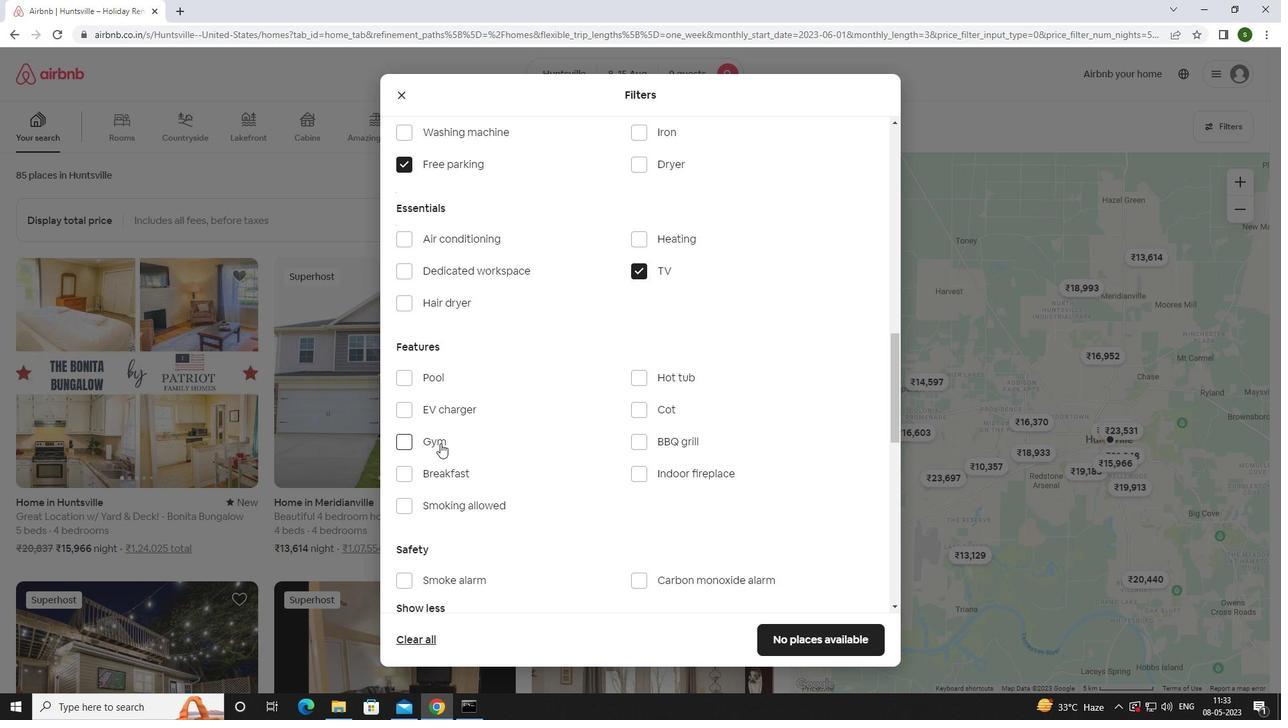
Action: Mouse moved to (441, 477)
Screenshot: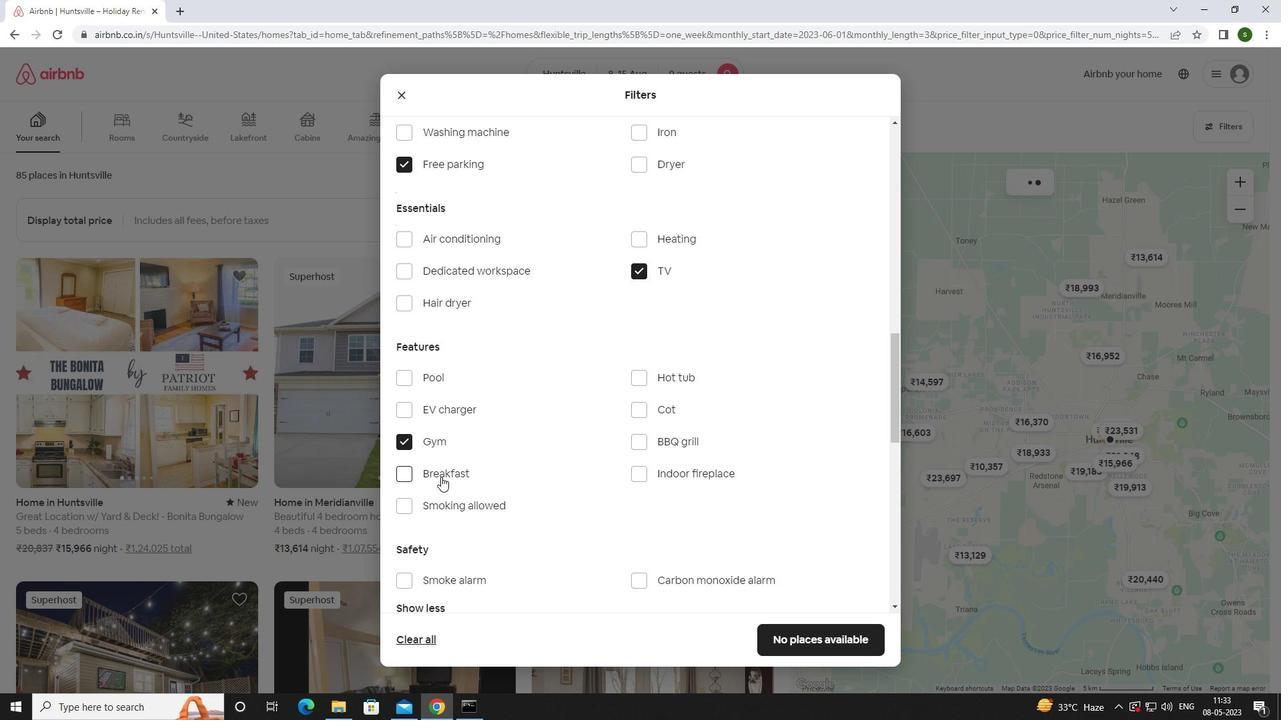 
Action: Mouse pressed left at (441, 477)
Screenshot: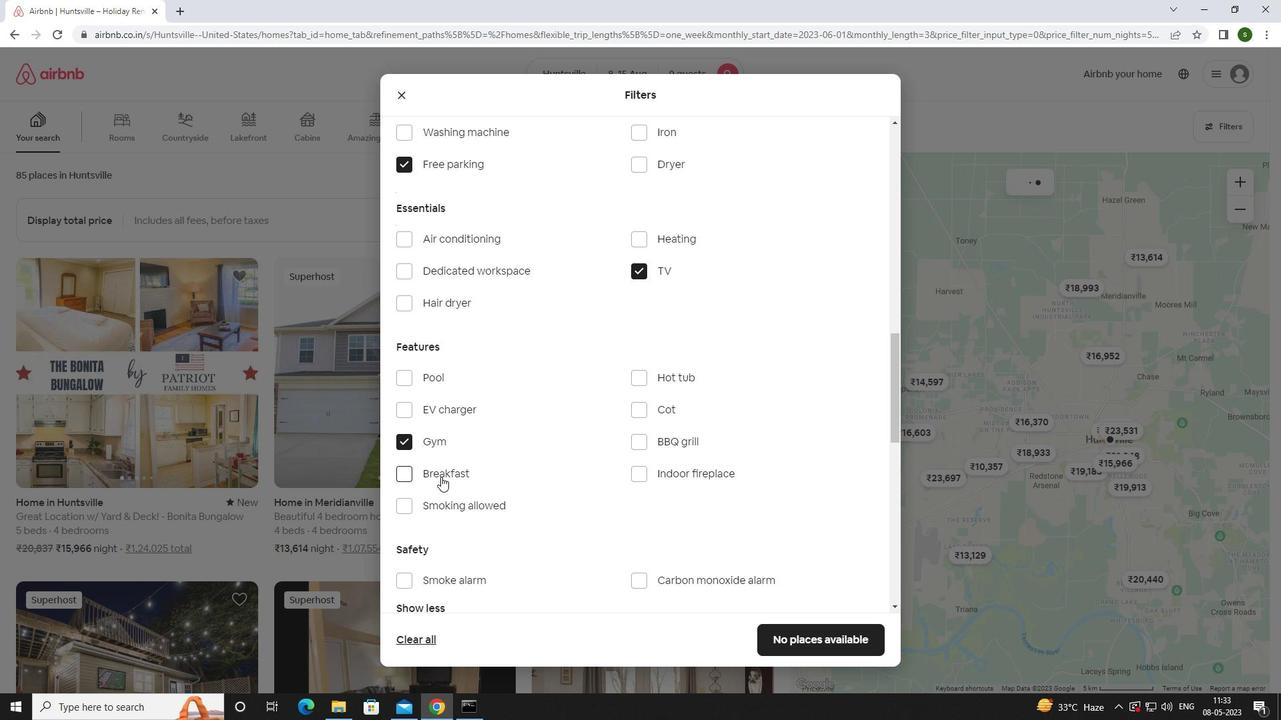 
Action: Mouse moved to (572, 453)
Screenshot: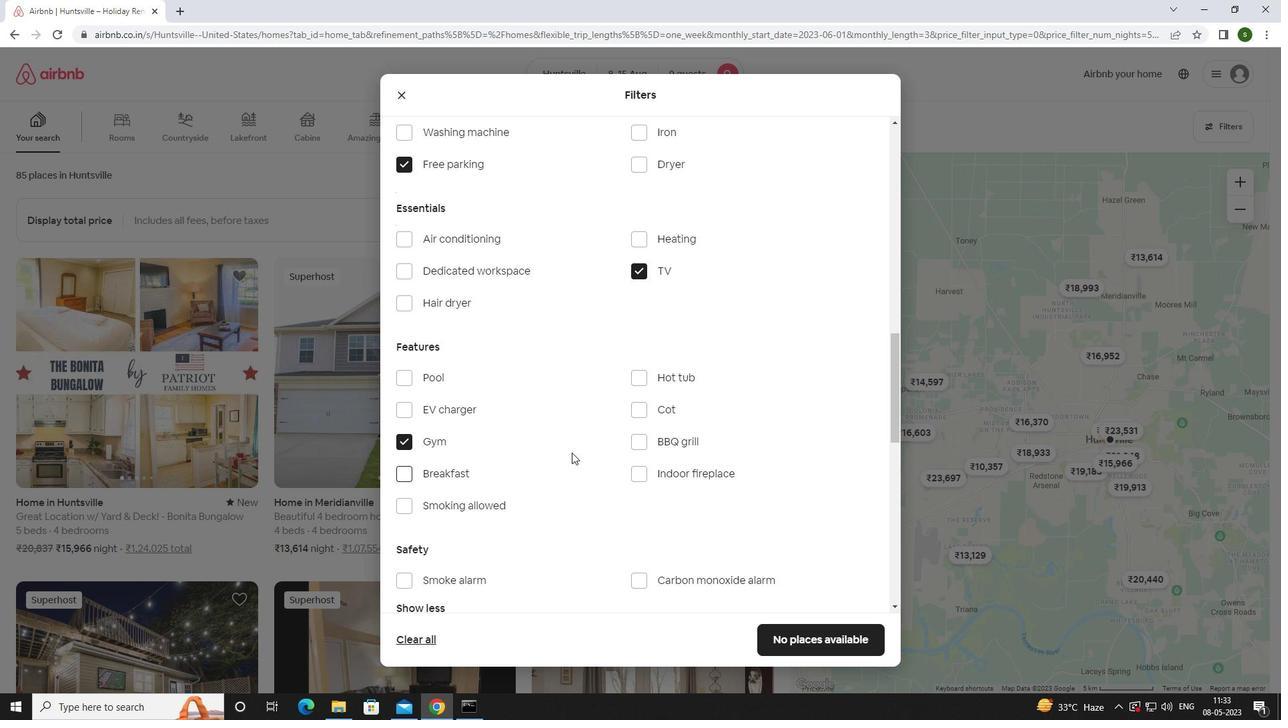 
Action: Mouse scrolled (572, 452) with delta (0, 0)
Screenshot: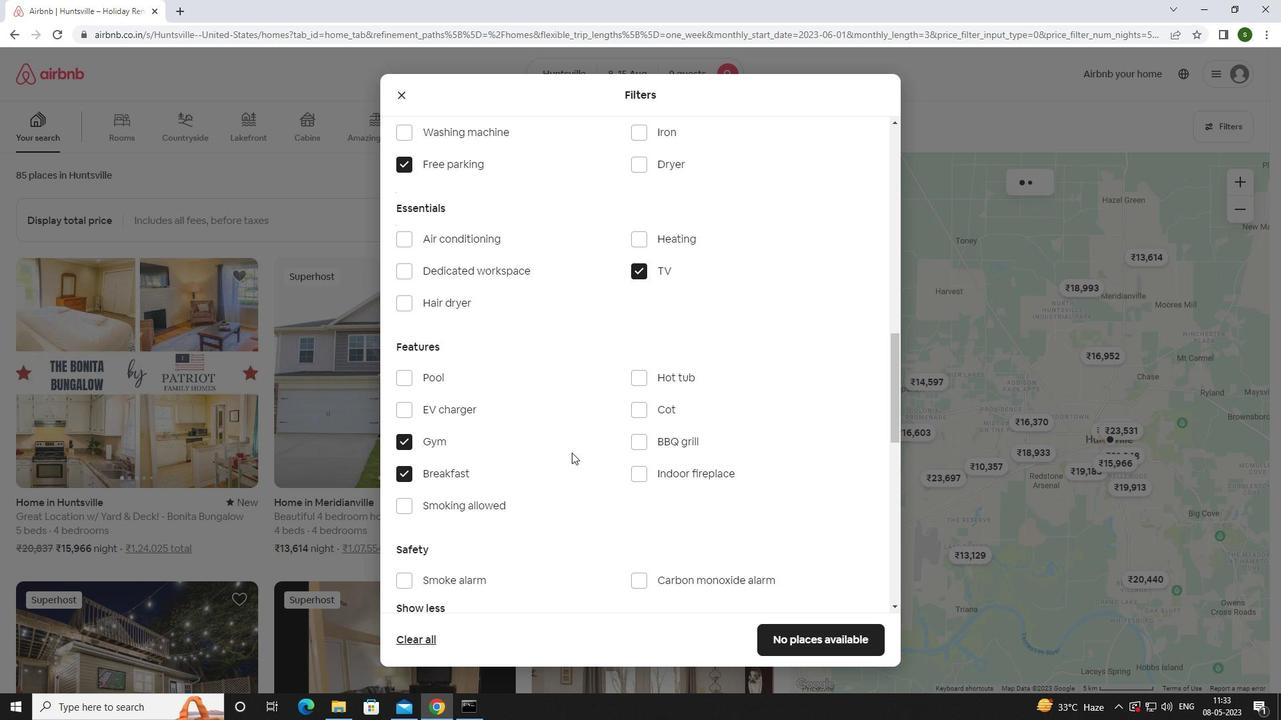 
Action: Mouse scrolled (572, 452) with delta (0, 0)
Screenshot: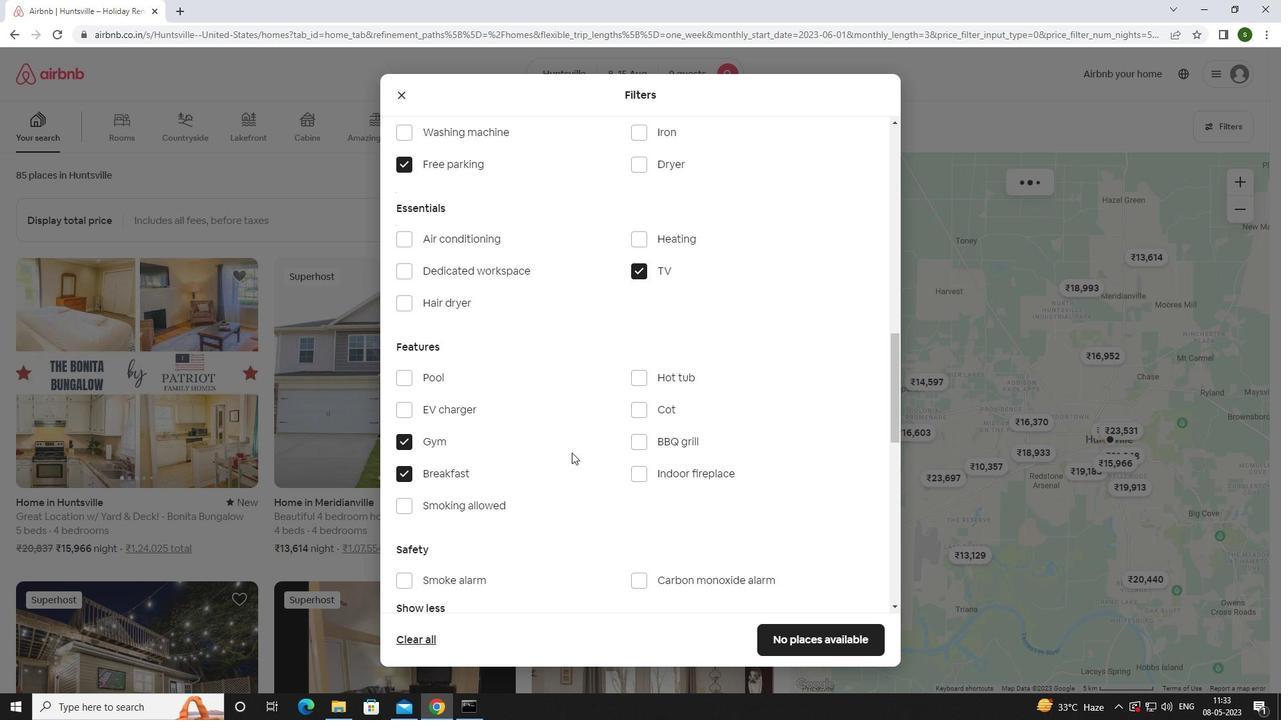 
Action: Mouse scrolled (572, 452) with delta (0, 0)
Screenshot: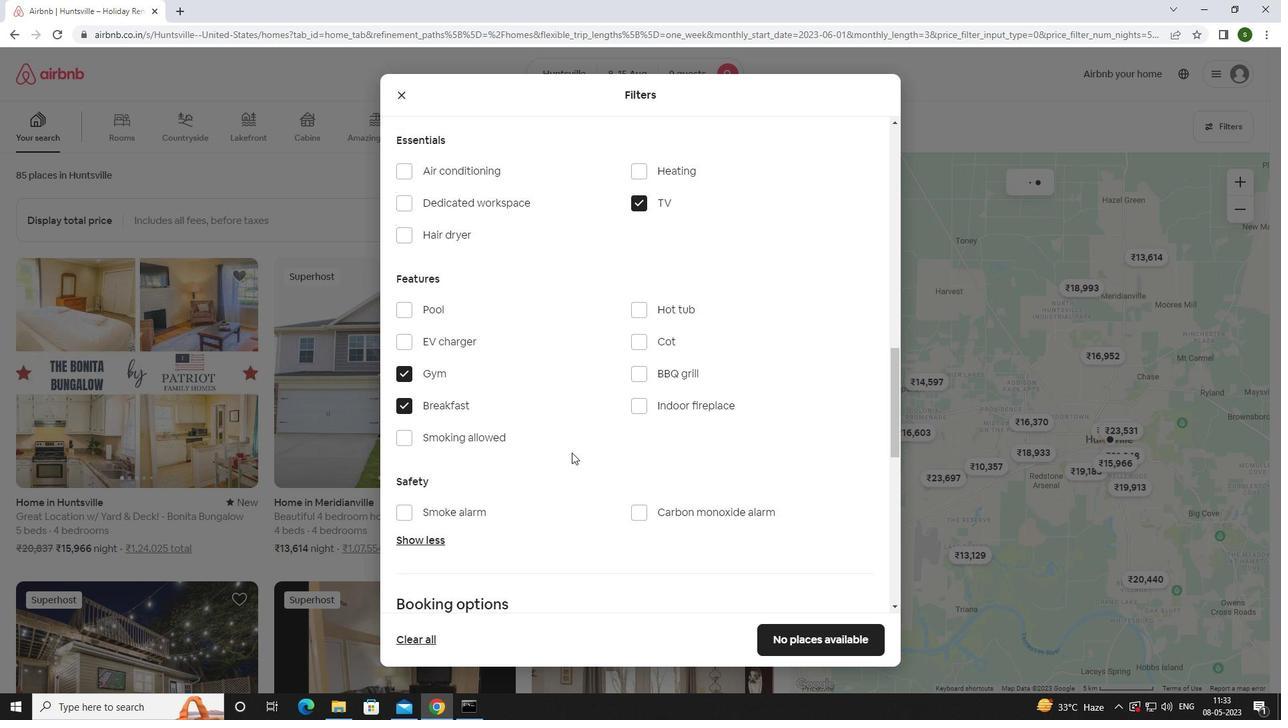 
Action: Mouse scrolled (572, 452) with delta (0, 0)
Screenshot: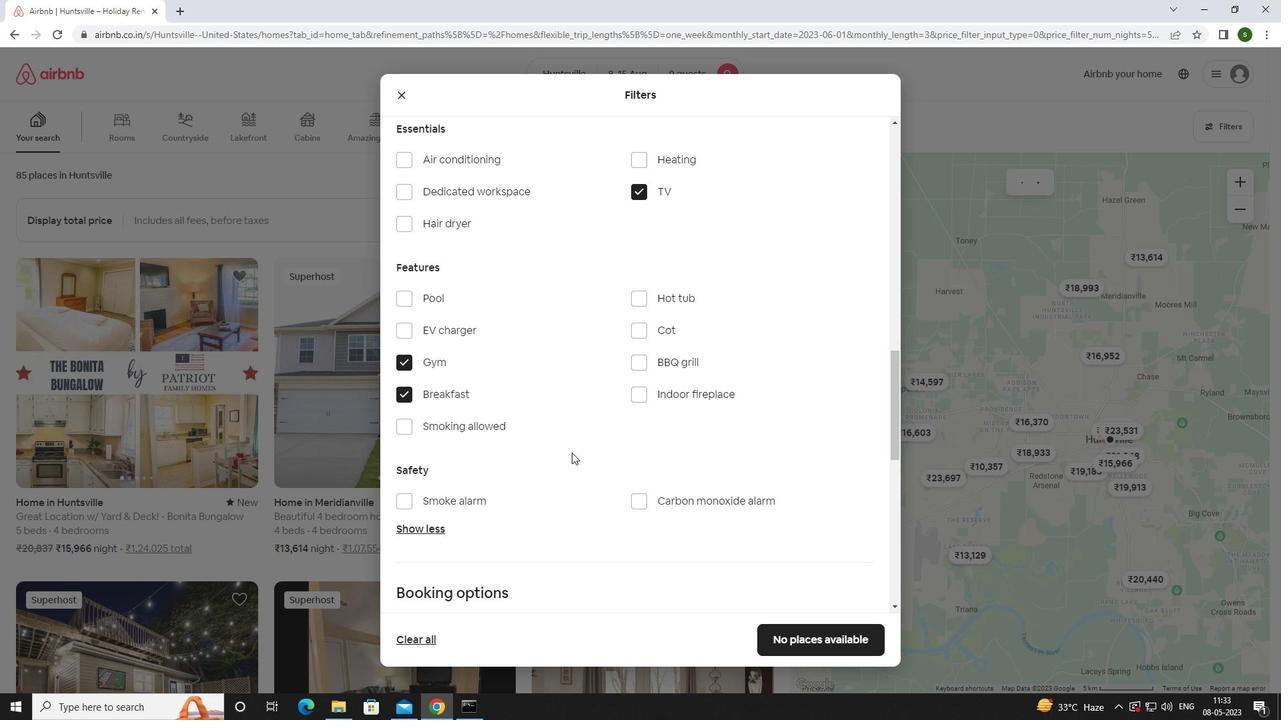 
Action: Mouse scrolled (572, 452) with delta (0, 0)
Screenshot: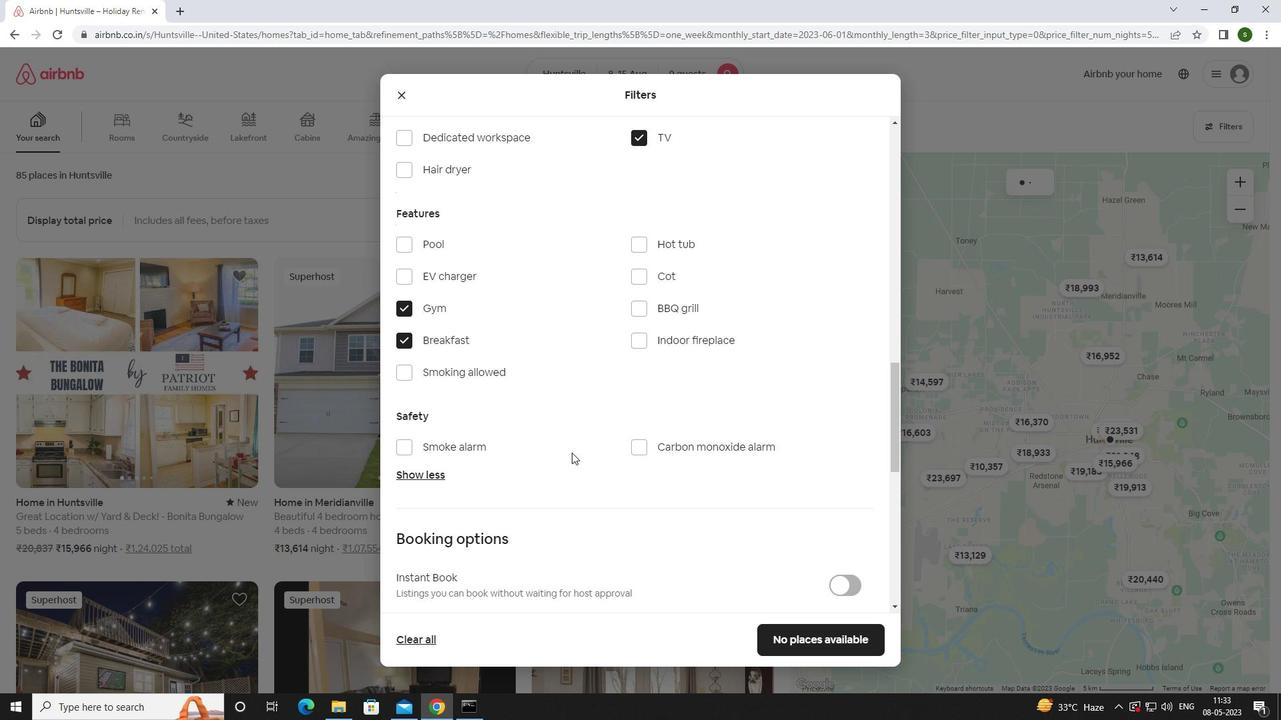
Action: Mouse moved to (844, 427)
Screenshot: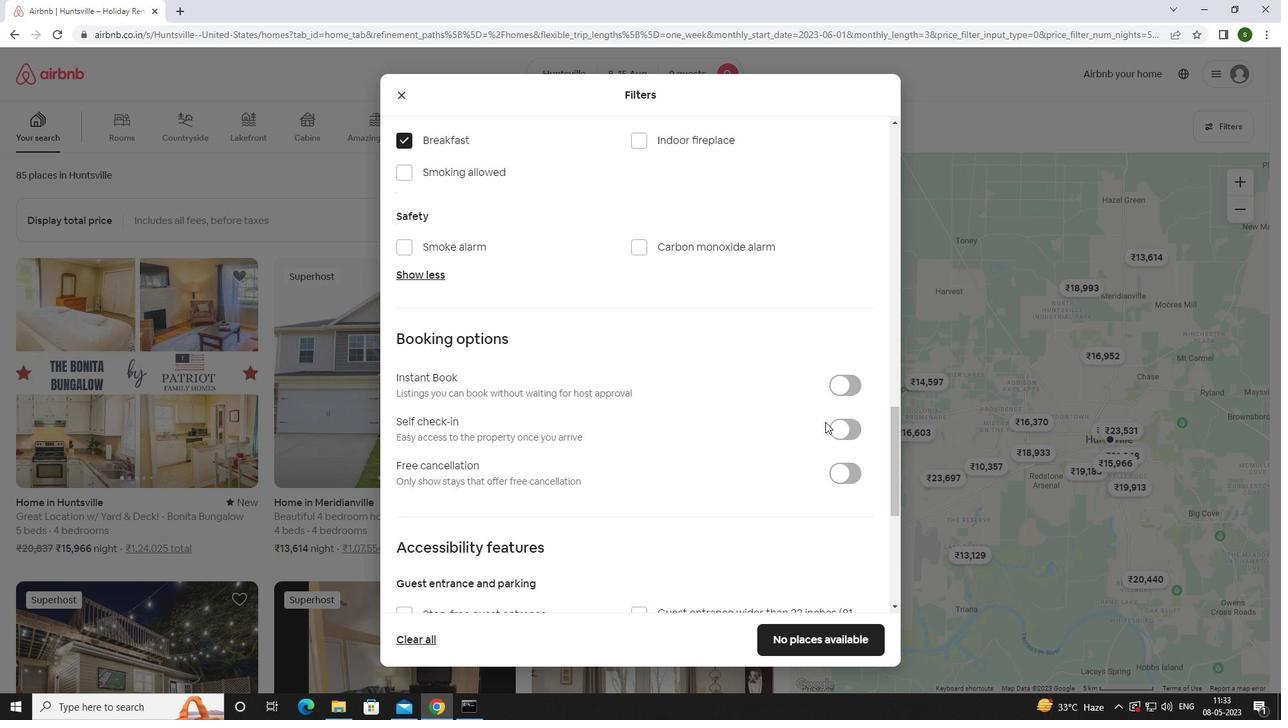 
Action: Mouse pressed left at (844, 427)
Screenshot: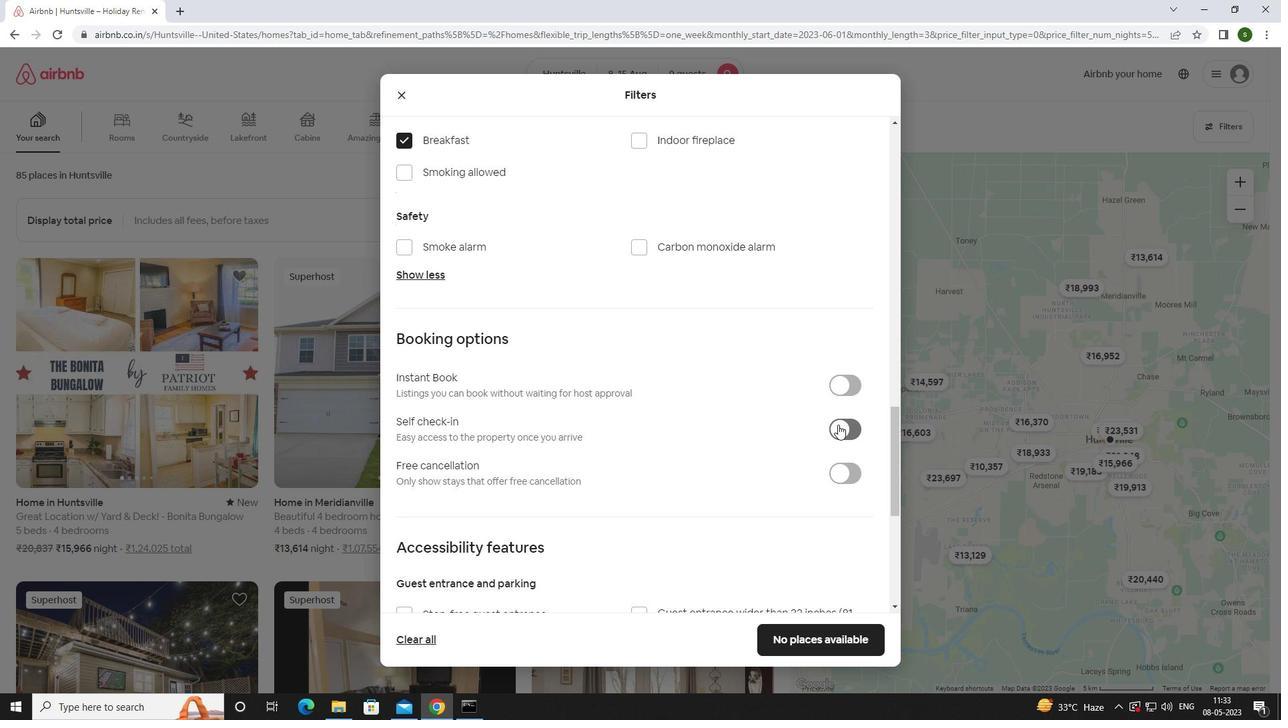
Action: Mouse moved to (652, 433)
Screenshot: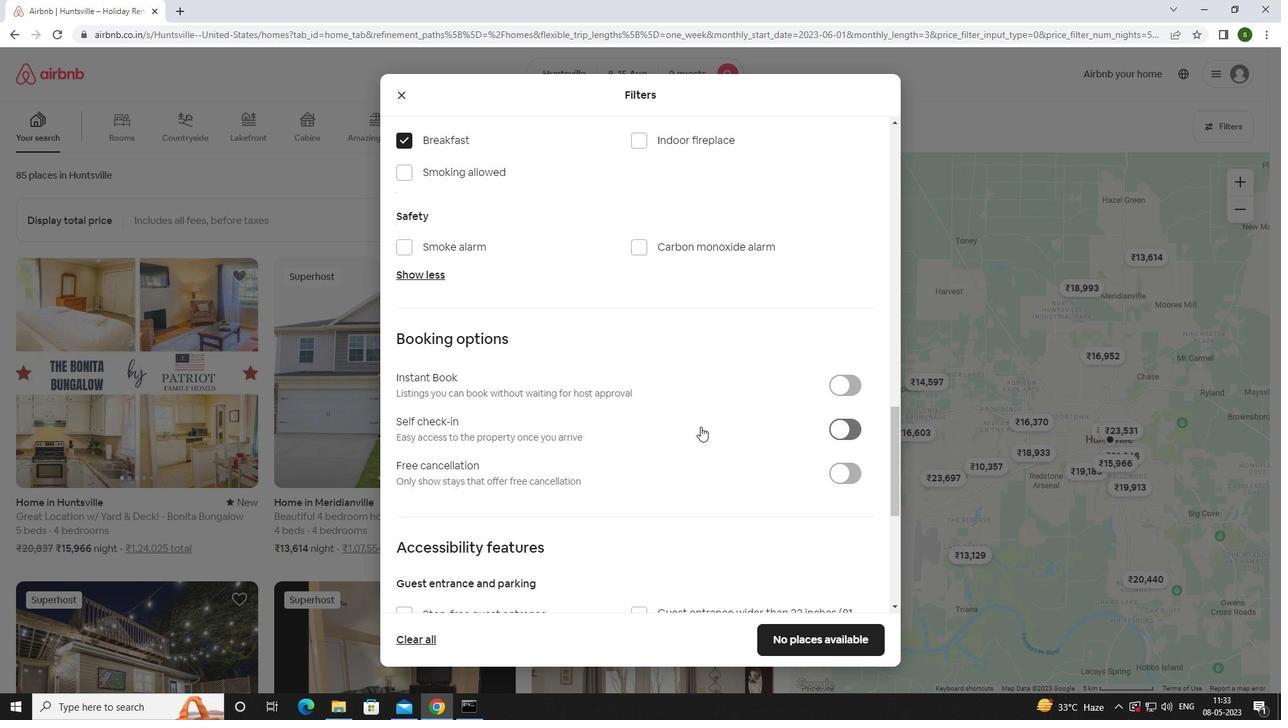 
Action: Mouse scrolled (652, 432) with delta (0, 0)
Screenshot: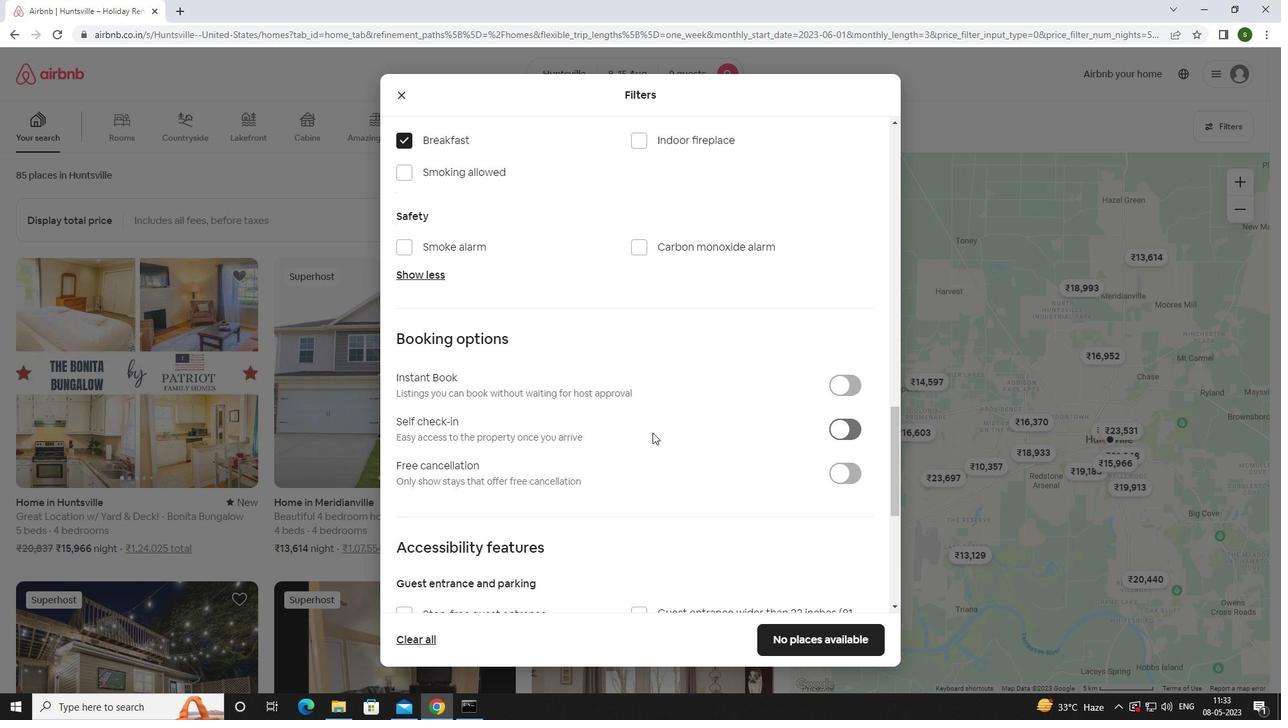 
Action: Mouse scrolled (652, 432) with delta (0, 0)
Screenshot: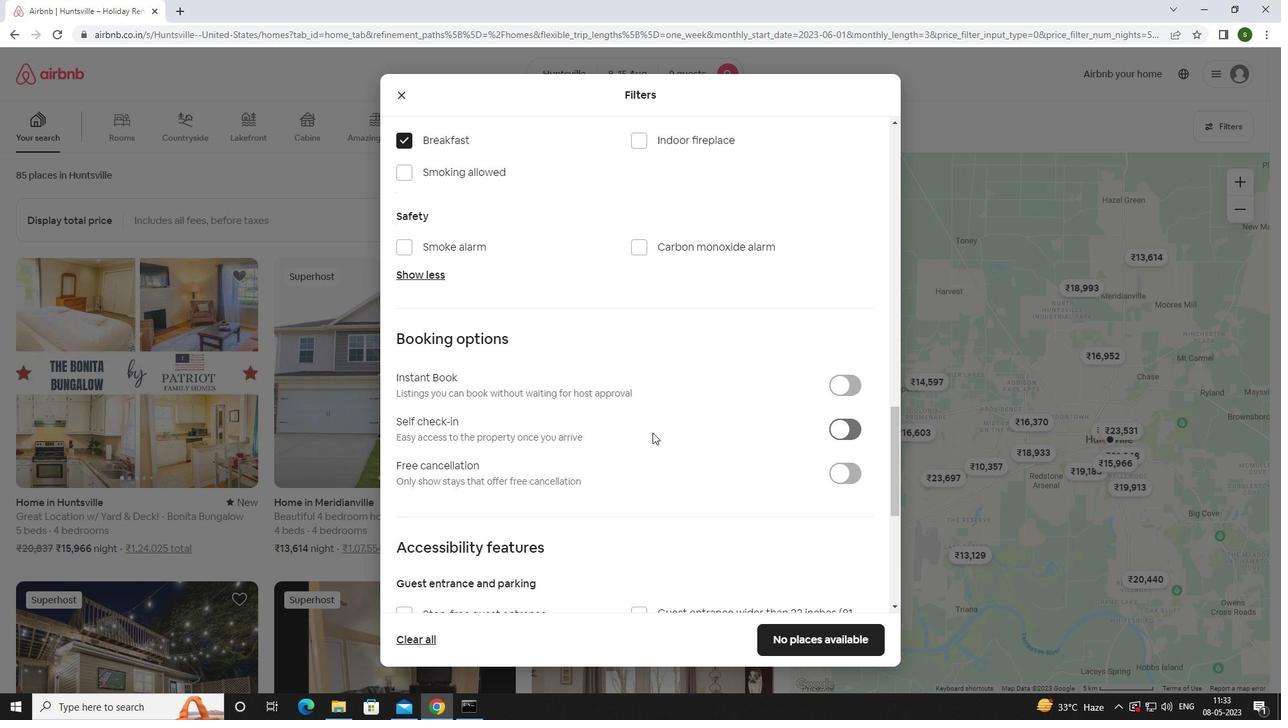 
Action: Mouse scrolled (652, 432) with delta (0, 0)
Screenshot: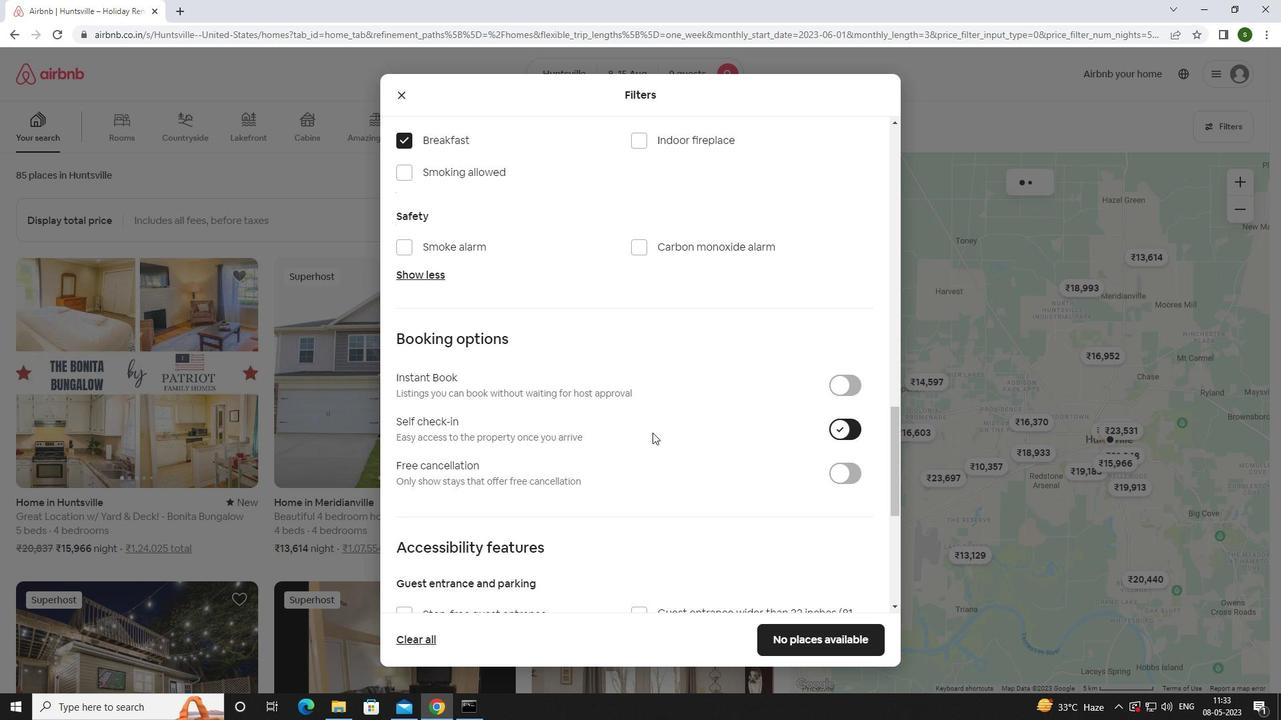 
Action: Mouse moved to (652, 433)
Screenshot: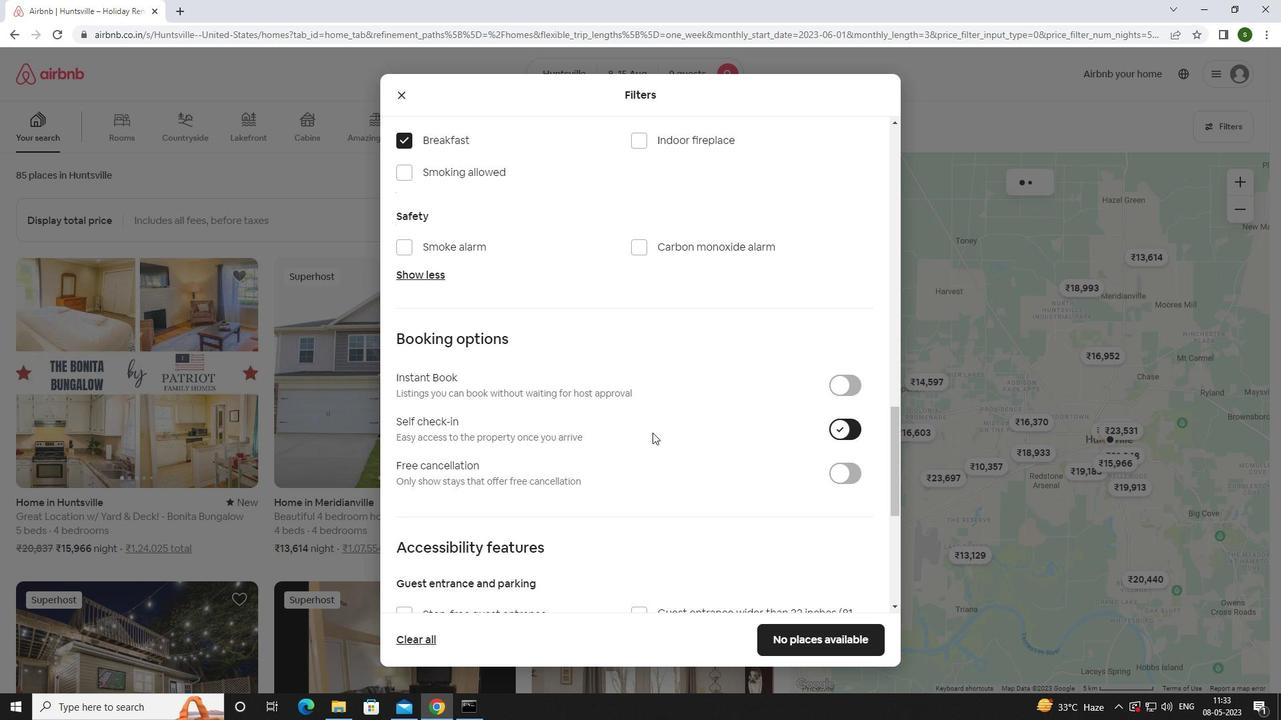 
Action: Mouse scrolled (652, 432) with delta (0, 0)
Screenshot: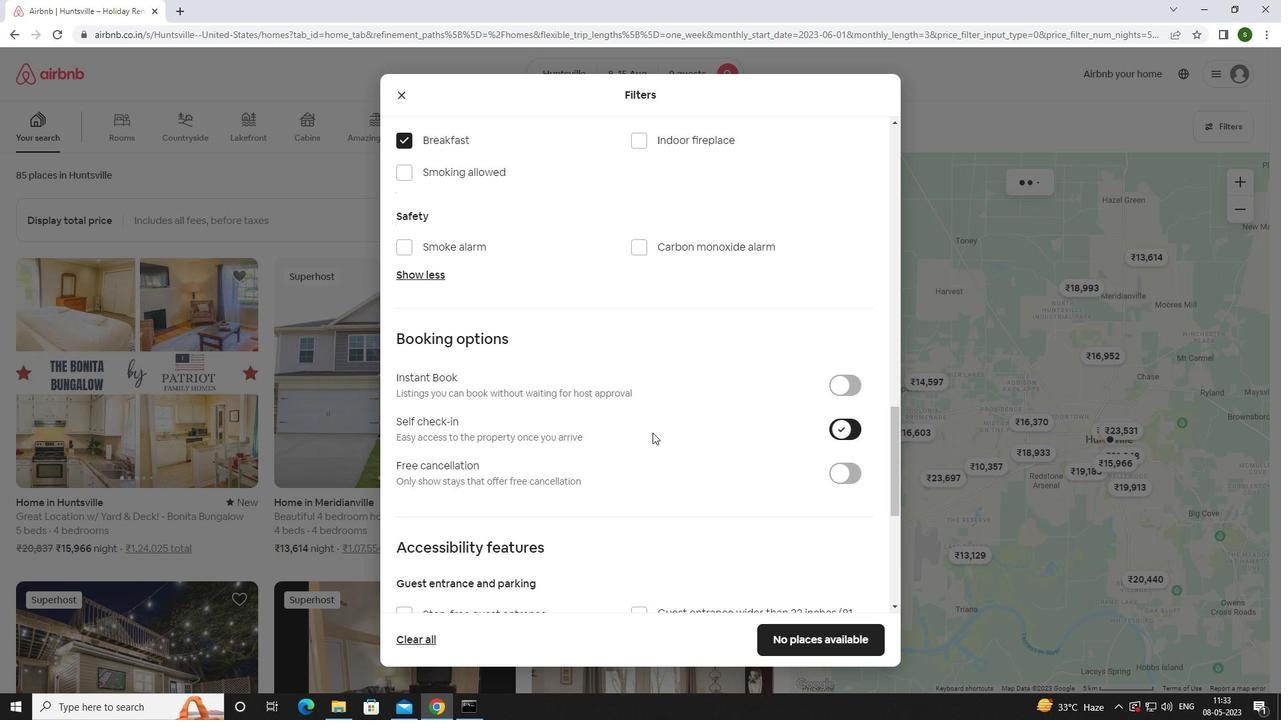 
Action: Mouse scrolled (652, 432) with delta (0, 0)
Screenshot: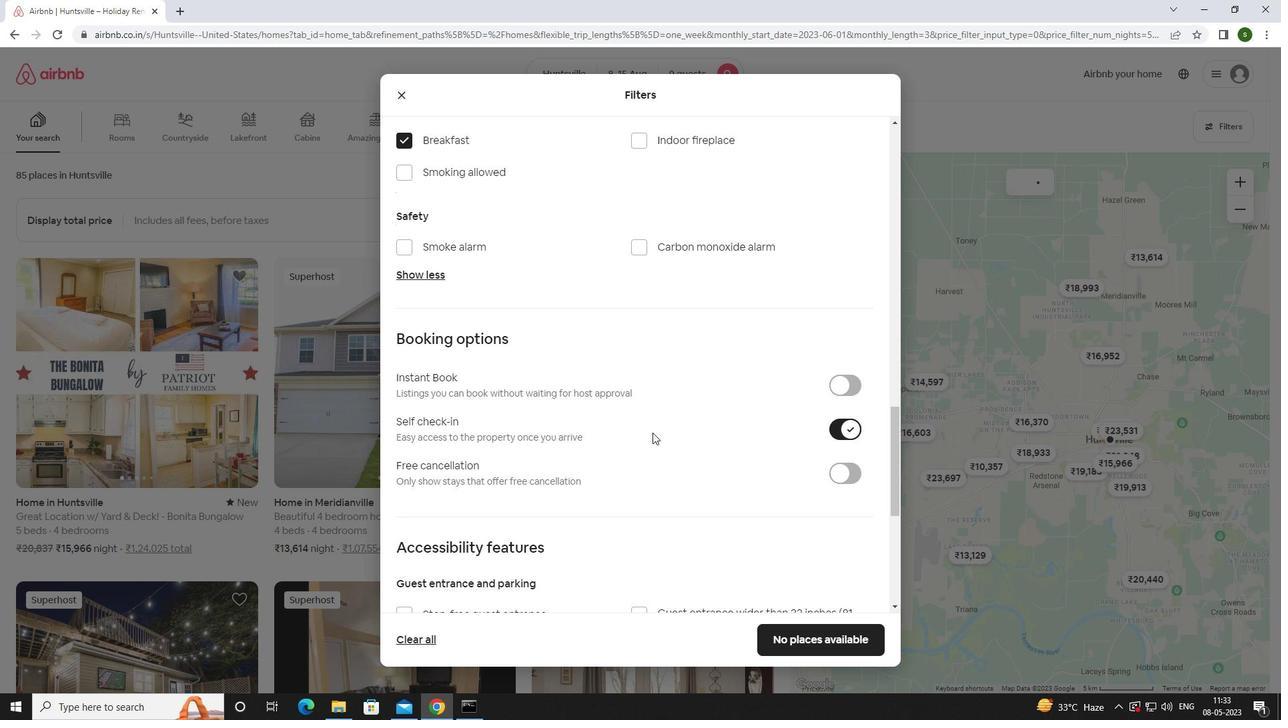 
Action: Mouse scrolled (652, 432) with delta (0, 0)
Screenshot: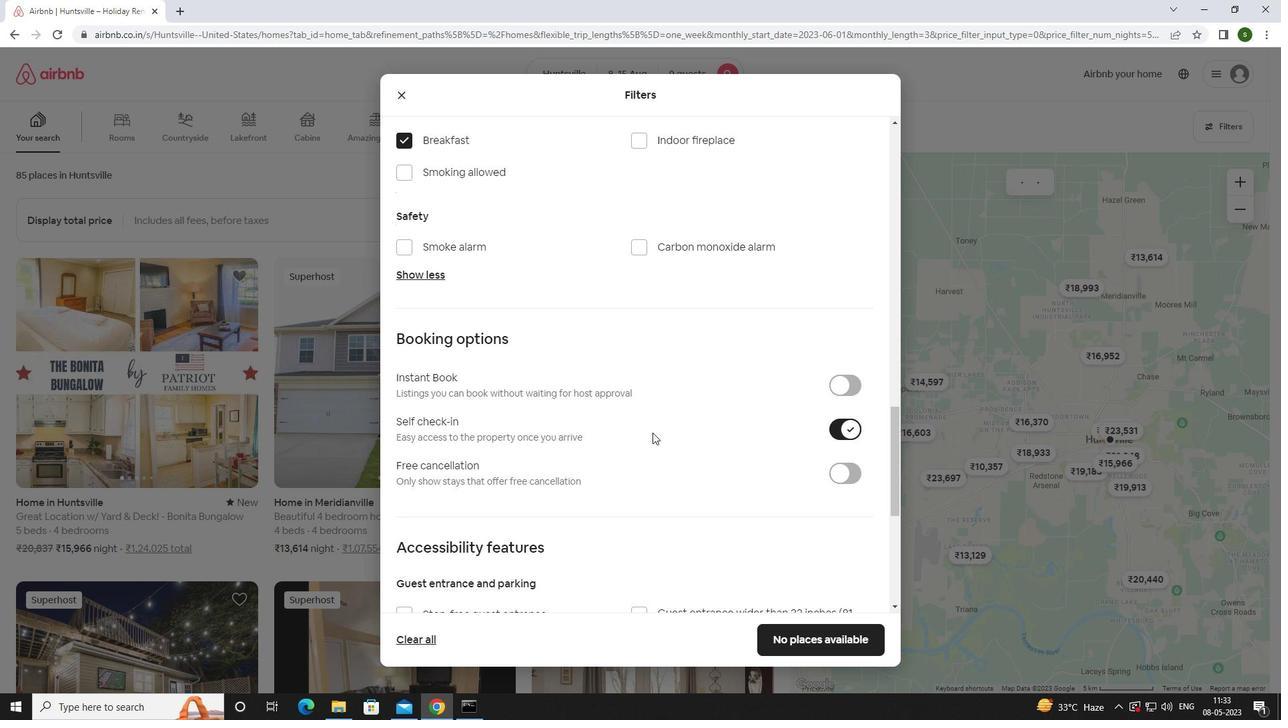 
Action: Mouse scrolled (652, 432) with delta (0, 0)
Screenshot: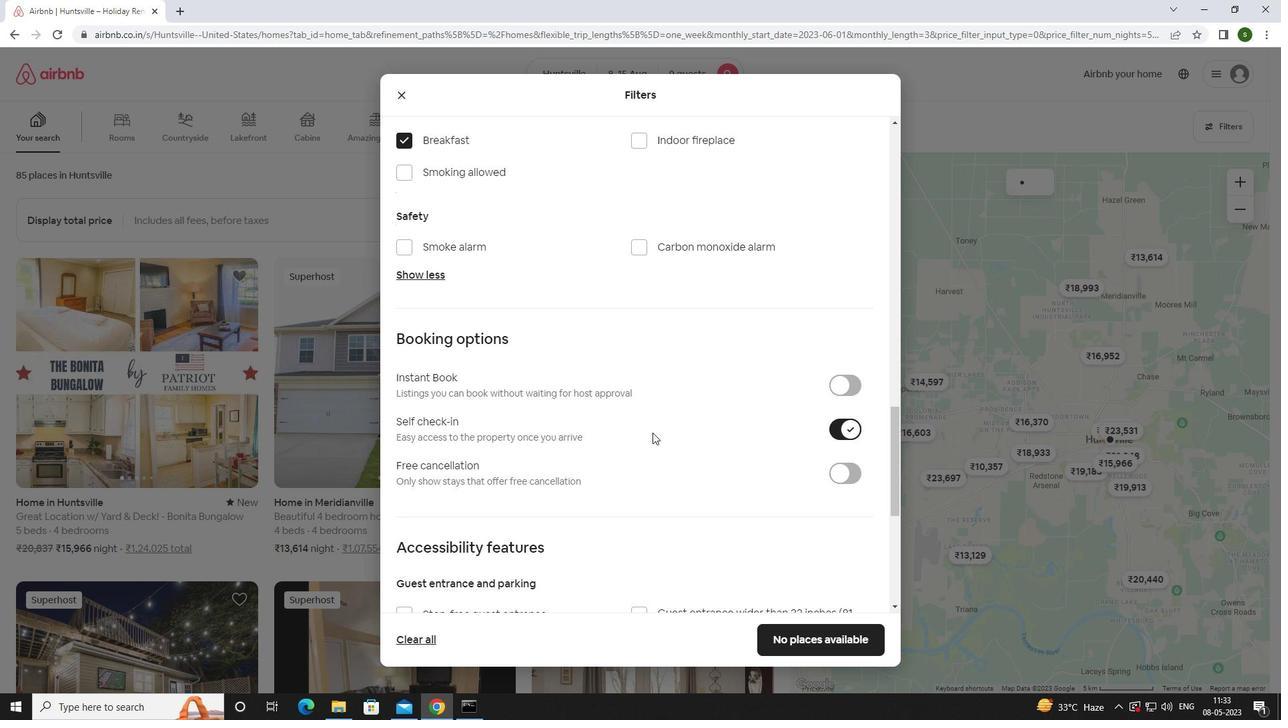 
Action: Mouse scrolled (652, 432) with delta (0, 0)
Screenshot: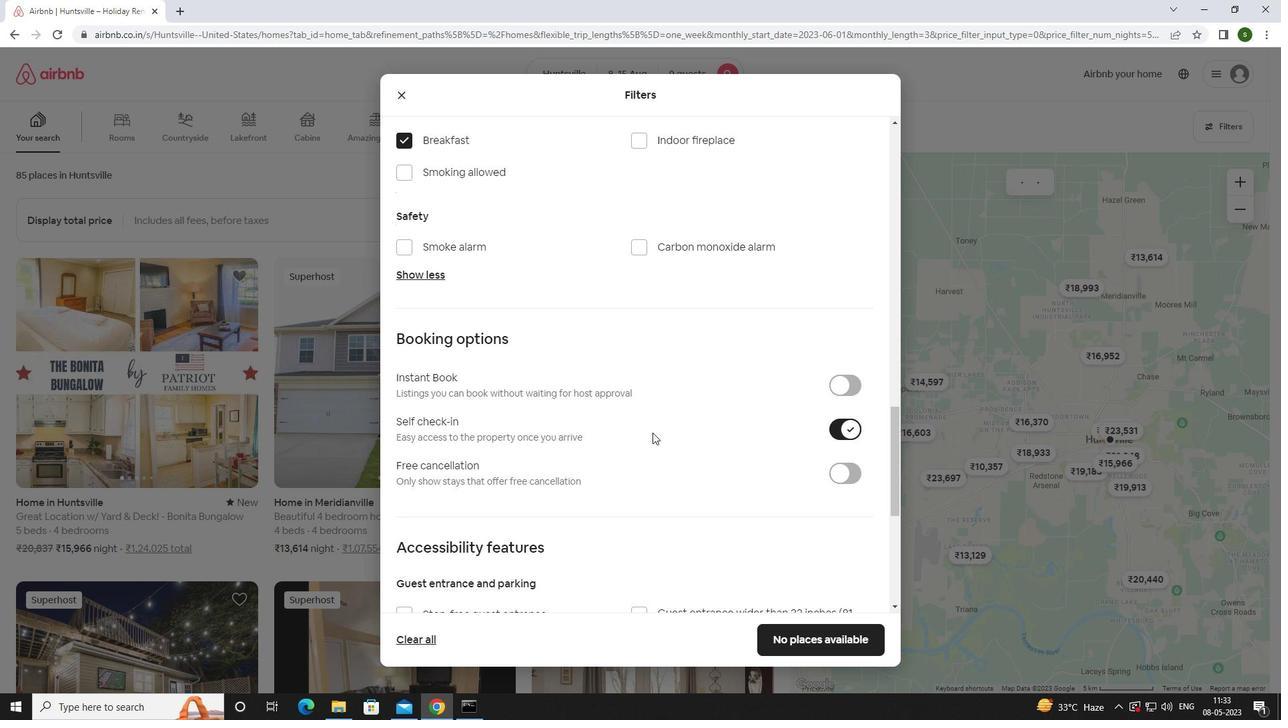 
Action: Mouse scrolled (652, 432) with delta (0, 0)
Screenshot: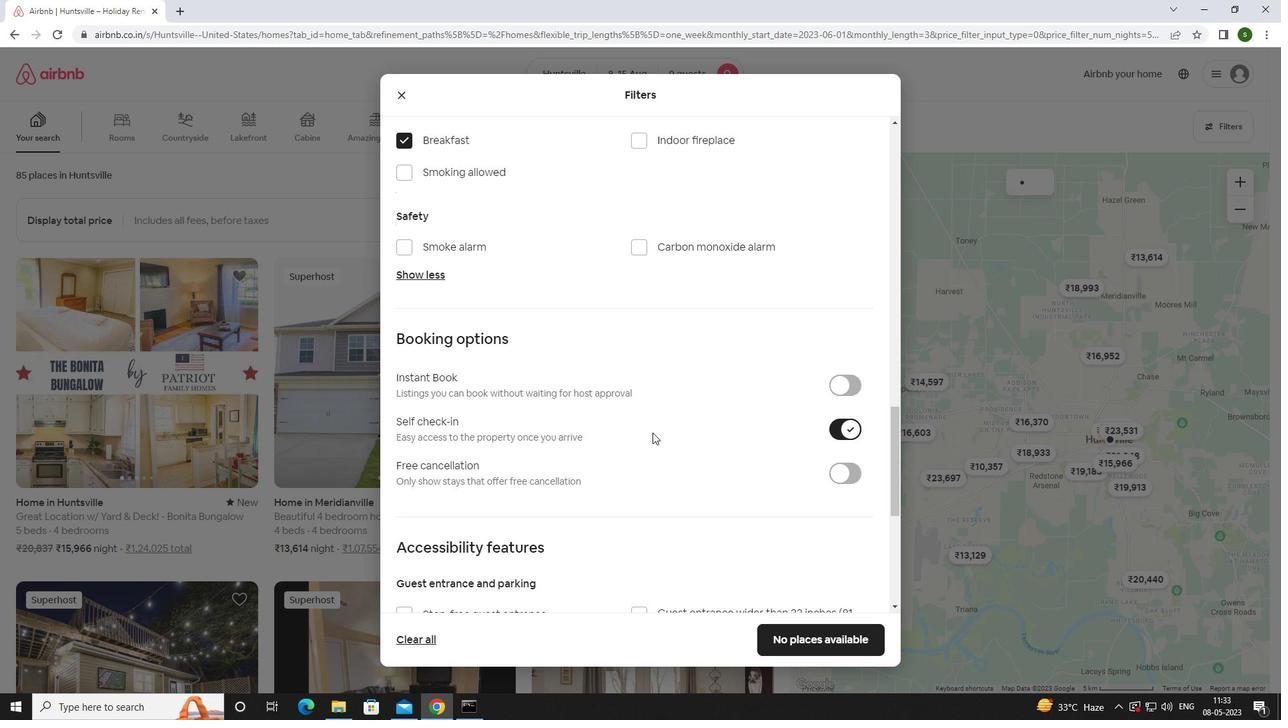 
Action: Mouse scrolled (652, 432) with delta (0, 0)
Screenshot: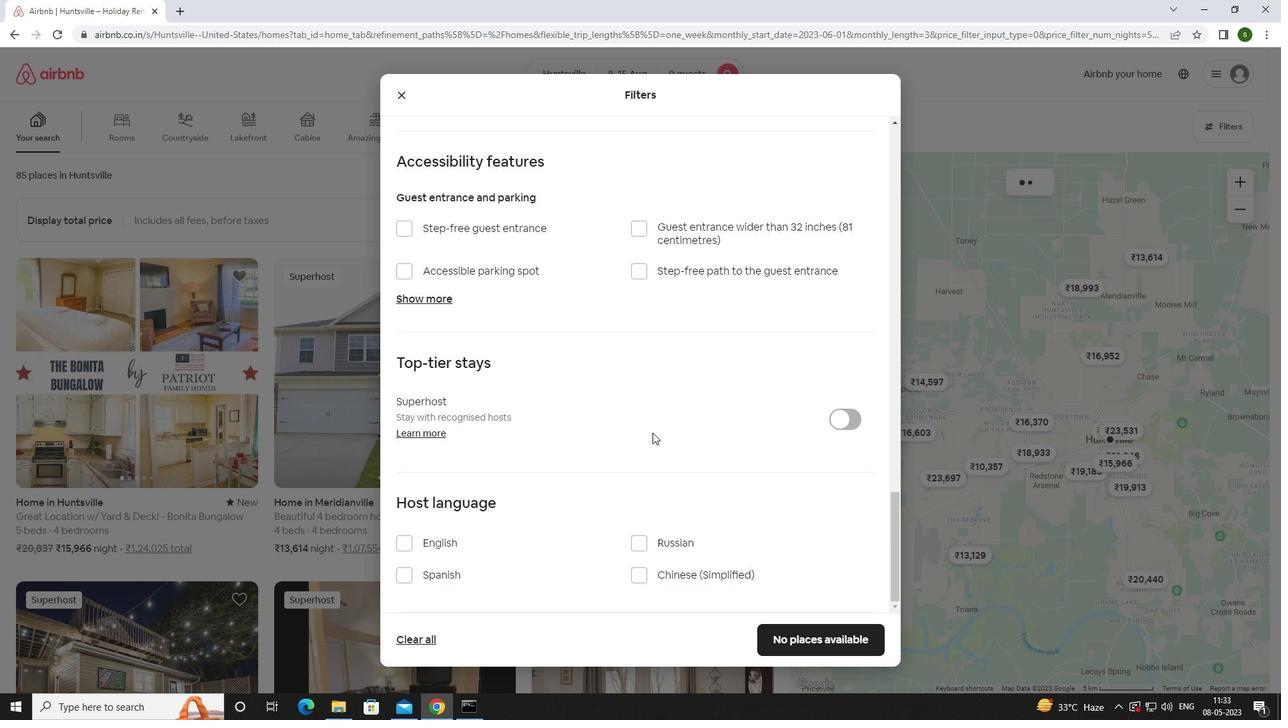 
Action: Mouse scrolled (652, 432) with delta (0, 0)
Screenshot: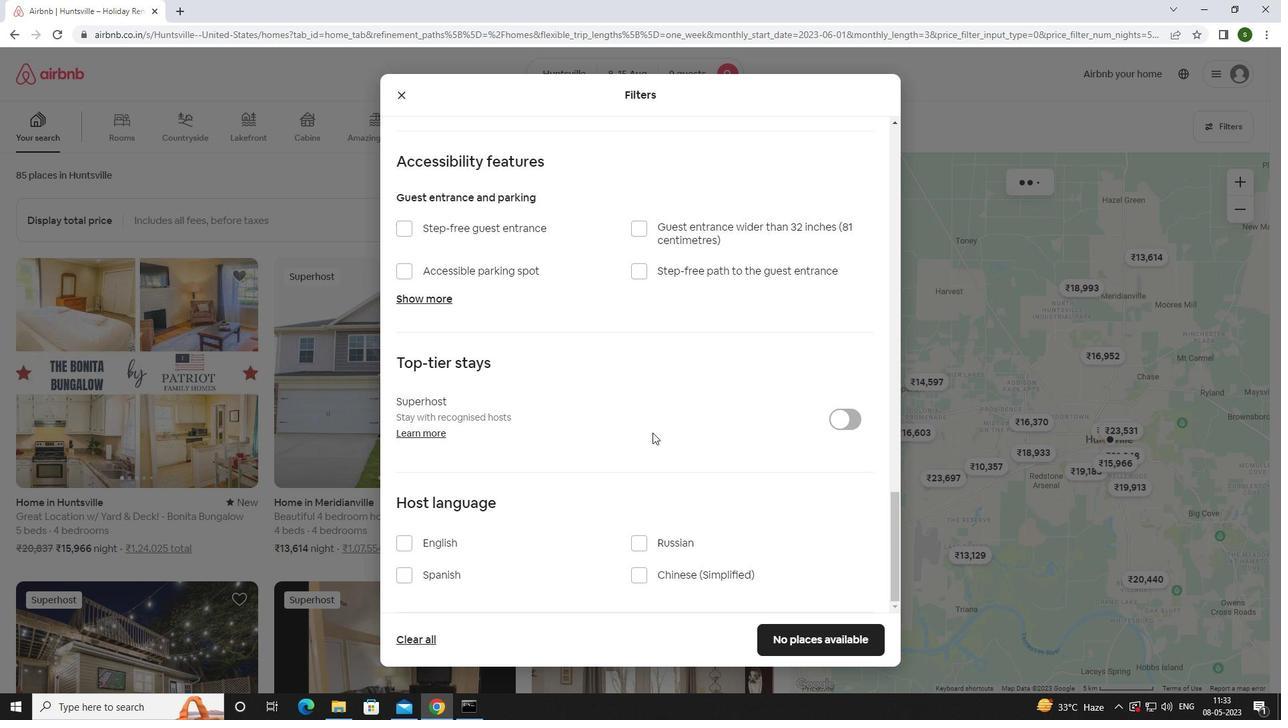 
Action: Mouse scrolled (652, 432) with delta (0, 0)
Screenshot: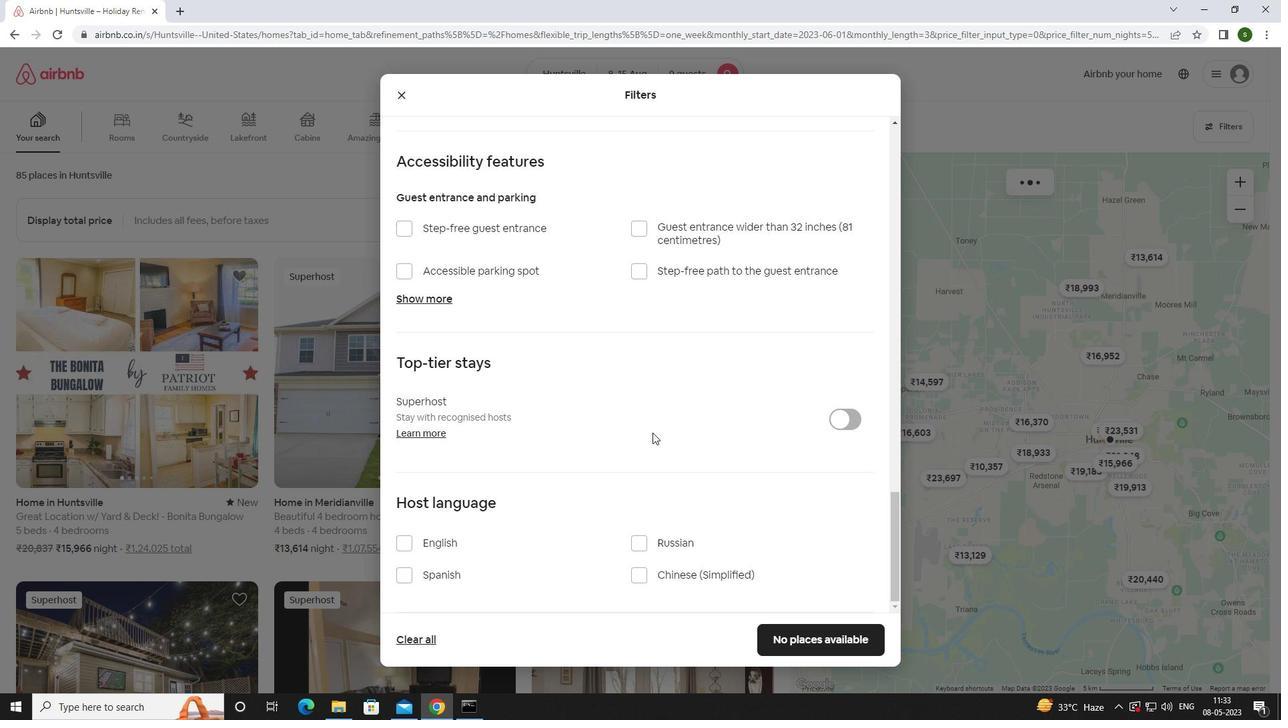 
Action: Mouse moved to (650, 435)
Screenshot: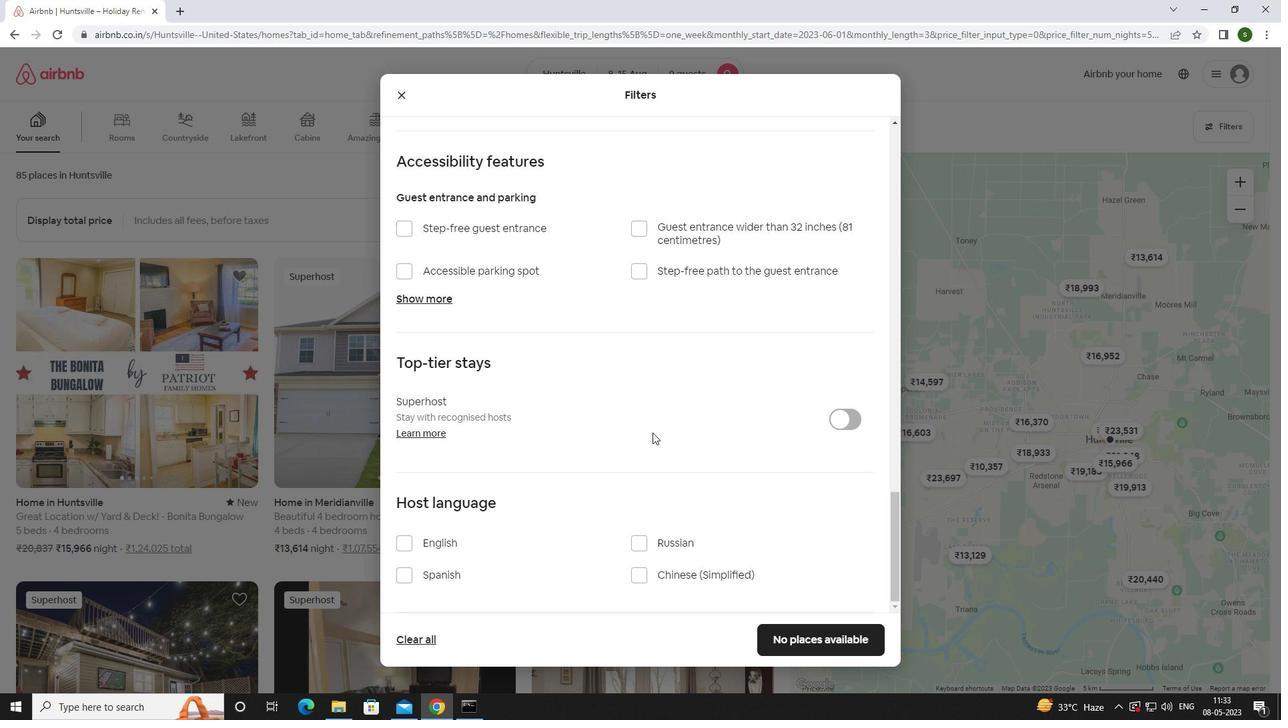 
Action: Mouse scrolled (650, 434) with delta (0, 0)
Screenshot: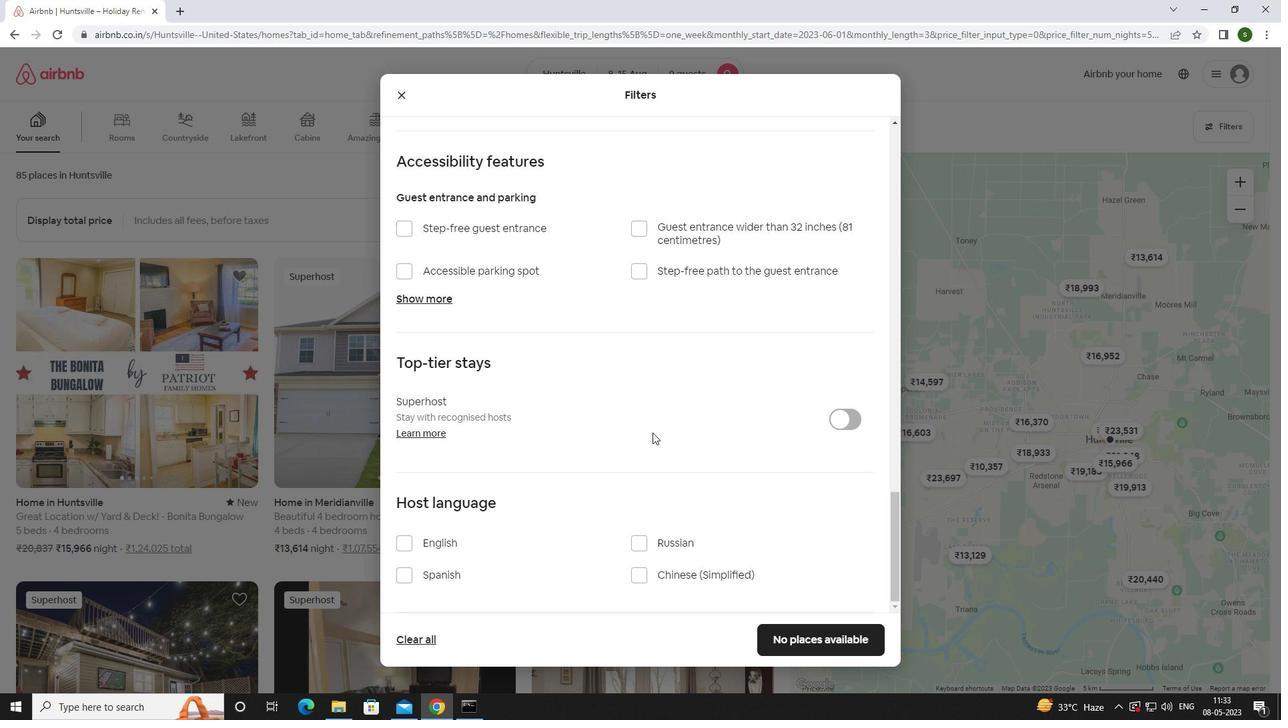 
Action: Mouse moved to (421, 549)
Screenshot: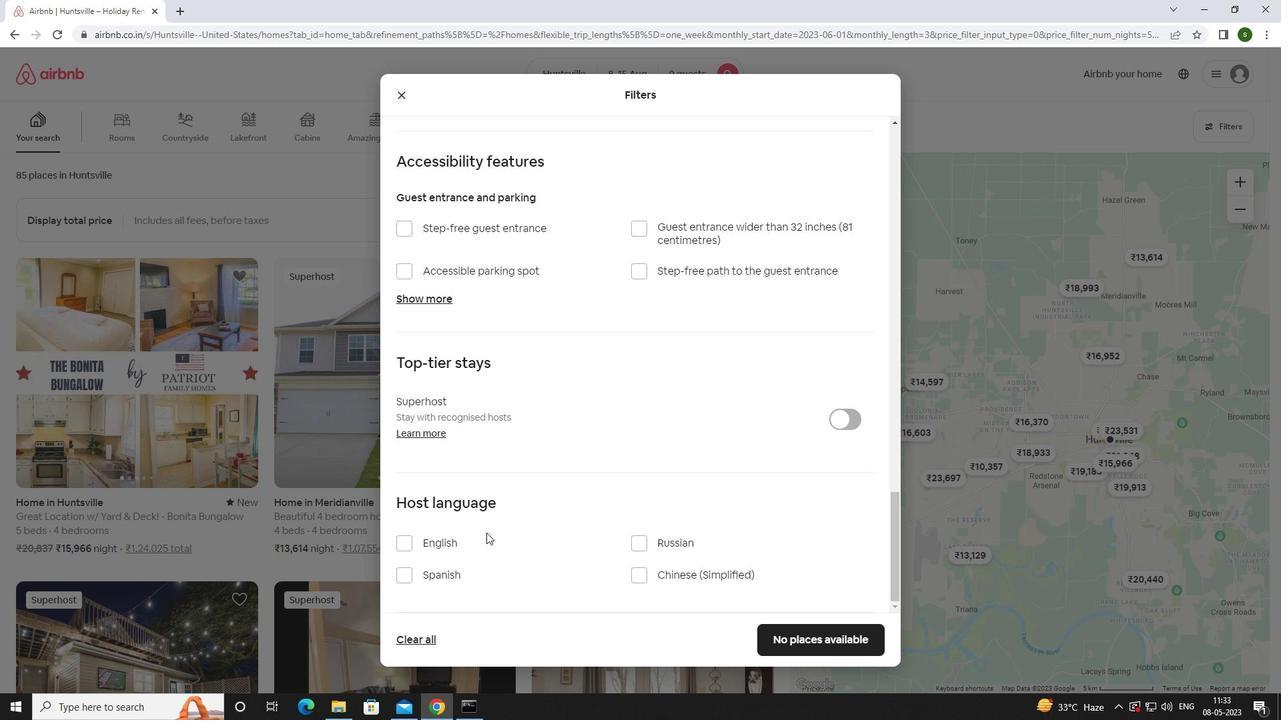 
Action: Mouse pressed left at (421, 549)
Screenshot: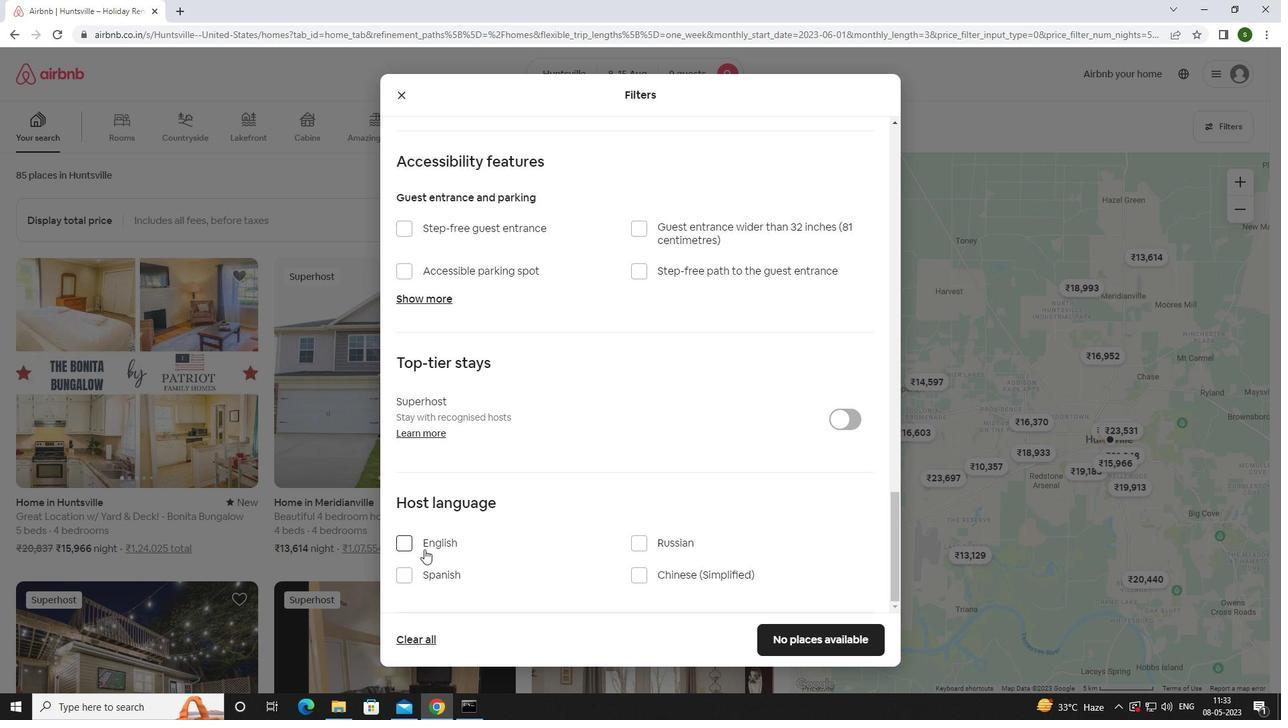 
Action: Mouse moved to (794, 643)
Screenshot: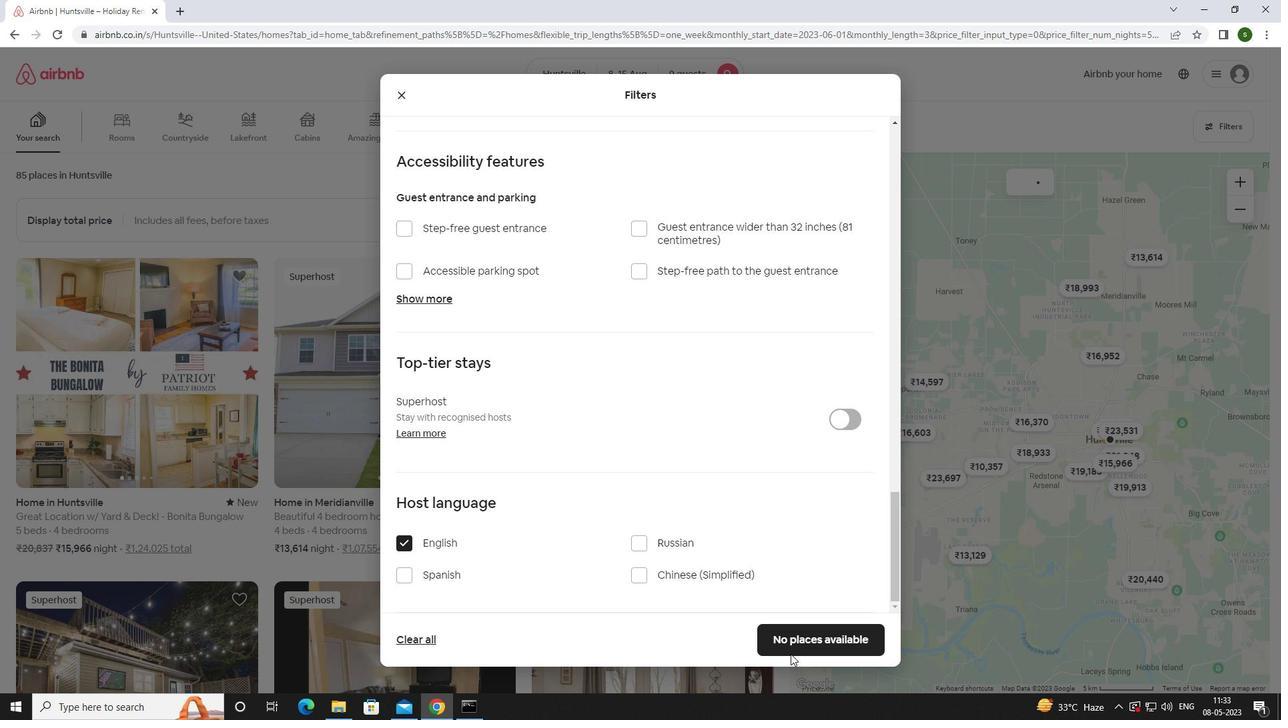 
Action: Mouse pressed left at (794, 643)
Screenshot: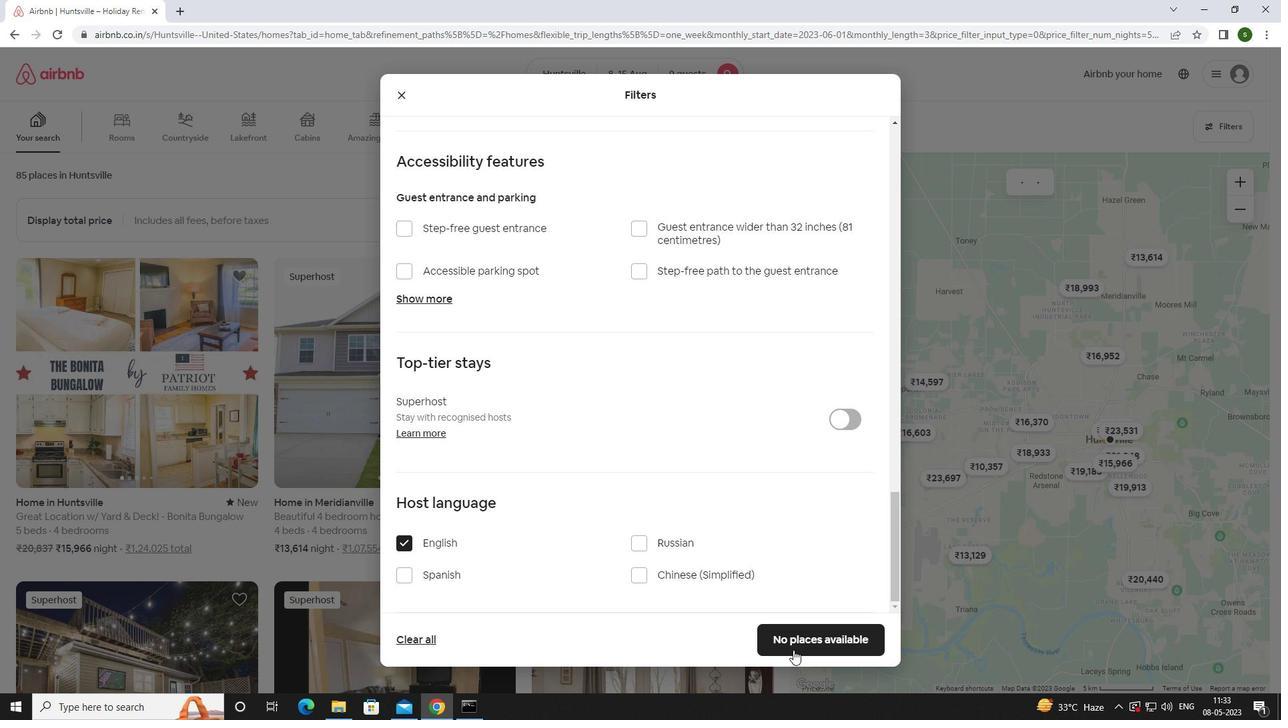 
Action: Mouse moved to (547, 384)
Screenshot: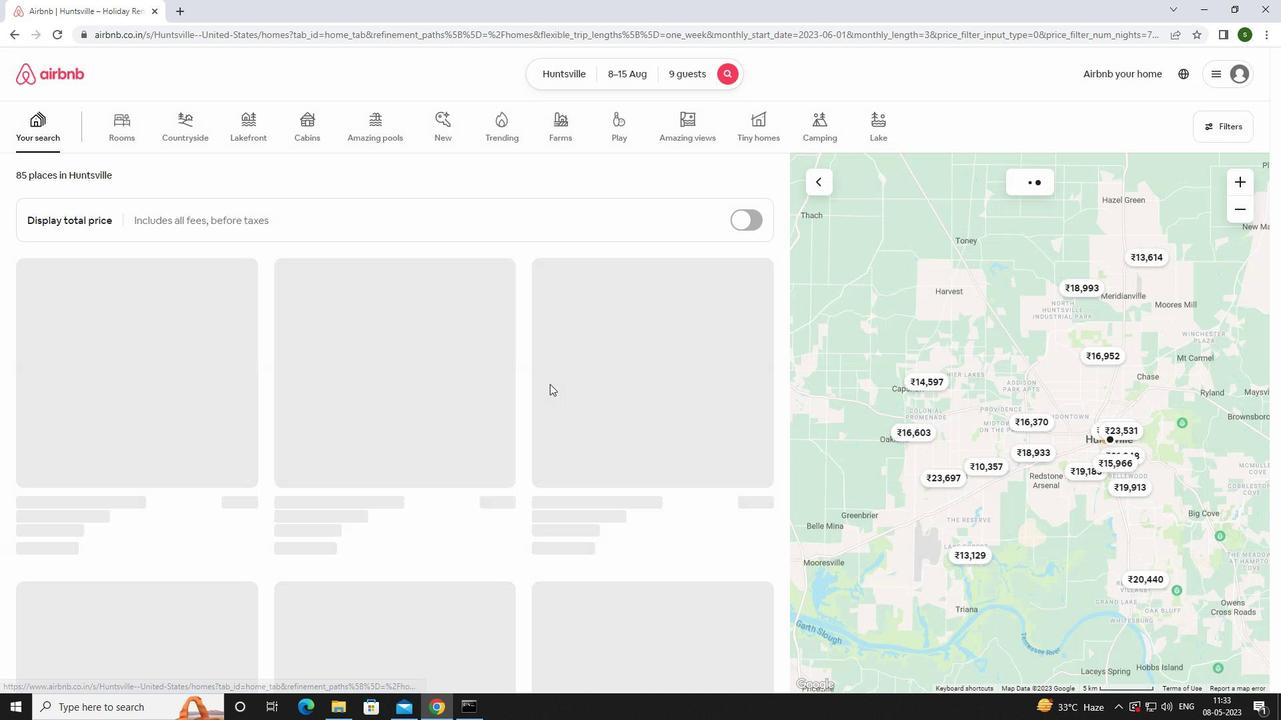 
